Task: In Heading Arial with underline. Font size of heading  '18'Font style of data Calibri. Font size of data  9Alignment of headline & data Align center. Fill color in heading,  RedFont color of data Black Apply border in Data No BorderIn the sheet   Swift Sales templetes book
Action: Mouse moved to (40, 111)
Screenshot: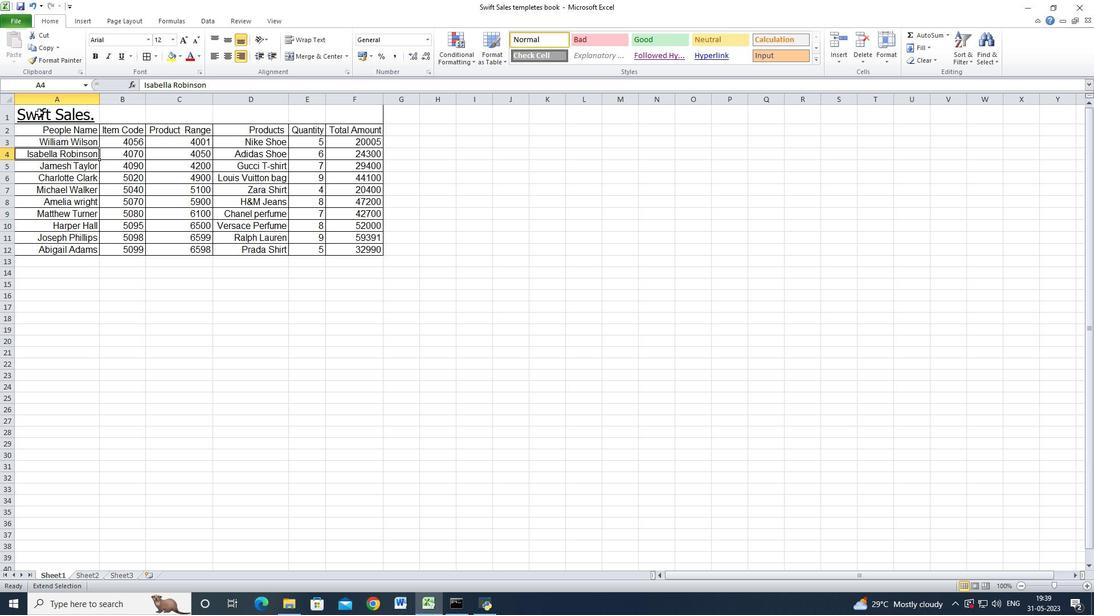 
Action: Mouse pressed left at (40, 111)
Screenshot: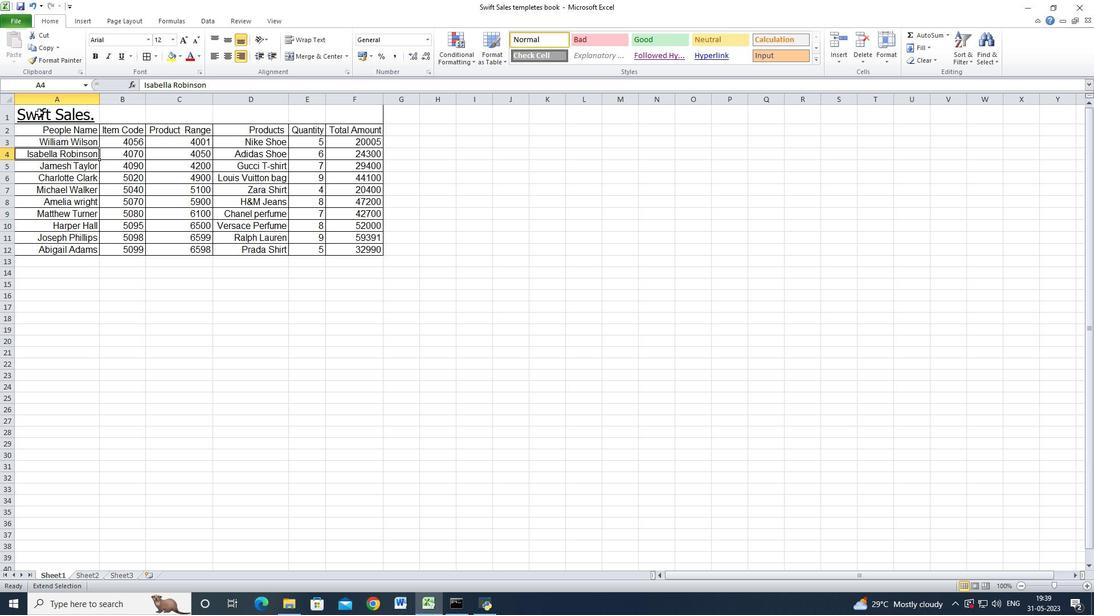 
Action: Mouse moved to (59, 115)
Screenshot: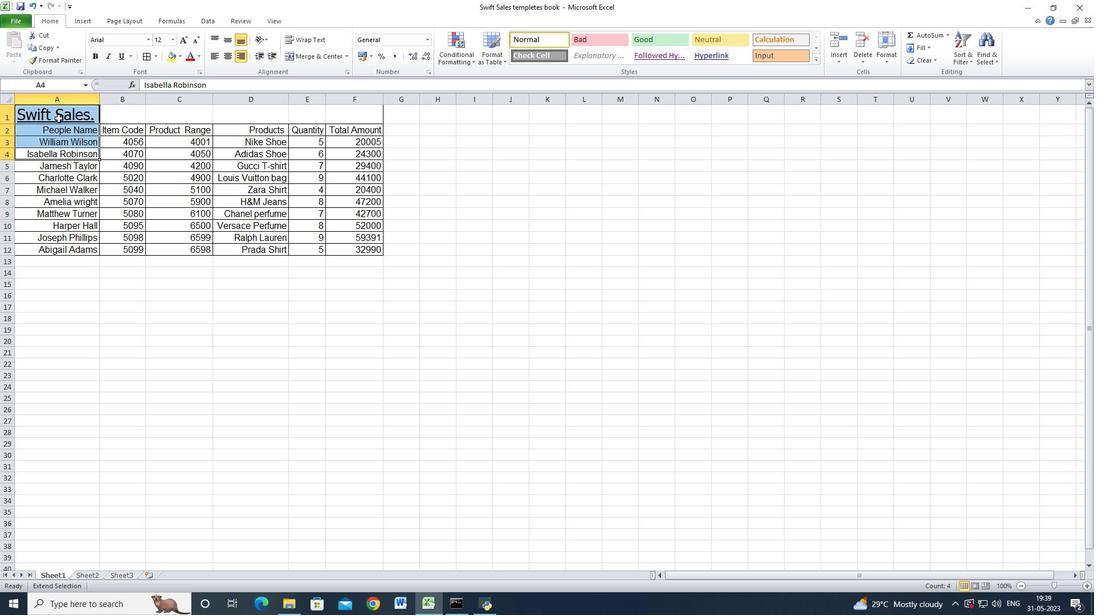 
Action: Mouse pressed left at (59, 115)
Screenshot: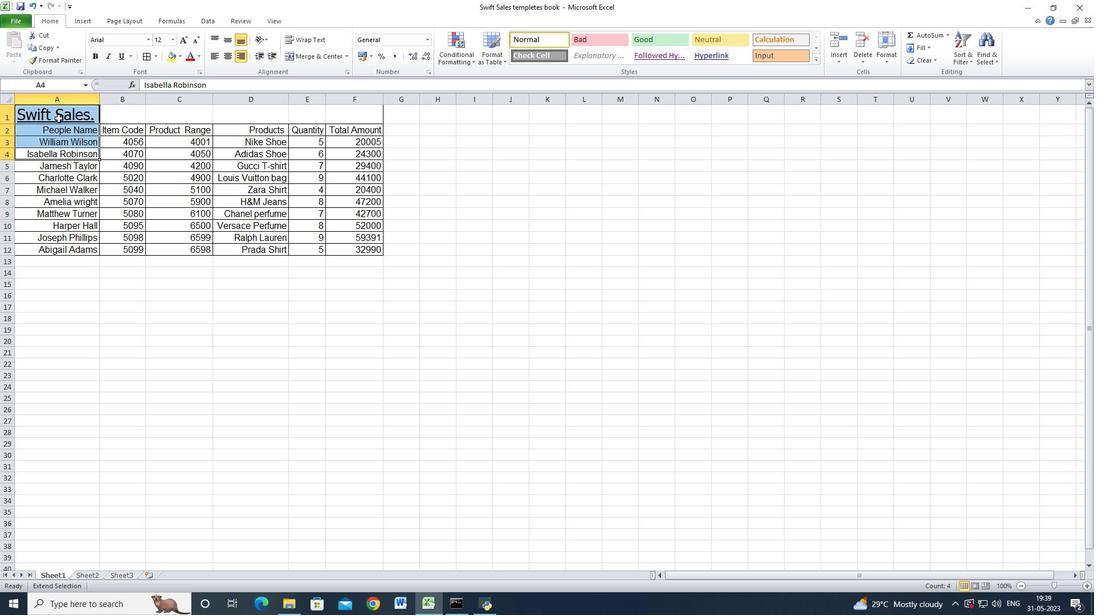 
Action: Mouse moved to (54, 115)
Screenshot: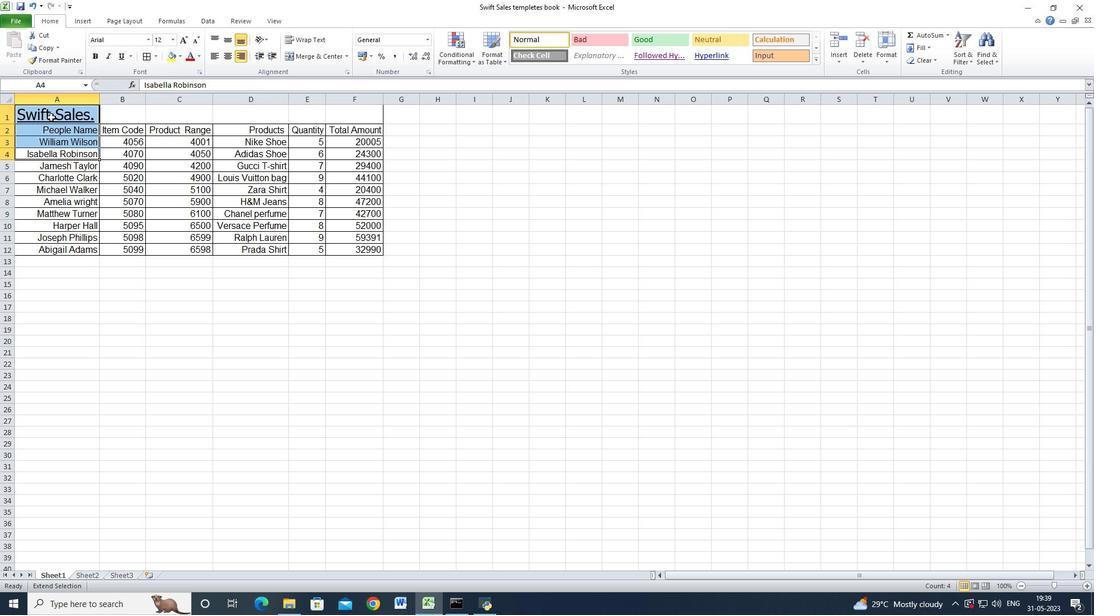 
Action: Mouse pressed left at (54, 115)
Screenshot: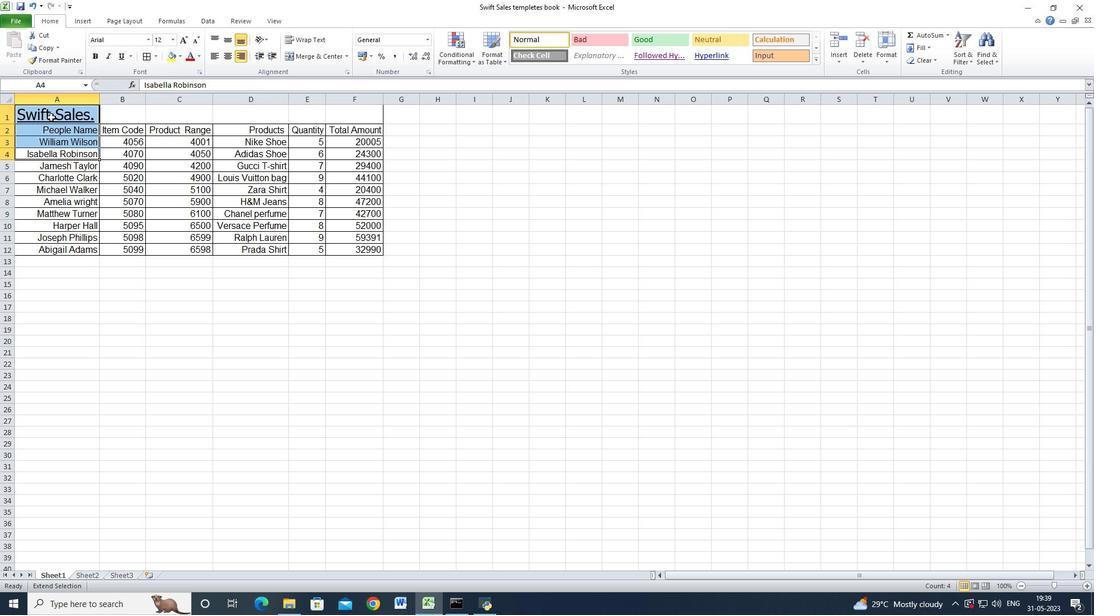 
Action: Mouse moved to (131, 192)
Screenshot: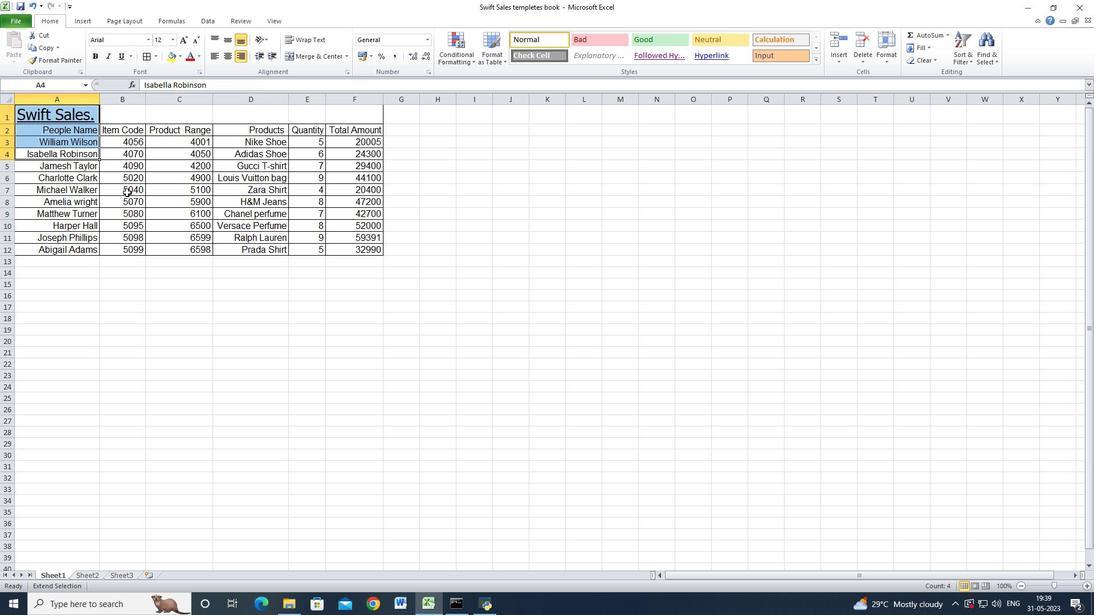 
Action: Mouse pressed left at (131, 192)
Screenshot: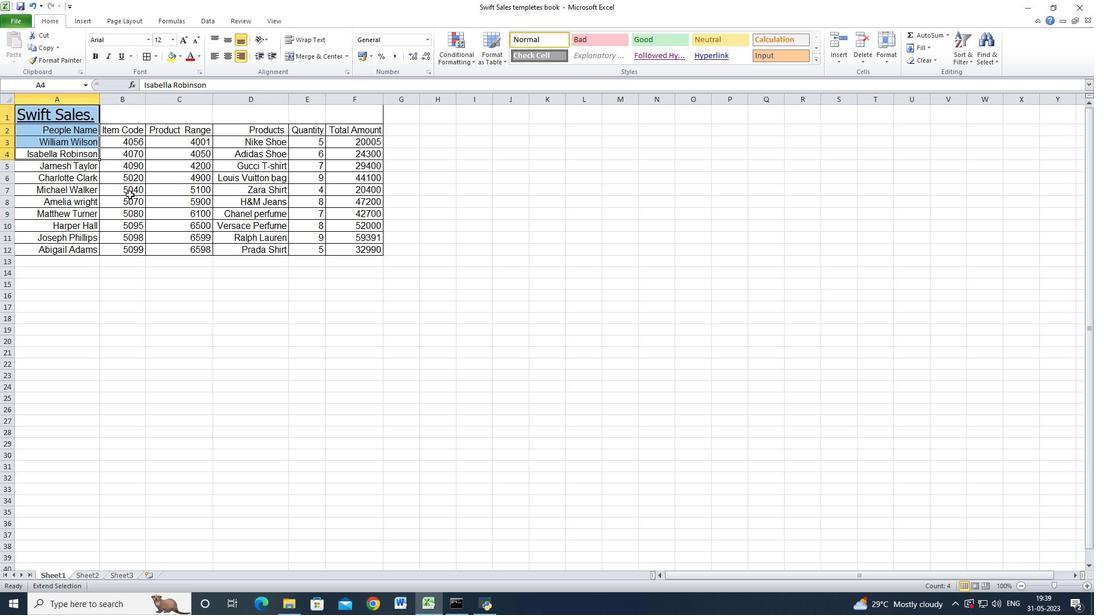 
Action: Mouse moved to (94, 292)
Screenshot: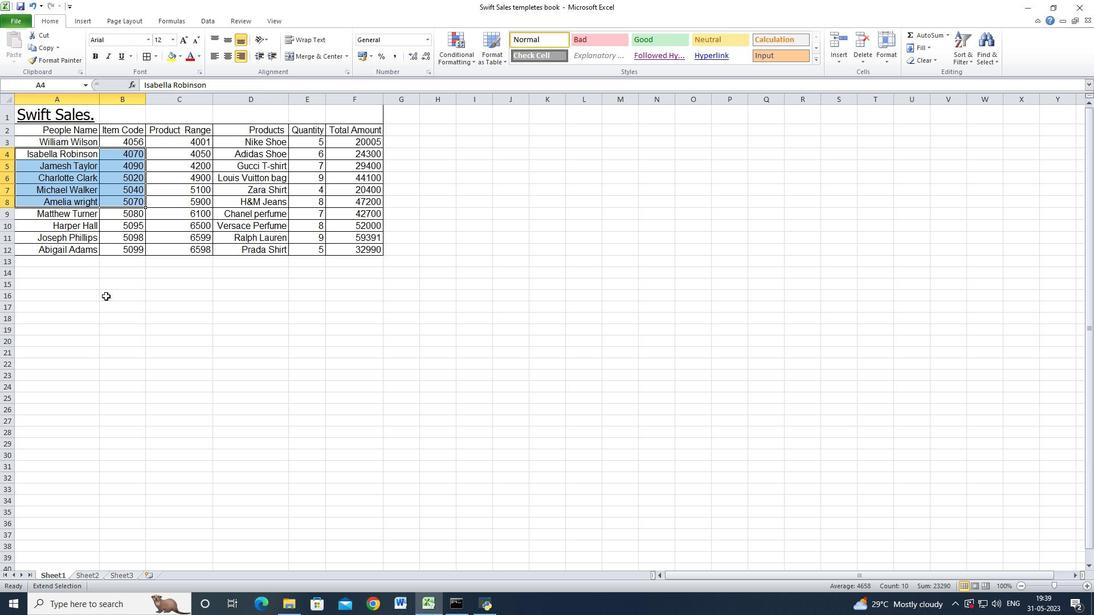 
Action: Mouse pressed left at (94, 292)
Screenshot: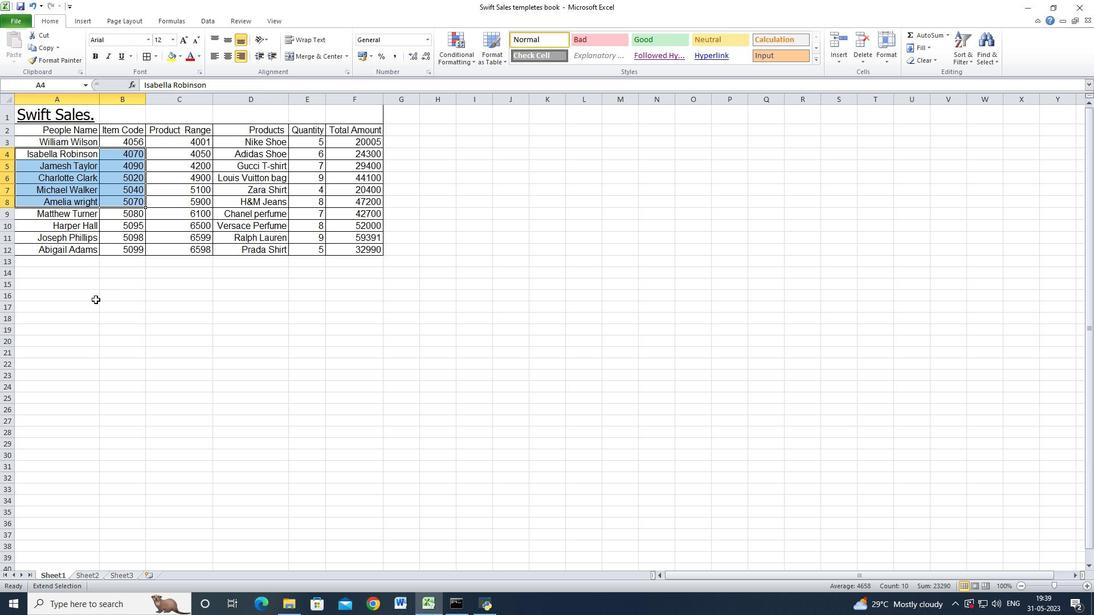 
Action: Mouse moved to (91, 145)
Screenshot: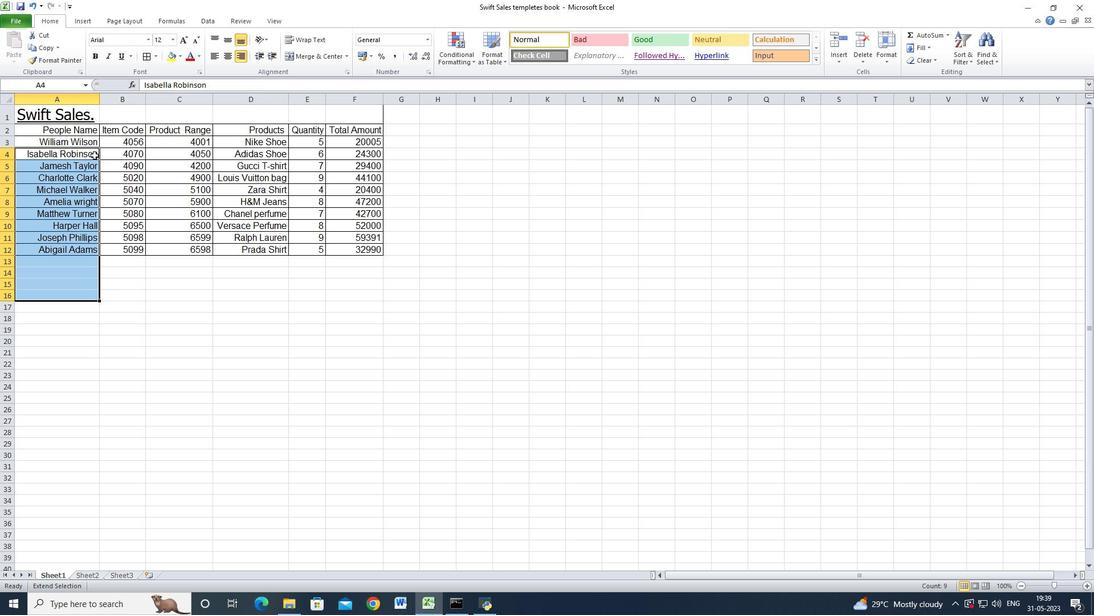 
Action: Mouse pressed left at (91, 145)
Screenshot: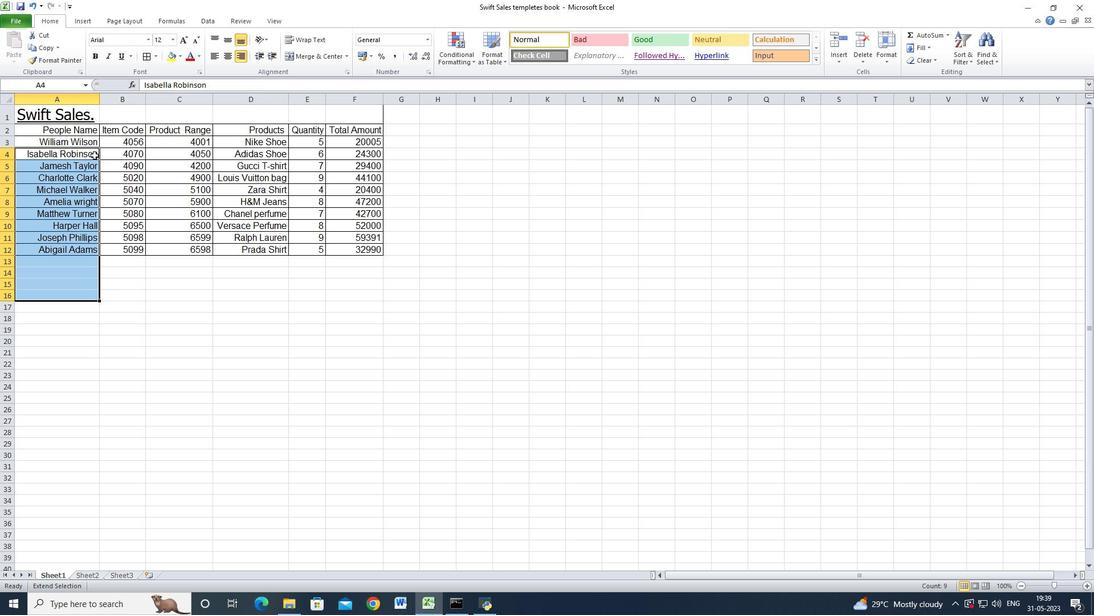 
Action: Mouse moved to (148, 116)
Screenshot: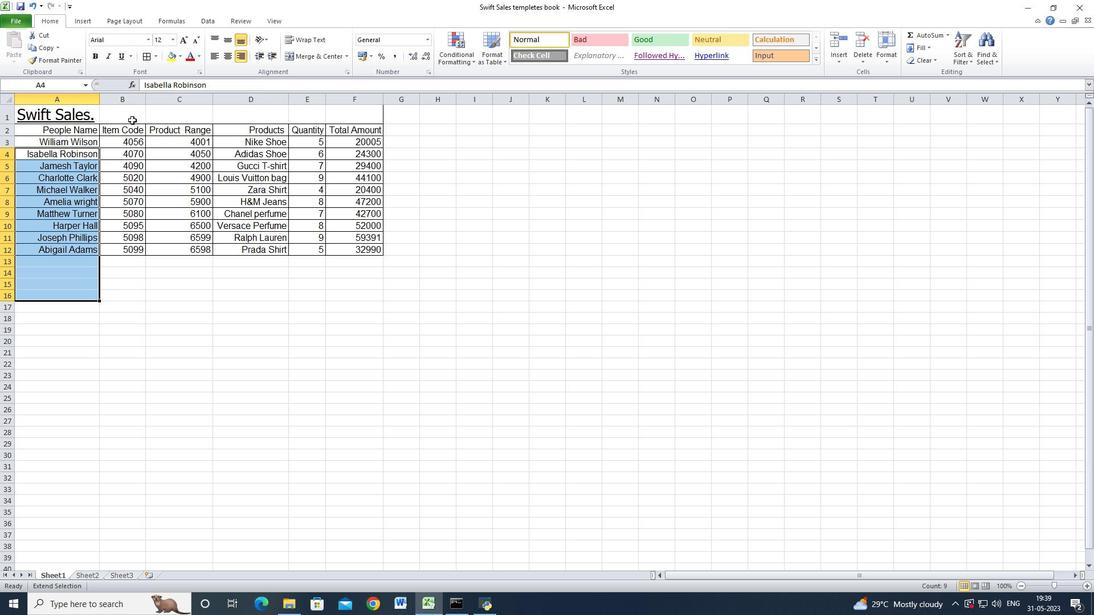 
Action: Mouse pressed left at (148, 116)
Screenshot: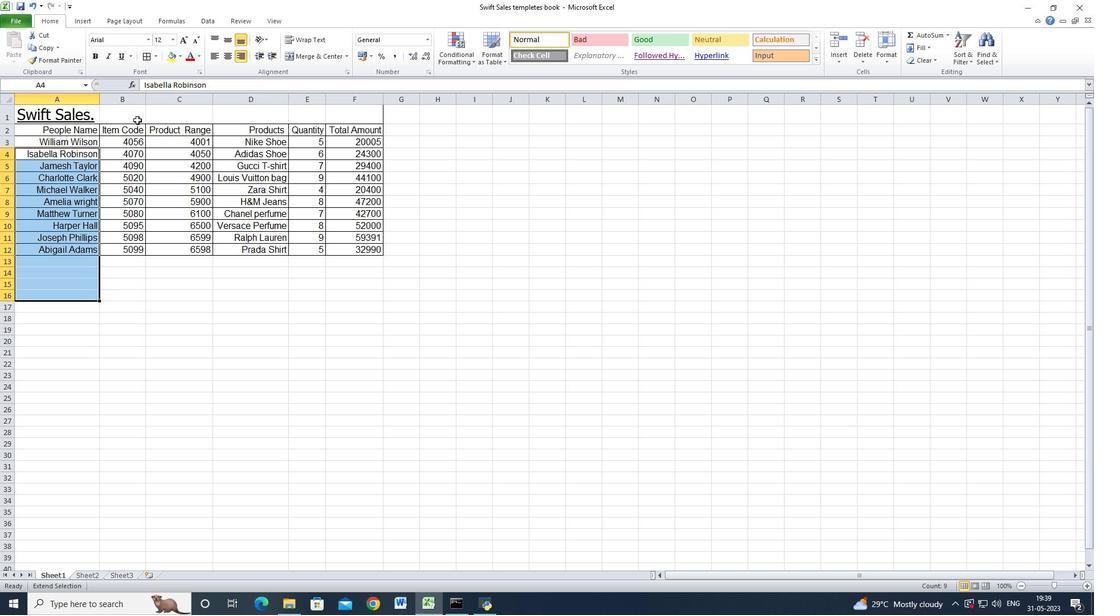 
Action: Mouse moved to (217, 126)
Screenshot: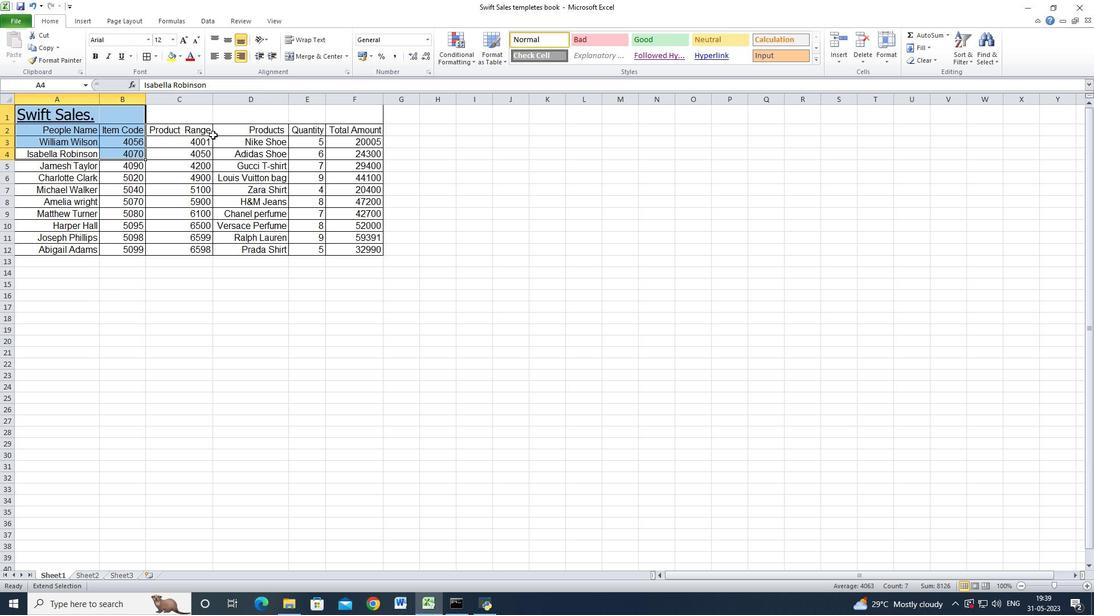
Action: Mouse pressed left at (217, 126)
Screenshot: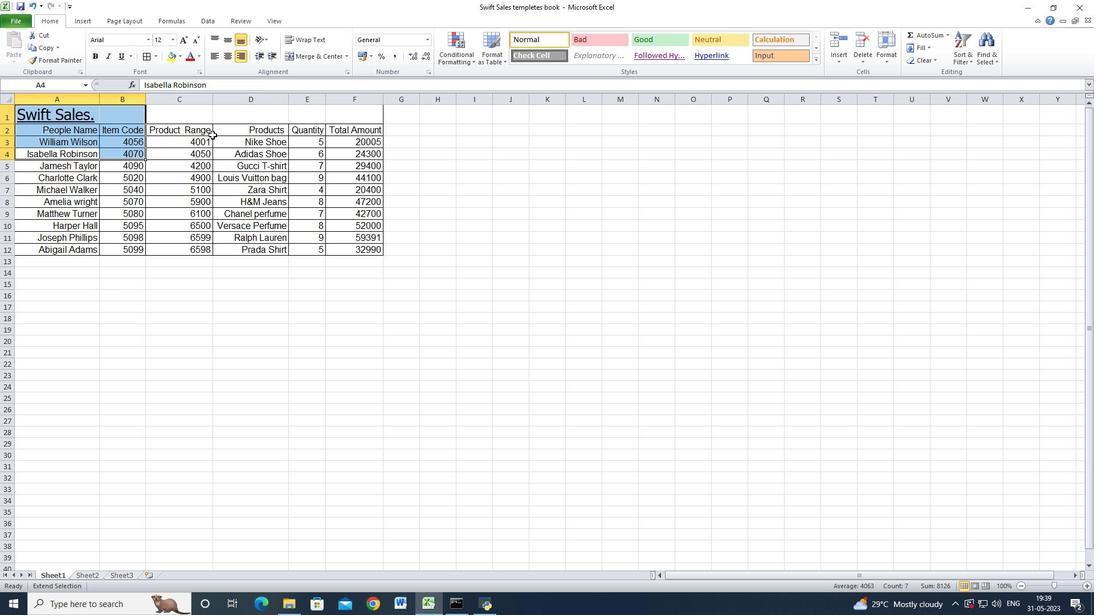 
Action: Mouse moved to (217, 126)
Screenshot: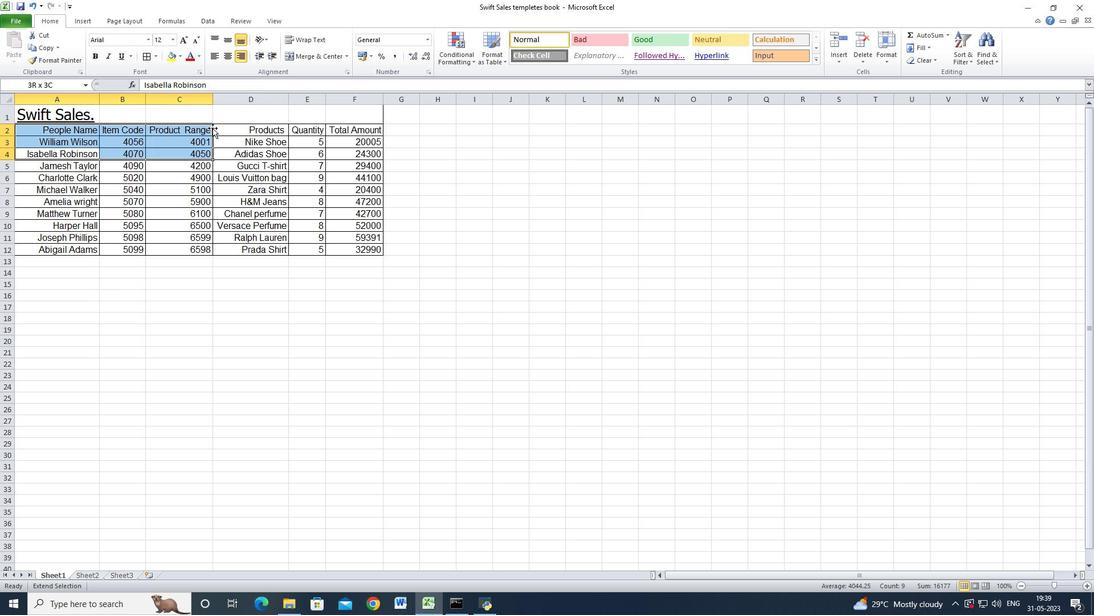 
Action: Key pressed <Key.up><Key.up><Key.down><Key.down><Key.down><Key.down><Key.down><Key.down><Key.down><Key.down>
Screenshot: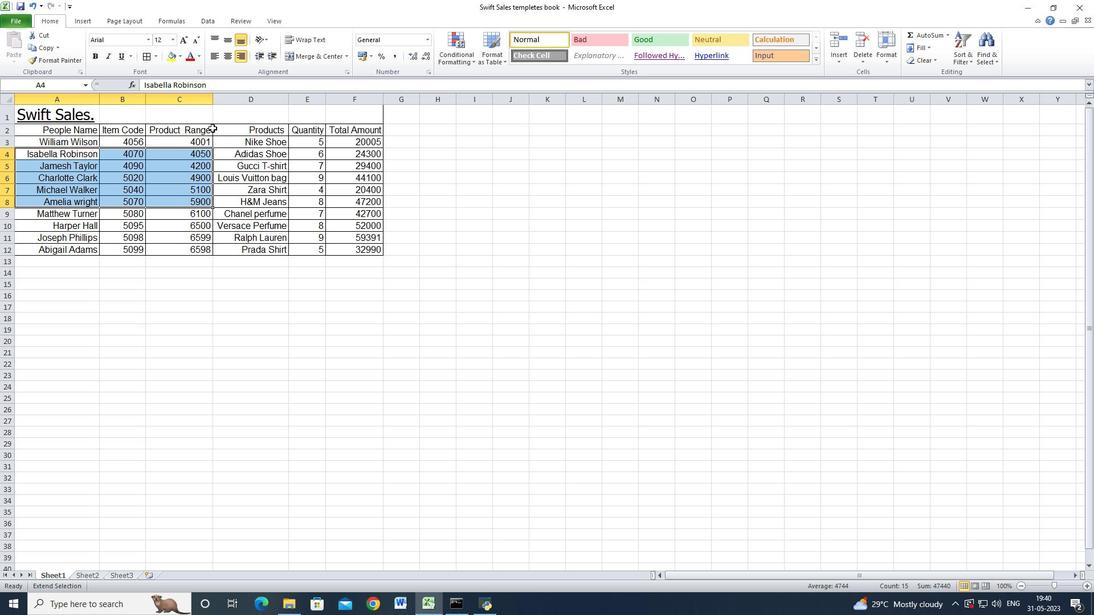 
Action: Mouse moved to (301, 198)
Screenshot: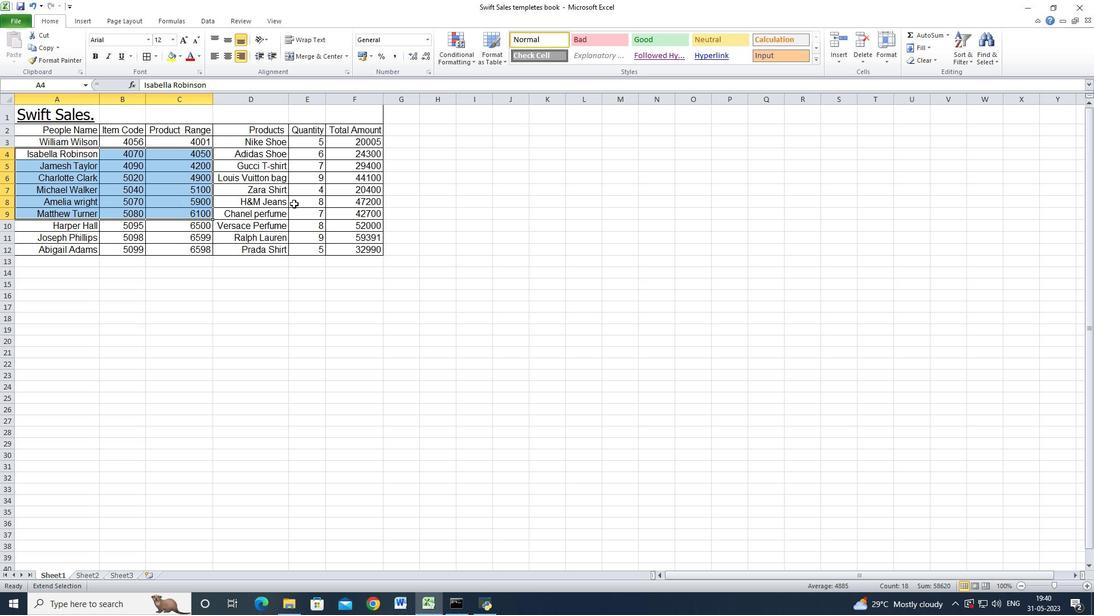 
Action: Mouse pressed left at (301, 198)
Screenshot: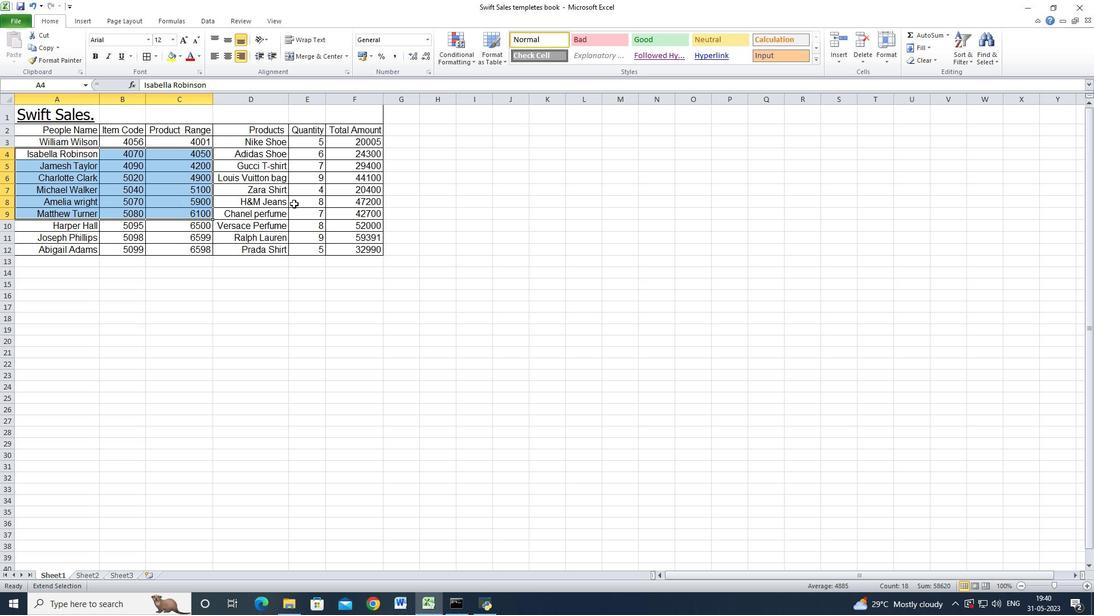 
Action: Mouse moved to (190, 111)
Screenshot: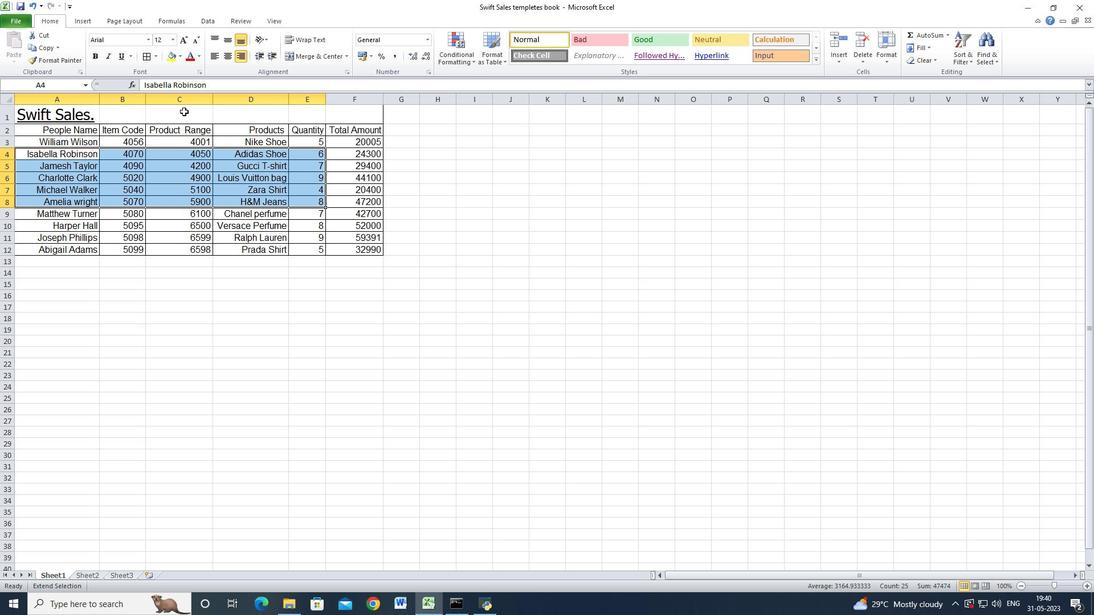 
Action: Mouse pressed left at (190, 111)
Screenshot: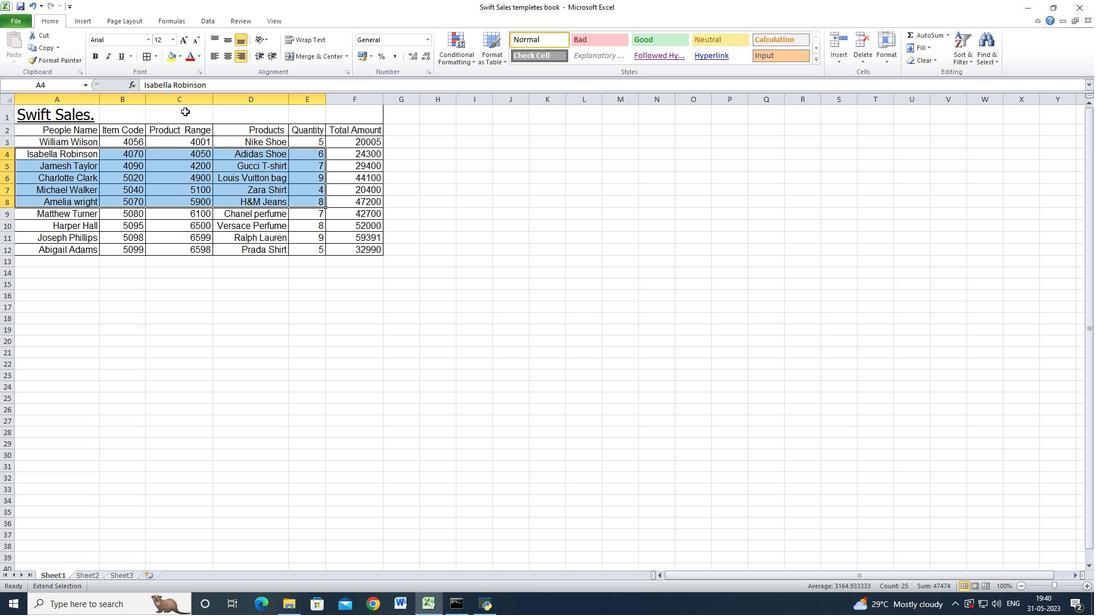 
Action: Mouse moved to (378, 116)
Screenshot: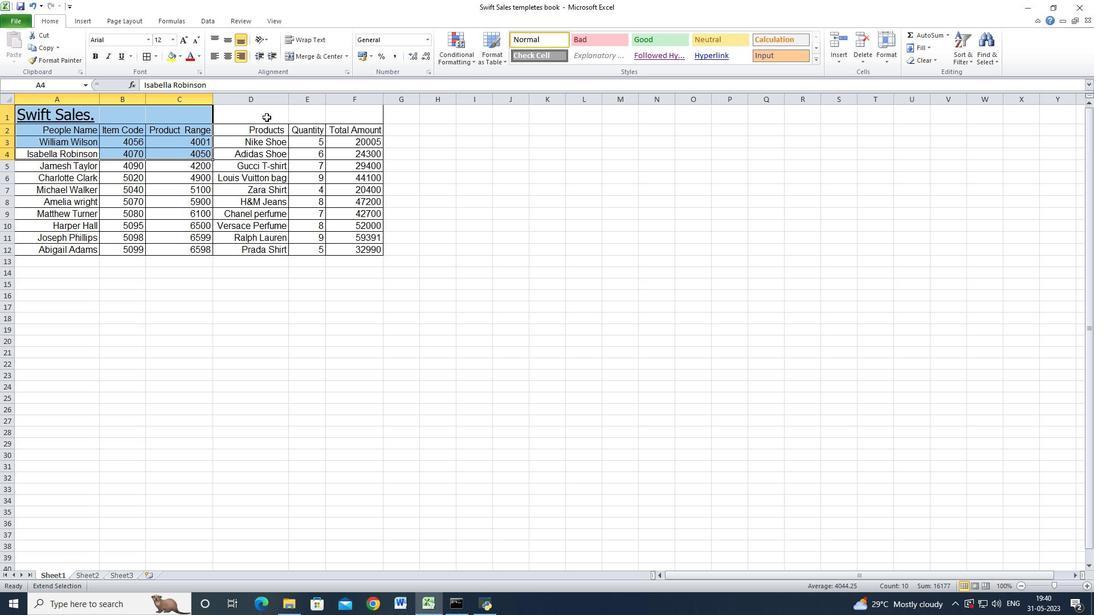 
Action: Mouse pressed left at (378, 116)
Screenshot: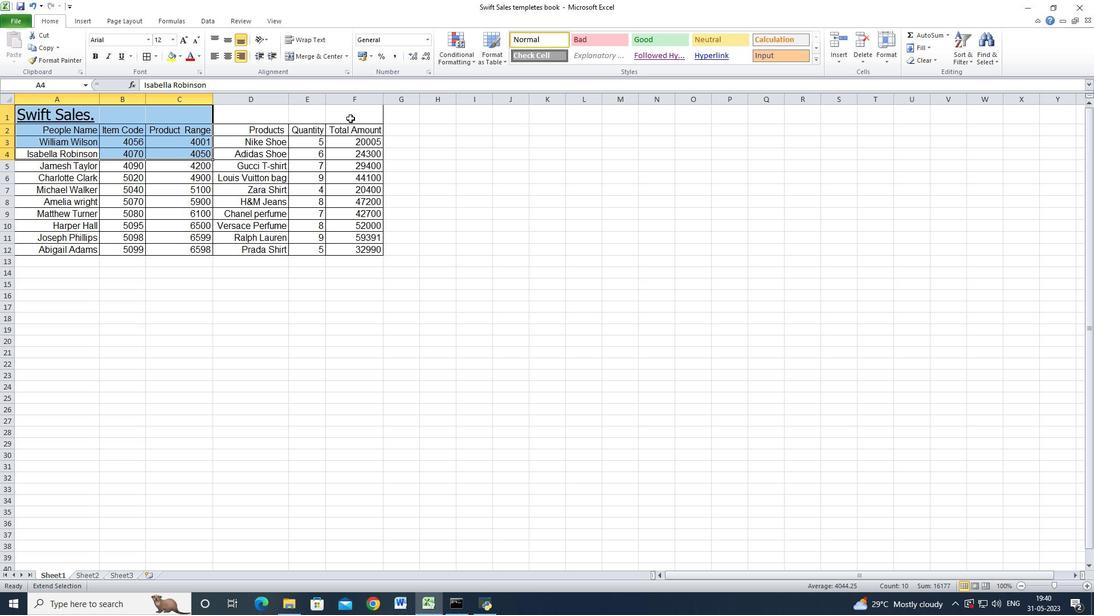 
Action: Mouse moved to (444, 181)
Screenshot: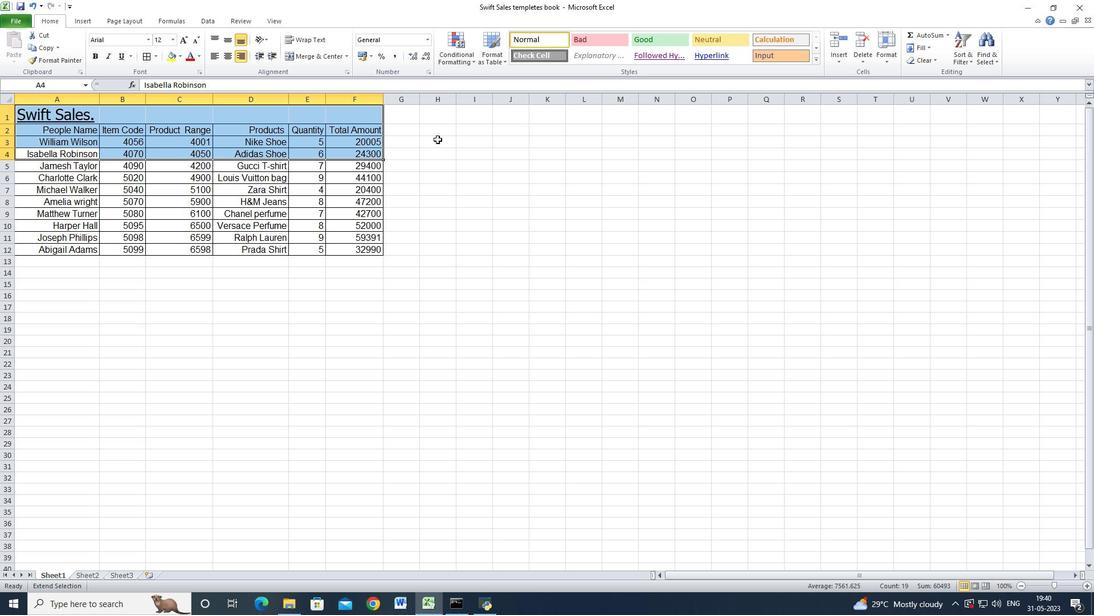 
Action: Mouse pressed left at (444, 181)
Screenshot: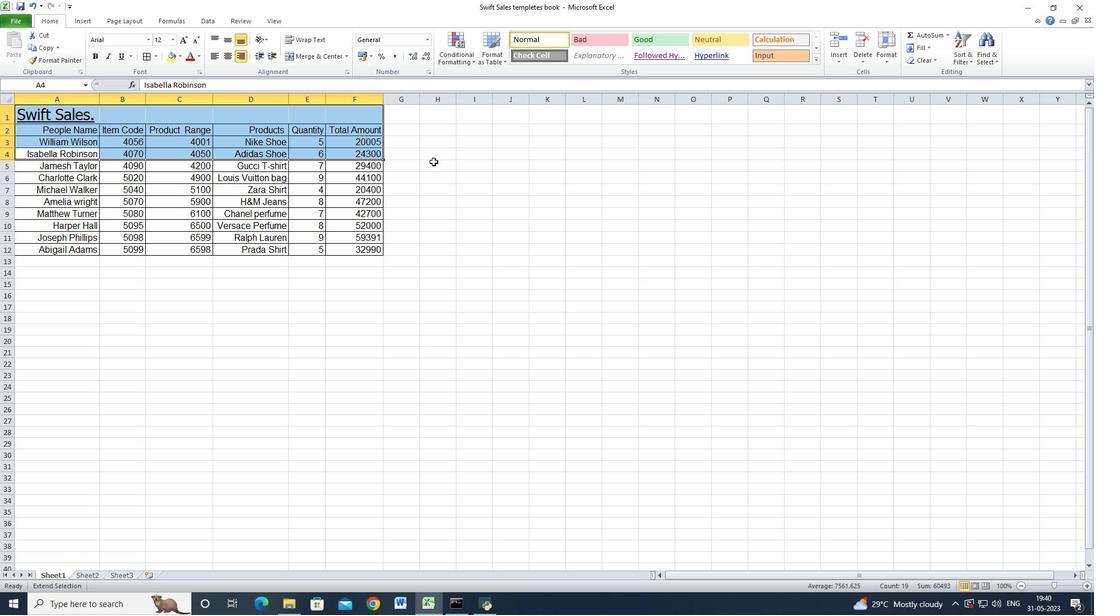 
Action: Mouse moved to (0, 274)
Screenshot: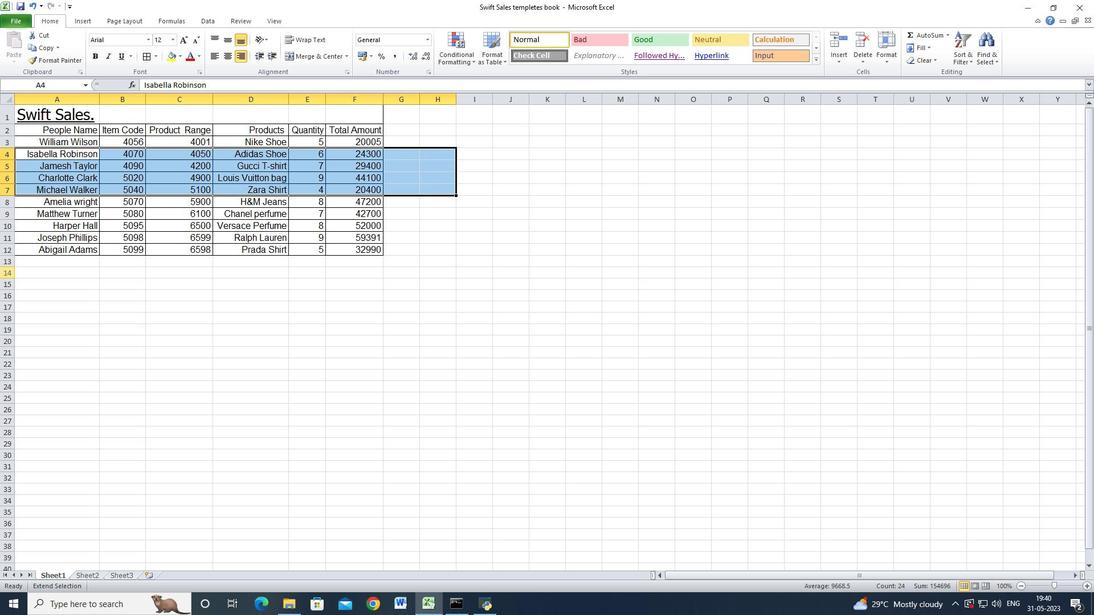 
Action: Mouse pressed left at (0, 274)
Screenshot: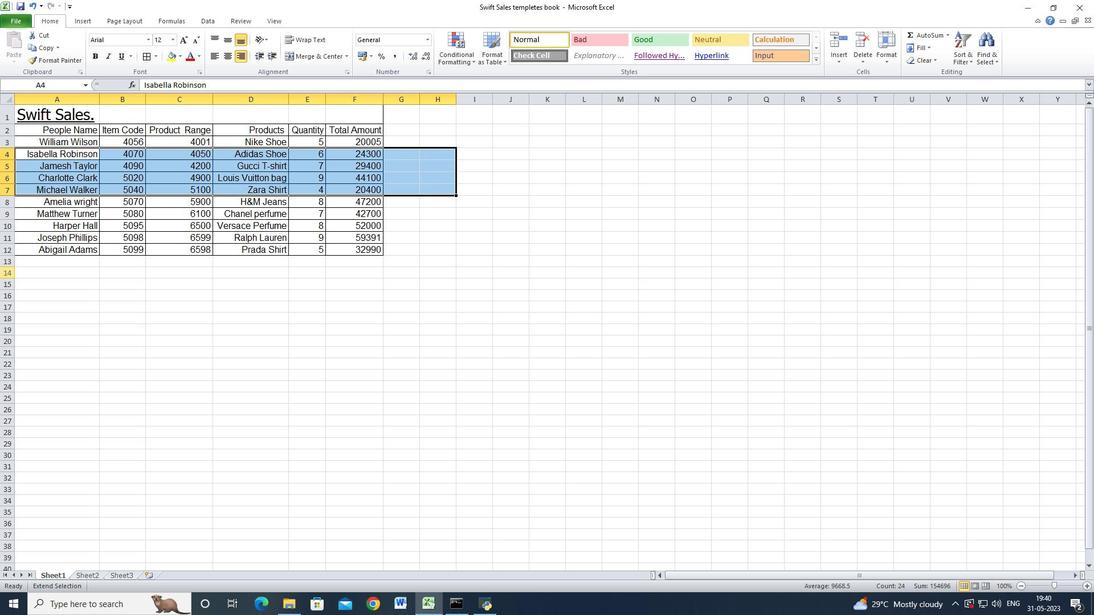 
Action: Mouse moved to (47, 230)
Screenshot: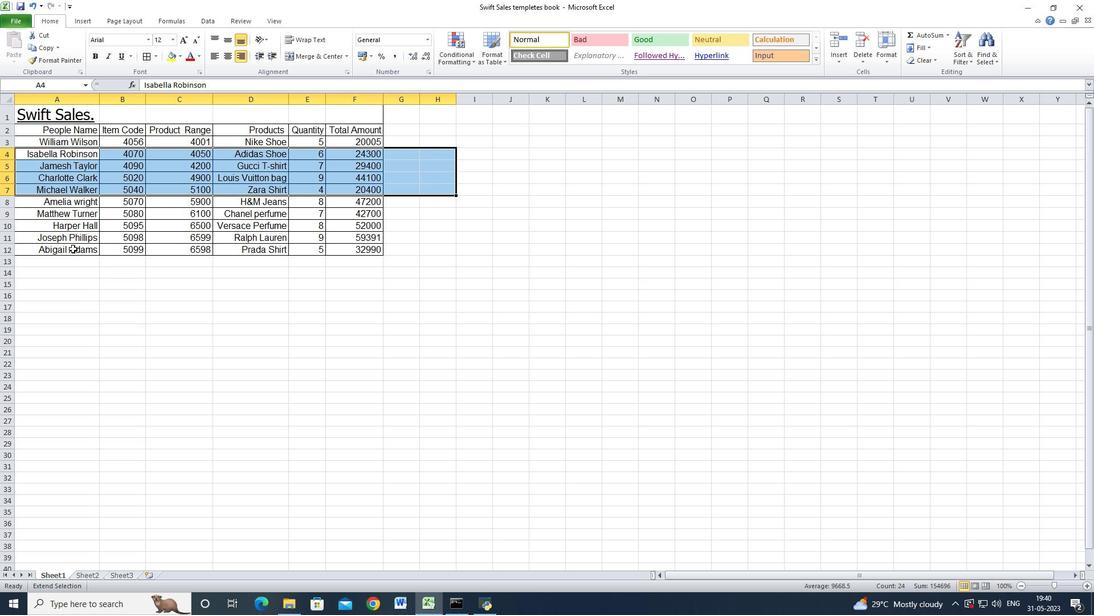 
Action: Mouse pressed left at (47, 230)
Screenshot: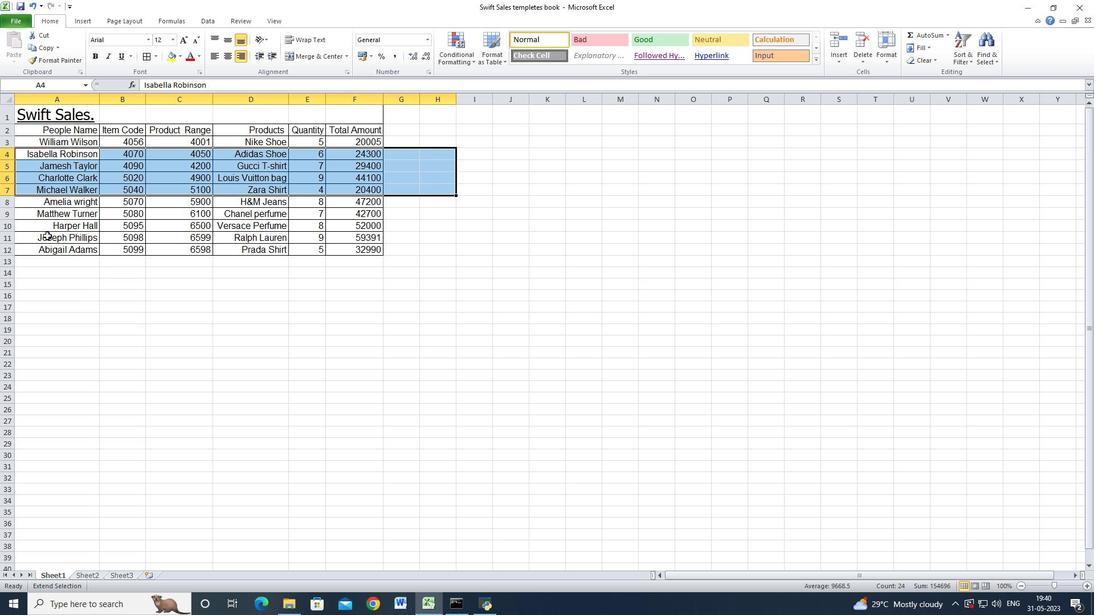 
Action: Mouse moved to (54, 111)
Screenshot: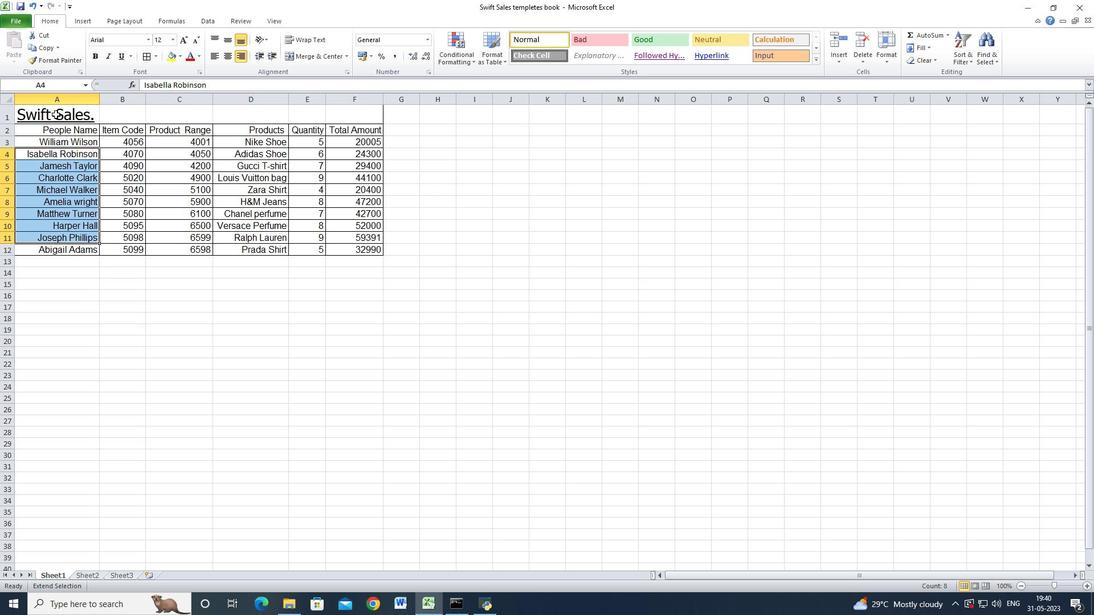
Action: Mouse pressed left at (54, 111)
Screenshot: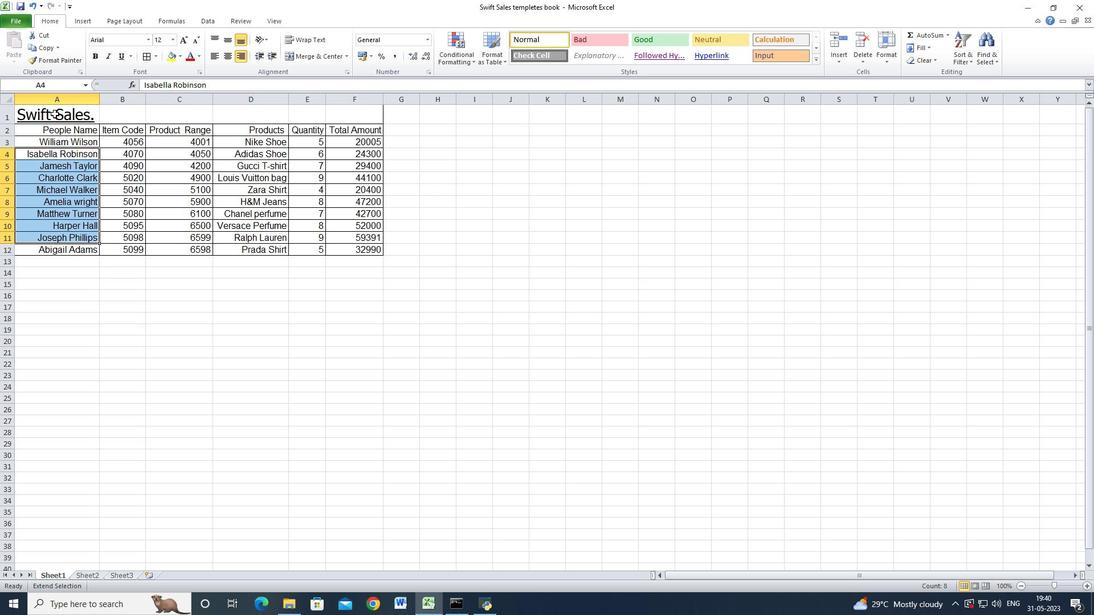 
Action: Mouse moved to (137, 116)
Screenshot: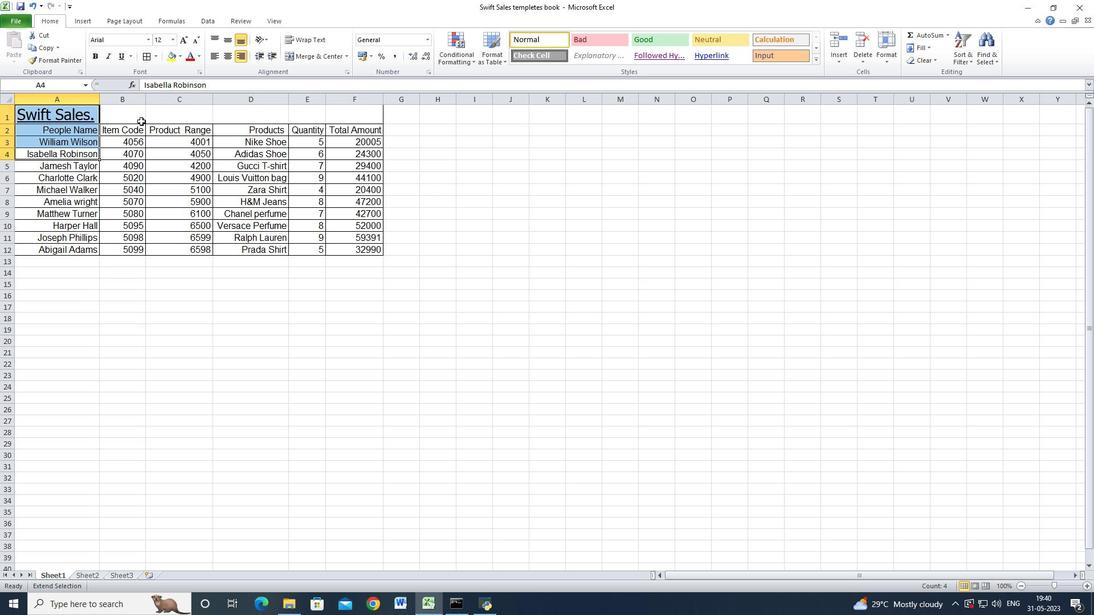 
Action: Mouse pressed left at (137, 116)
Screenshot: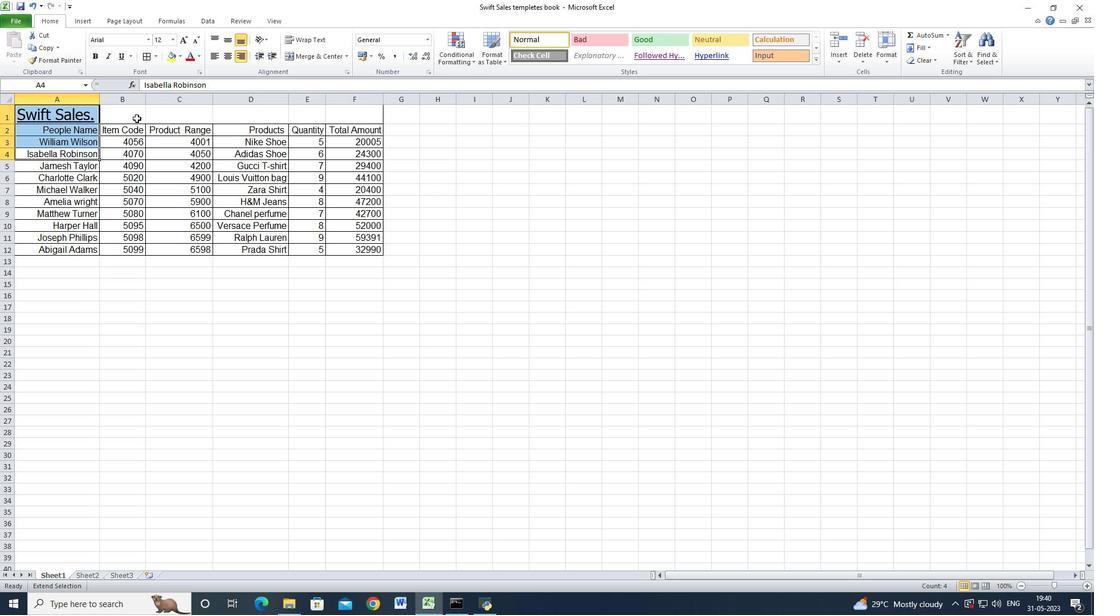 
Action: Mouse moved to (234, 111)
Screenshot: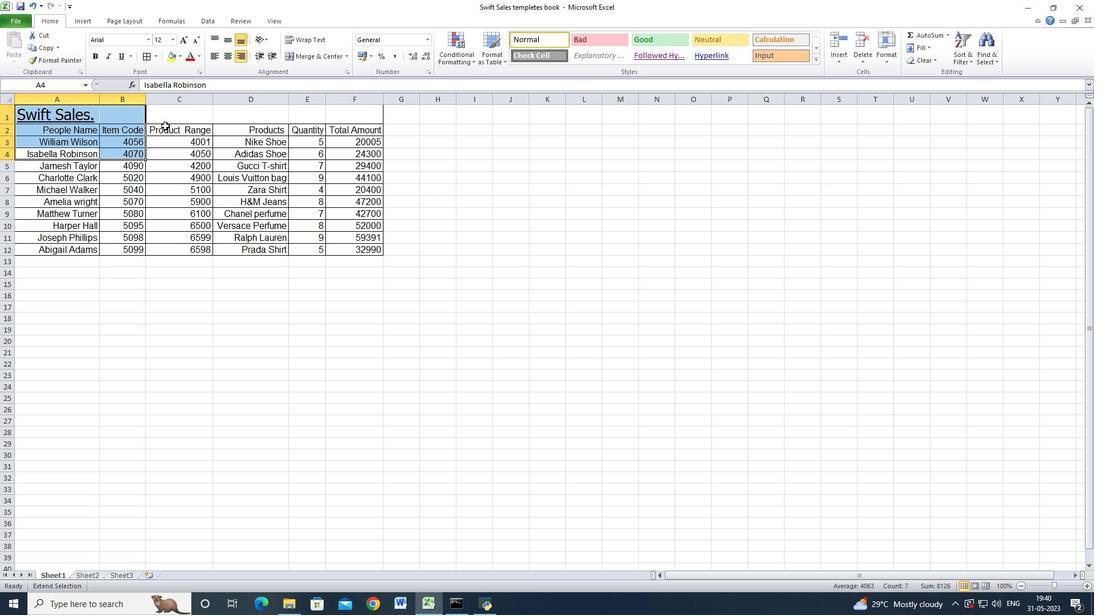 
Action: Mouse pressed left at (234, 111)
Screenshot: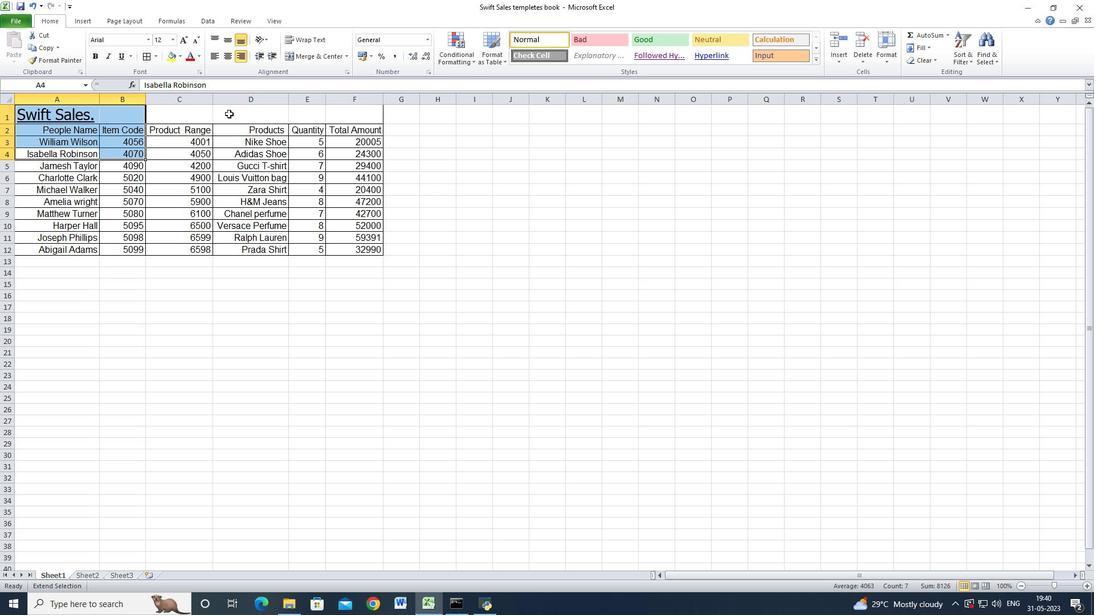 
Action: Mouse moved to (188, 189)
Screenshot: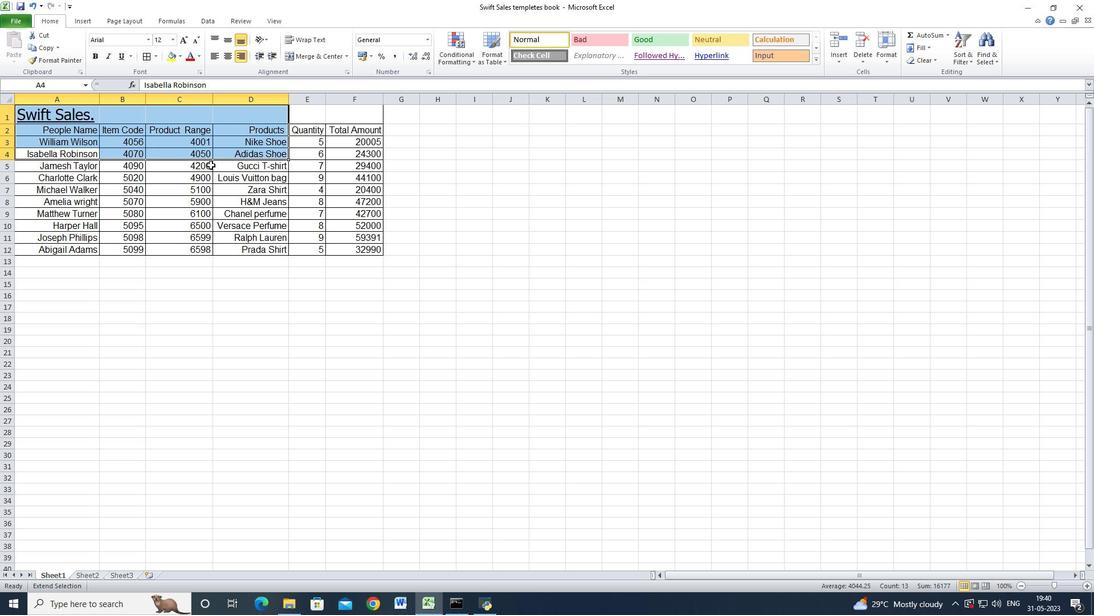 
Action: Mouse pressed left at (188, 189)
Screenshot: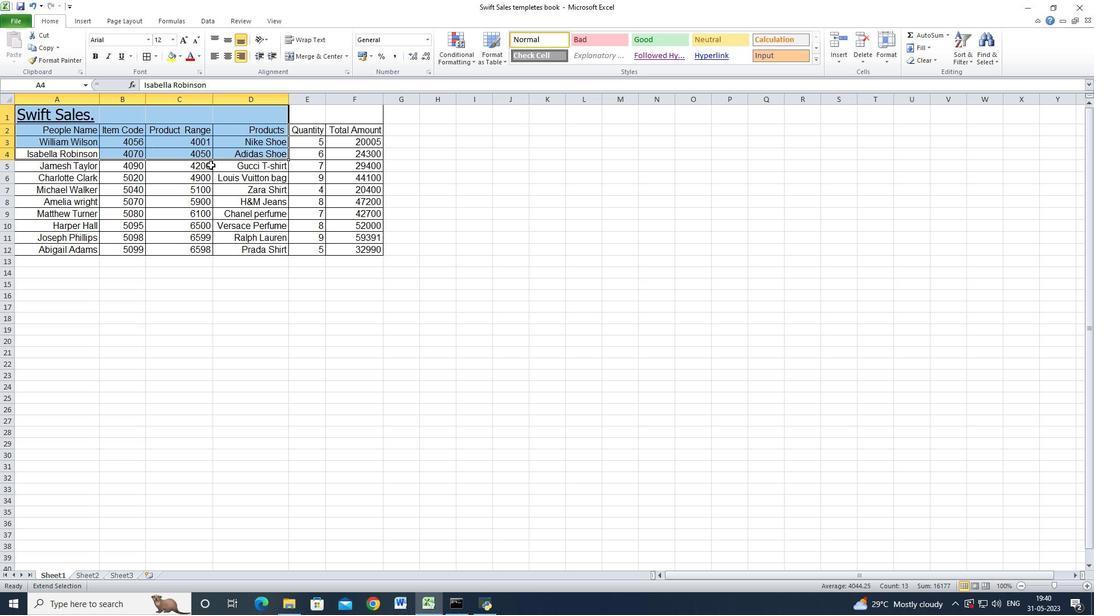 
Action: Mouse moved to (85, 312)
Screenshot: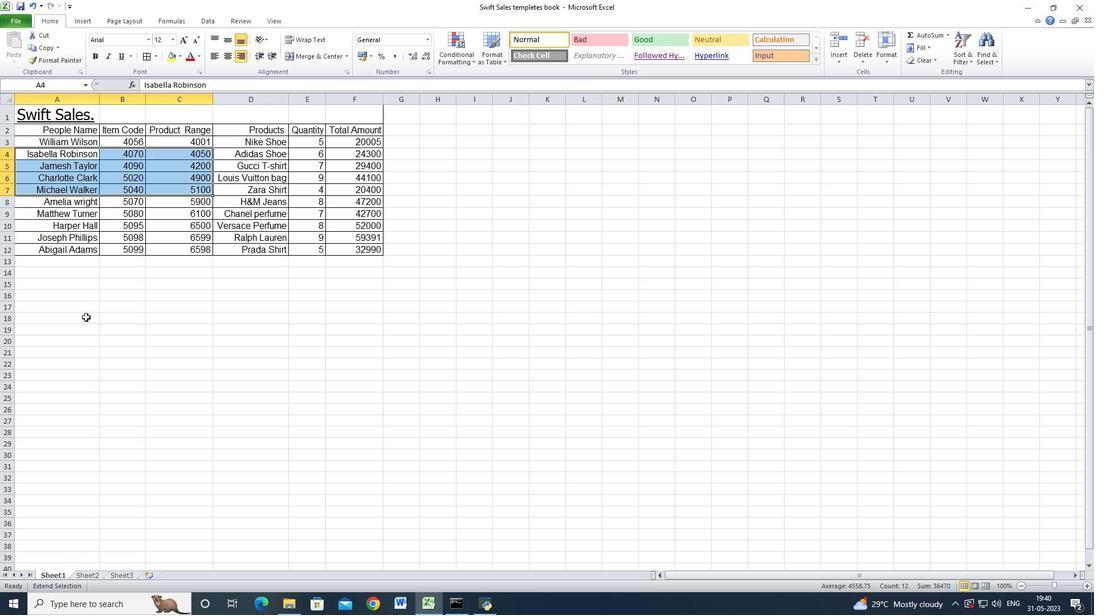 
Action: Mouse pressed left at (85, 312)
Screenshot: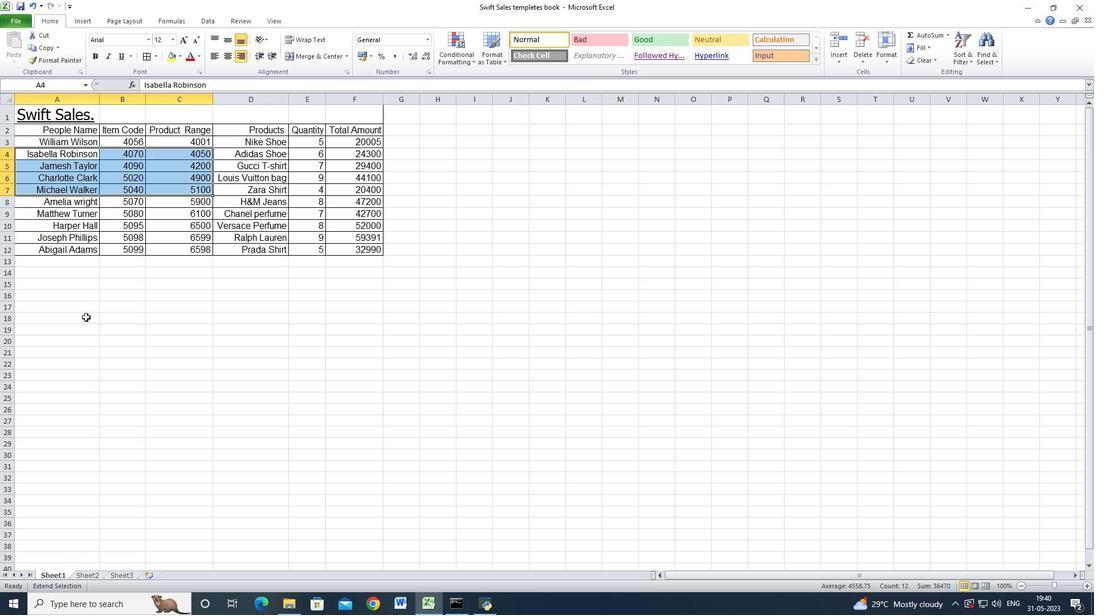 
Action: Mouse moved to (219, 175)
Screenshot: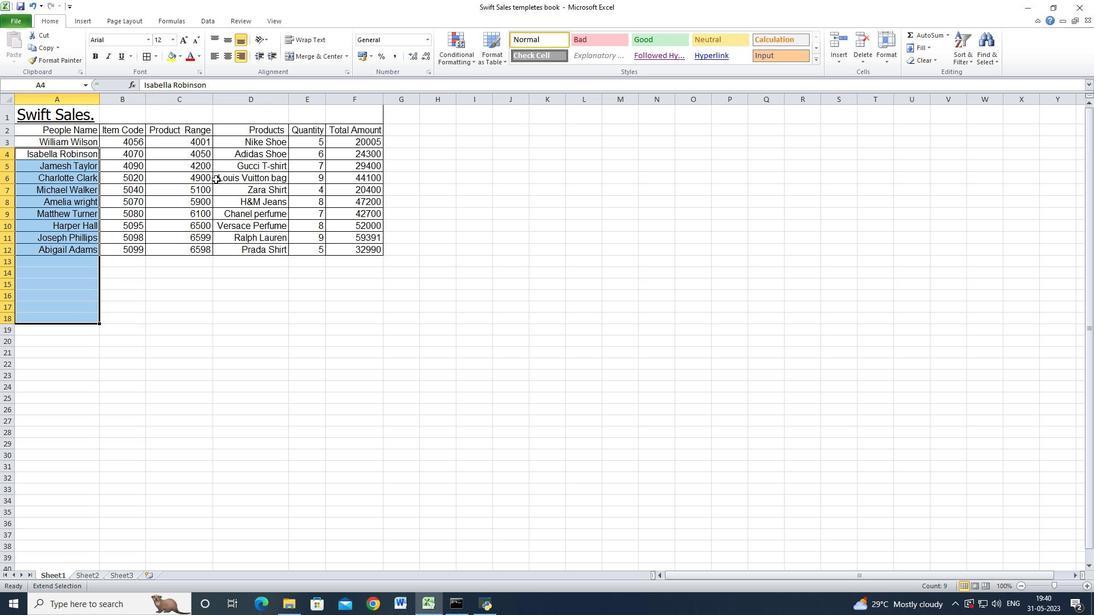 
Action: Mouse pressed left at (219, 175)
Screenshot: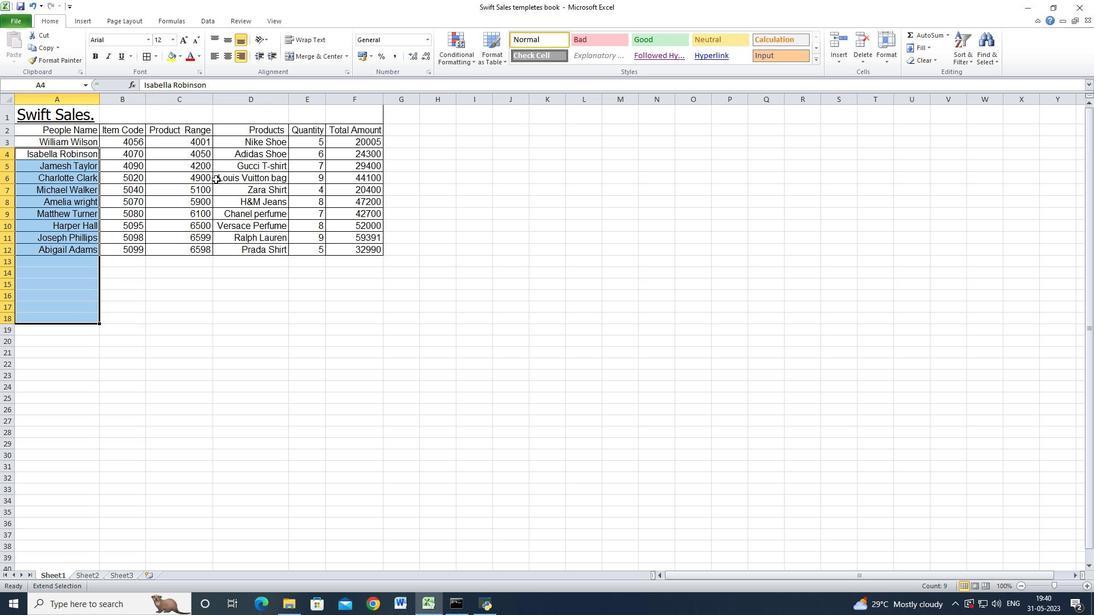 
Action: Mouse moved to (205, 205)
Screenshot: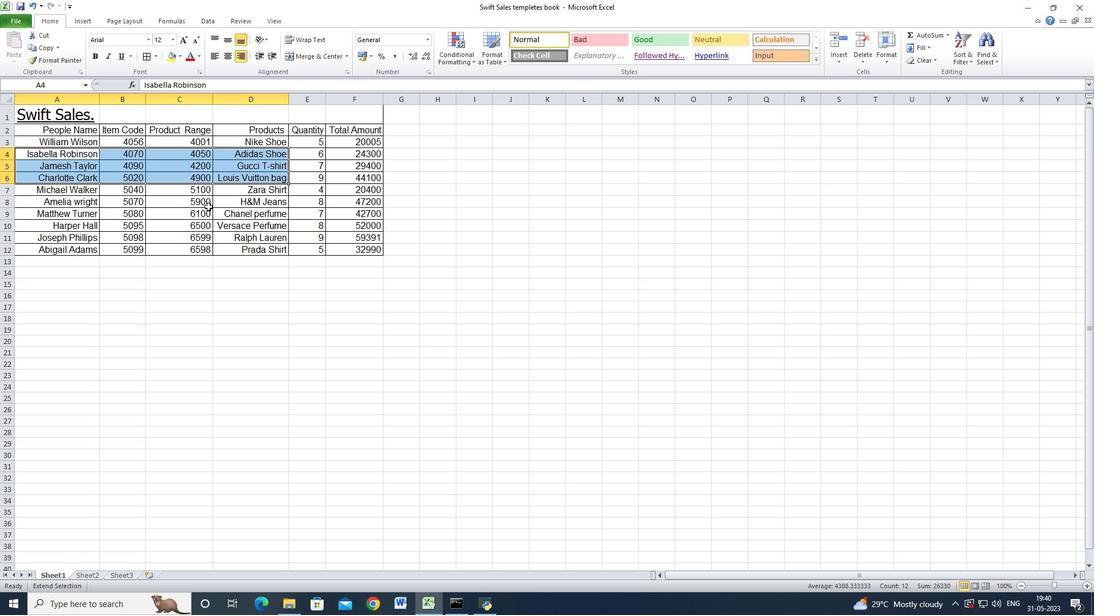 
Action: Mouse pressed left at (205, 205)
Screenshot: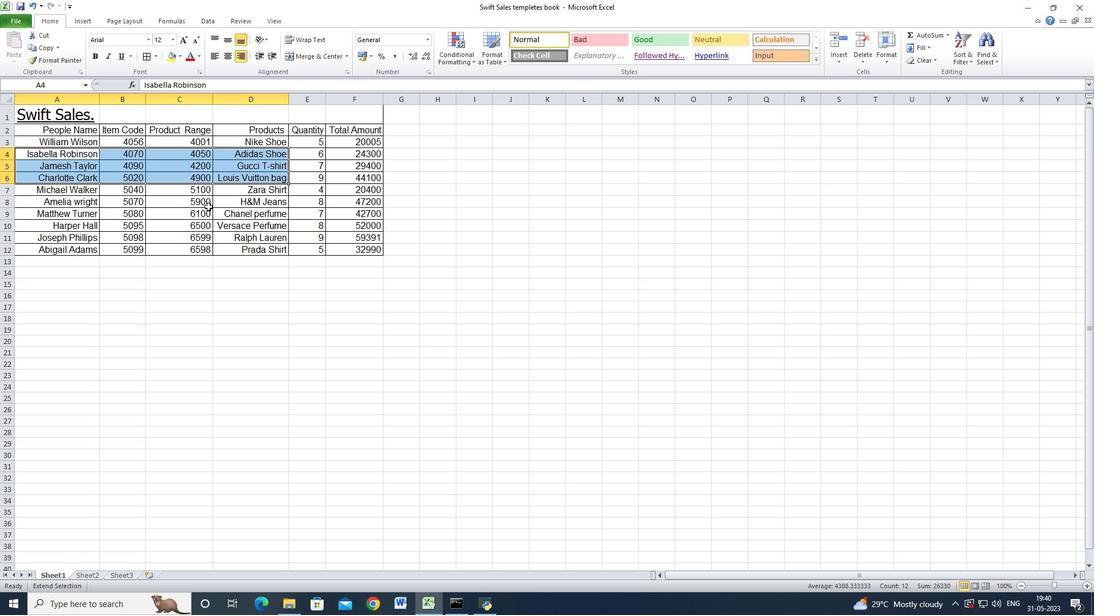 
Action: Mouse moved to (260, 181)
Screenshot: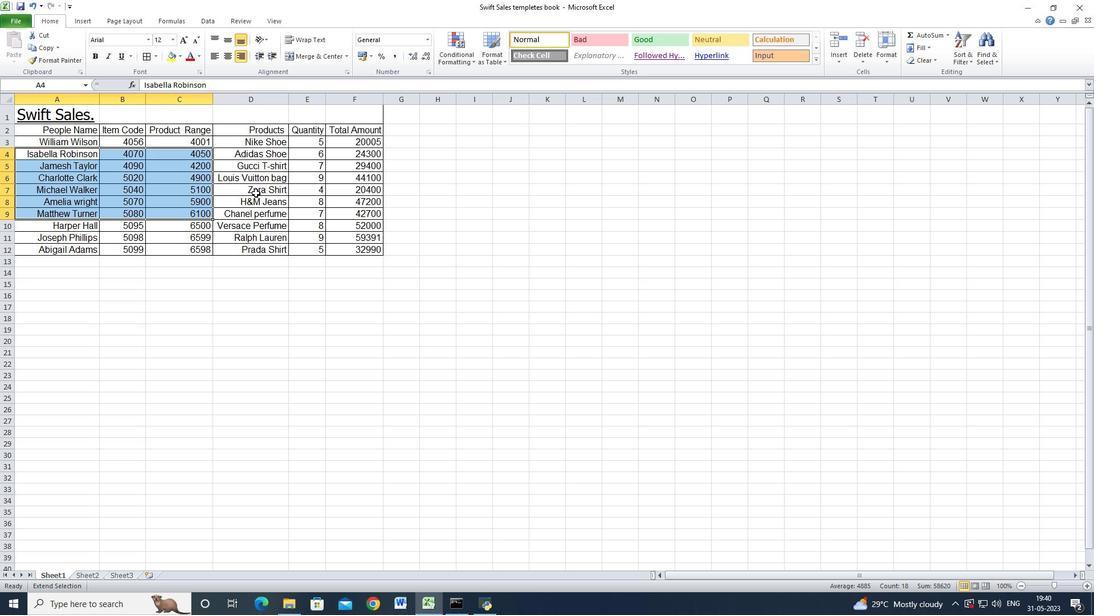
Action: Key pressed <Key.esc>
Screenshot: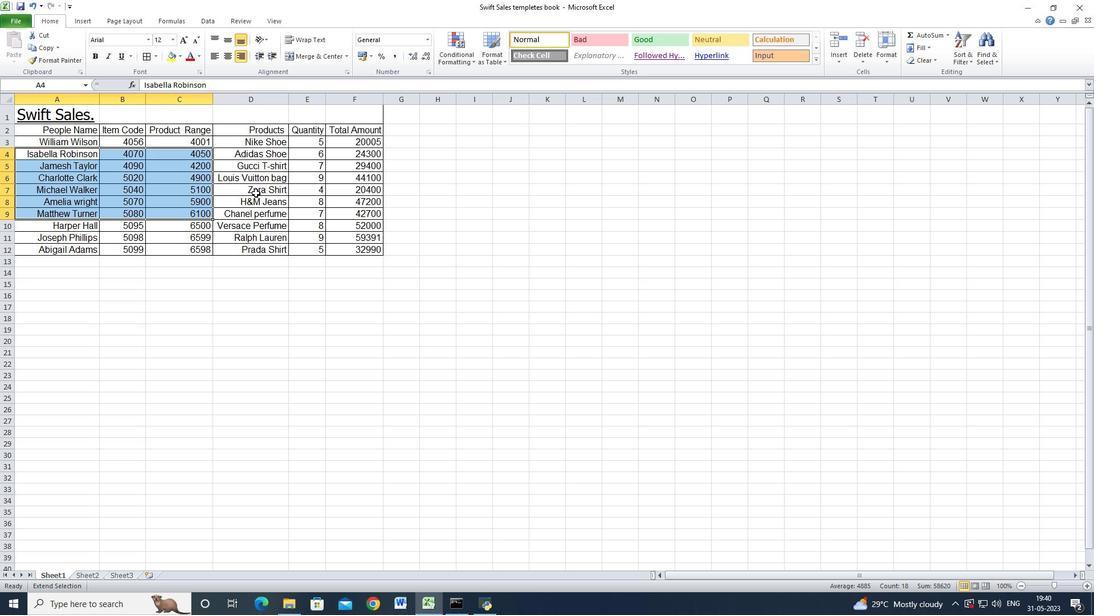 
Action: Mouse moved to (281, 148)
Screenshot: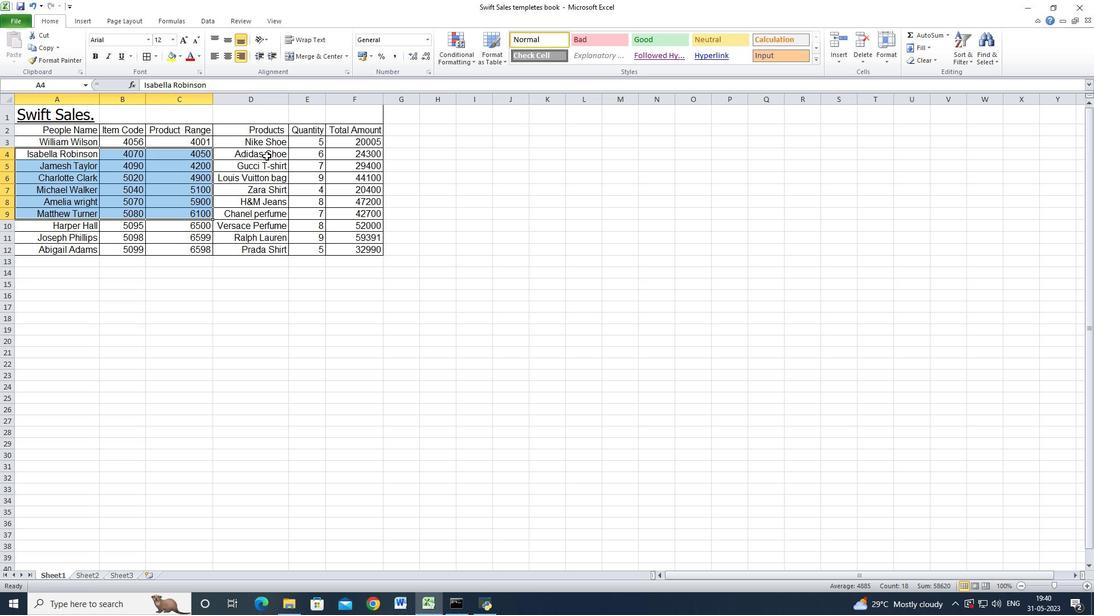 
Action: Mouse pressed left at (281, 148)
Screenshot: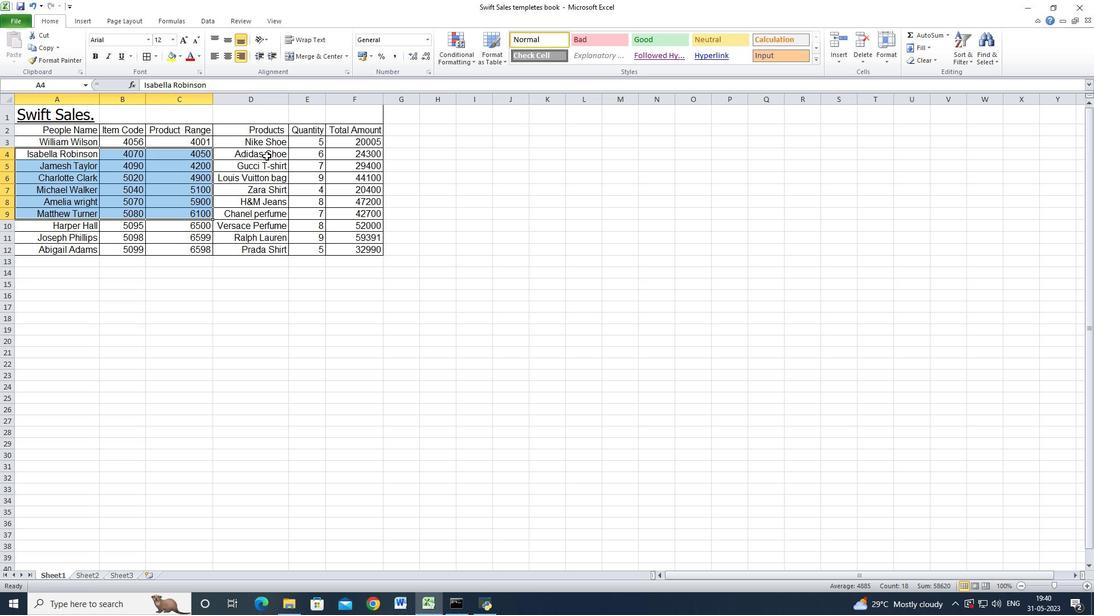 
Action: Mouse moved to (52, 113)
Screenshot: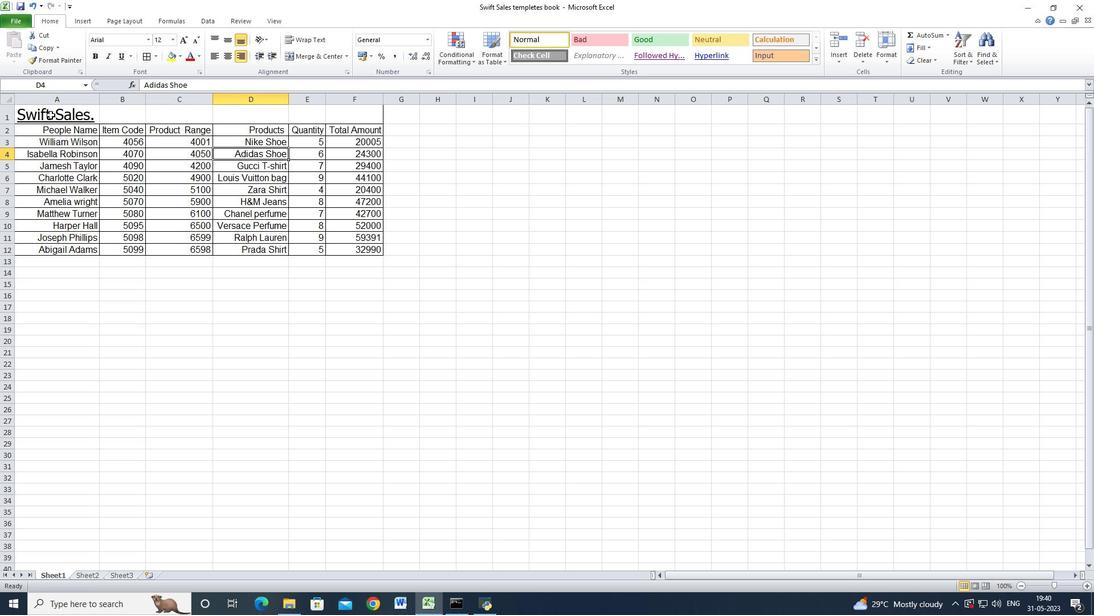 
Action: Mouse pressed left at (52, 113)
Screenshot: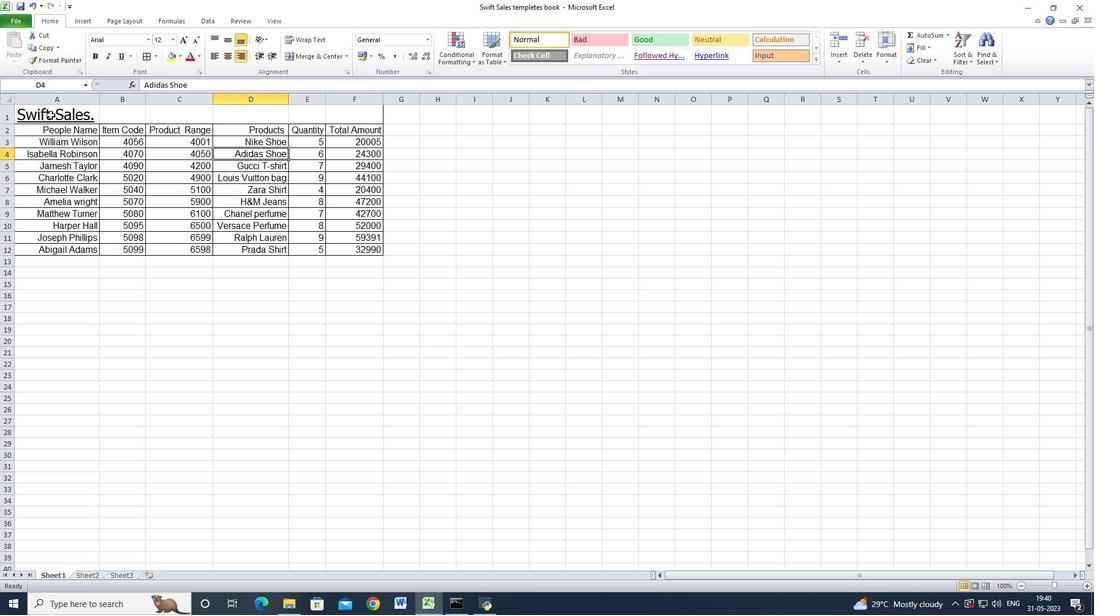 
Action: Mouse moved to (177, 39)
Screenshot: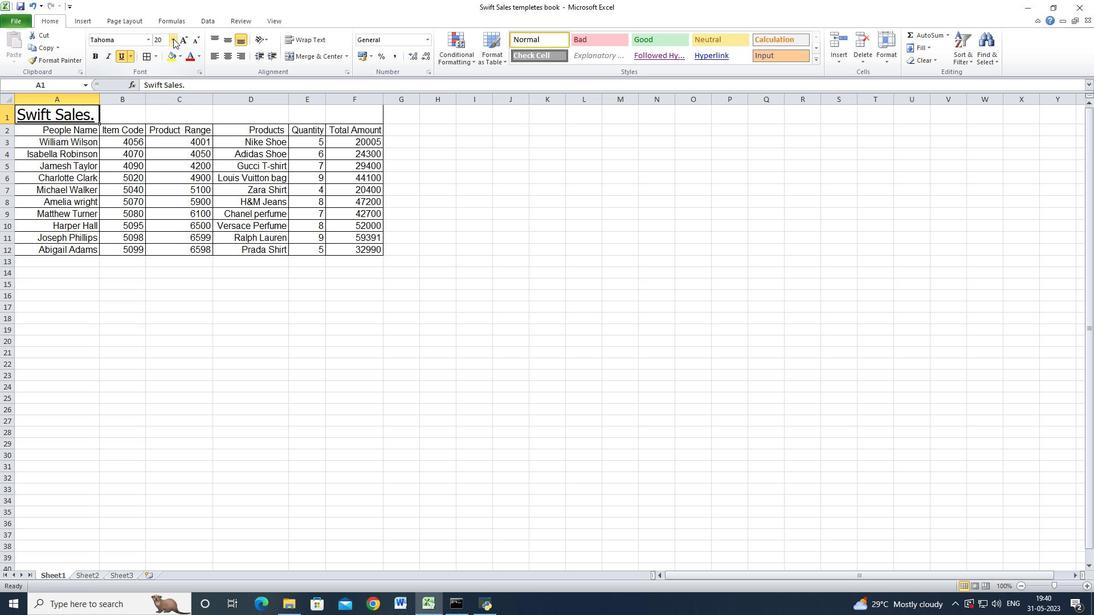 
Action: Mouse pressed left at (177, 39)
Screenshot: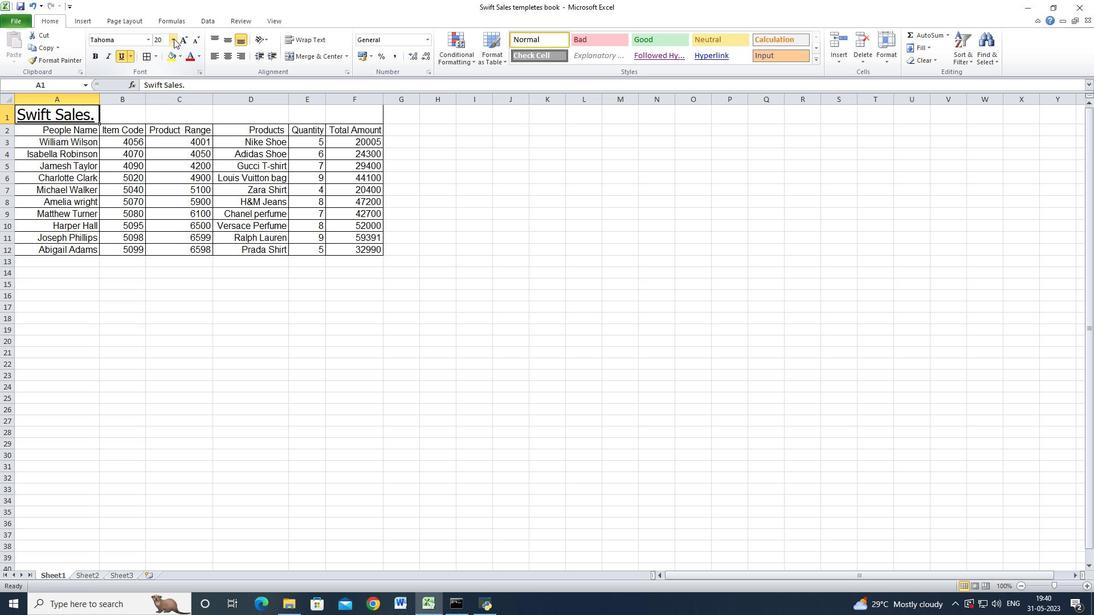 
Action: Mouse moved to (152, 40)
Screenshot: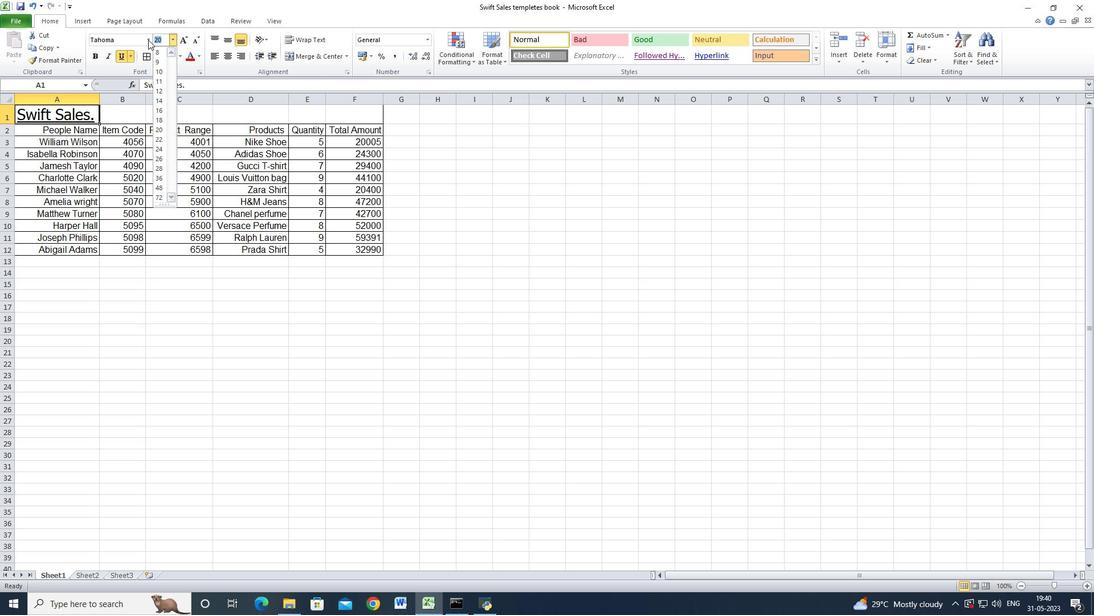 
Action: Mouse pressed left at (152, 40)
Screenshot: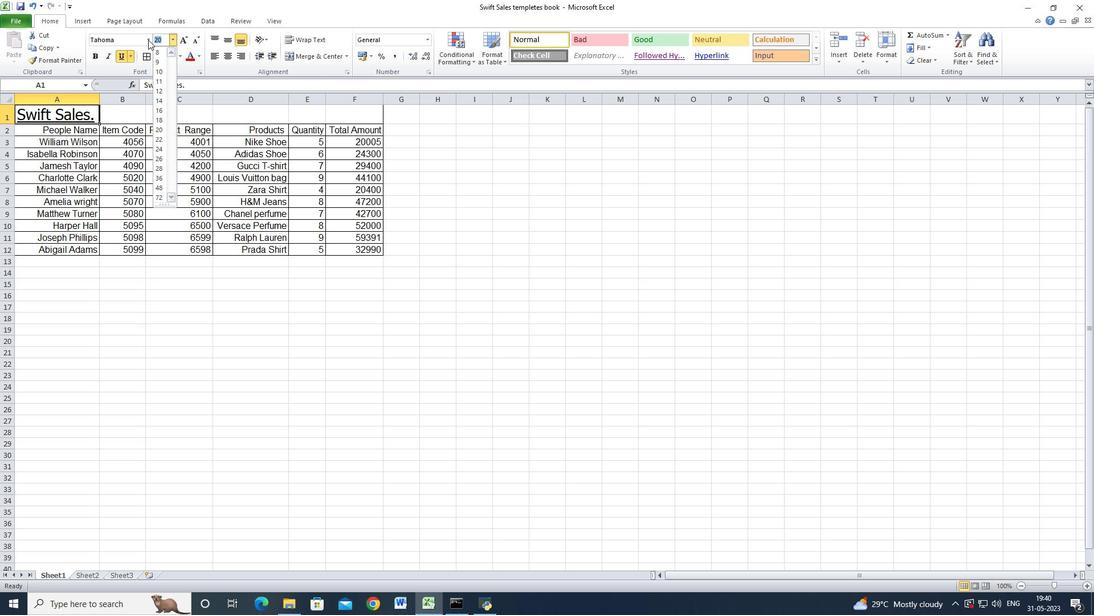 
Action: Mouse moved to (131, 184)
Screenshot: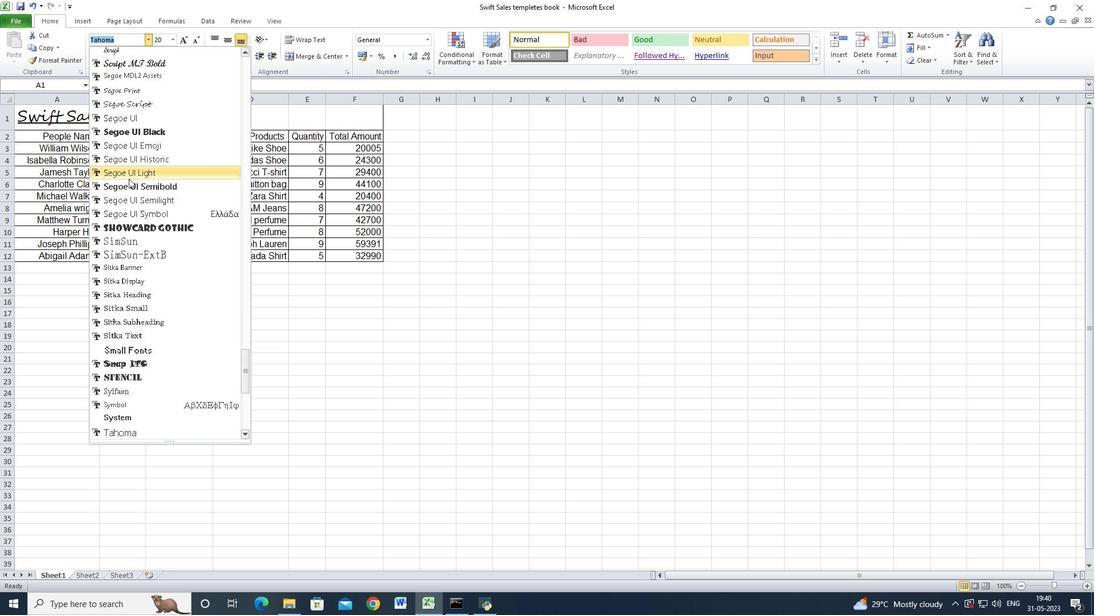 
Action: Key pressed a
Screenshot: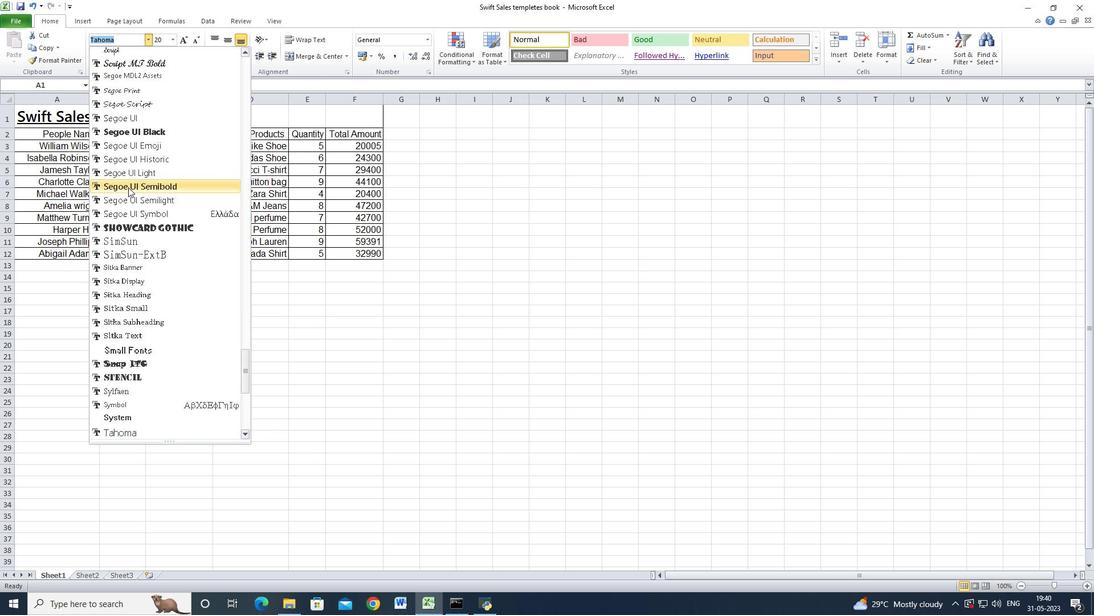 
Action: Mouse moved to (128, 95)
Screenshot: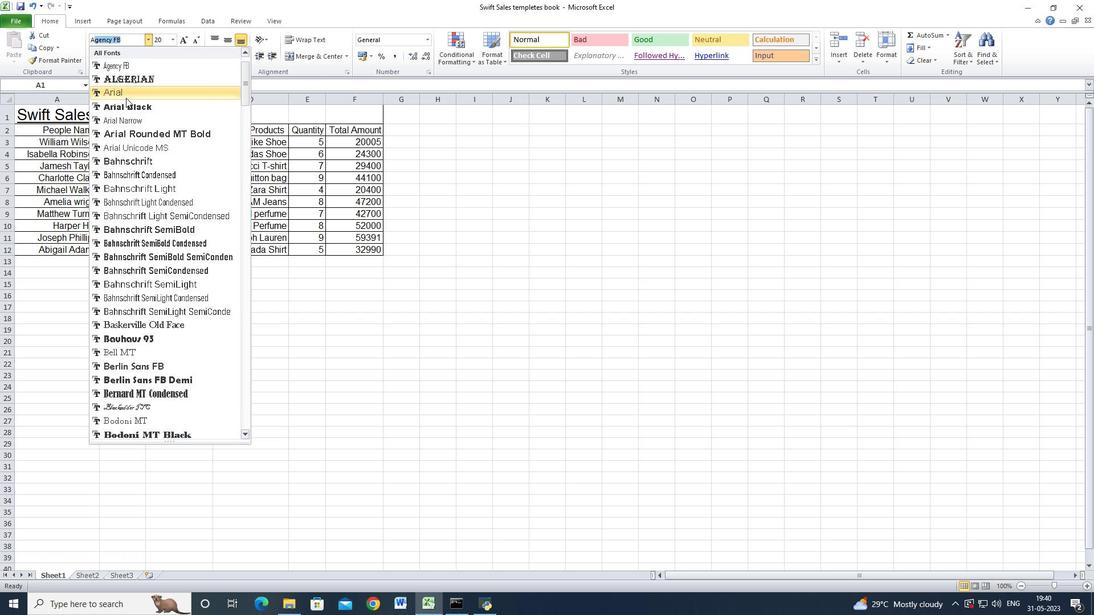 
Action: Mouse pressed left at (128, 95)
Screenshot: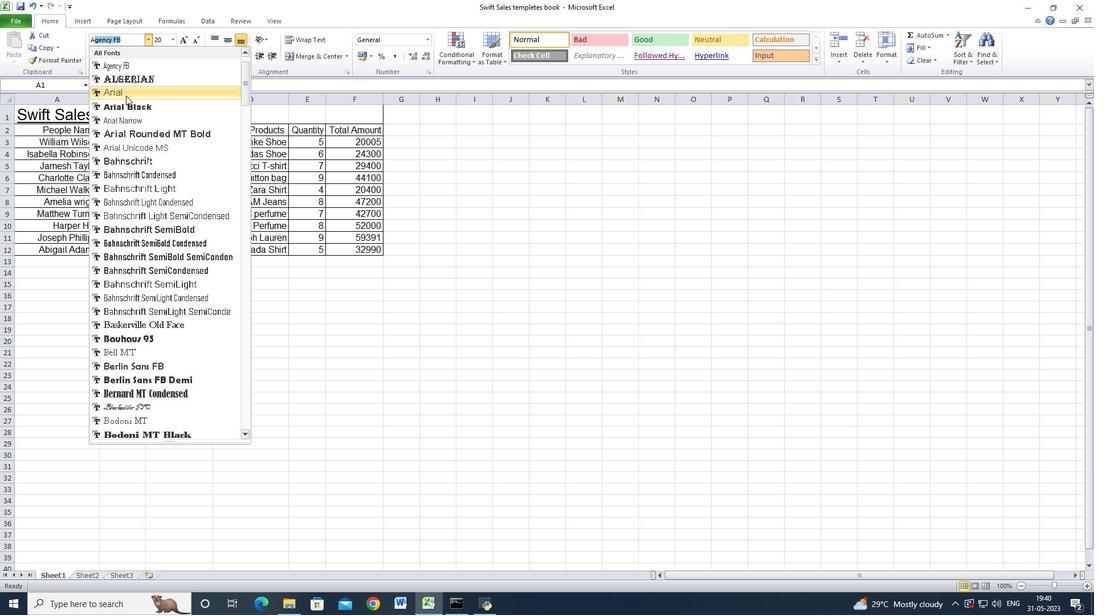 
Action: Mouse moved to (126, 54)
Screenshot: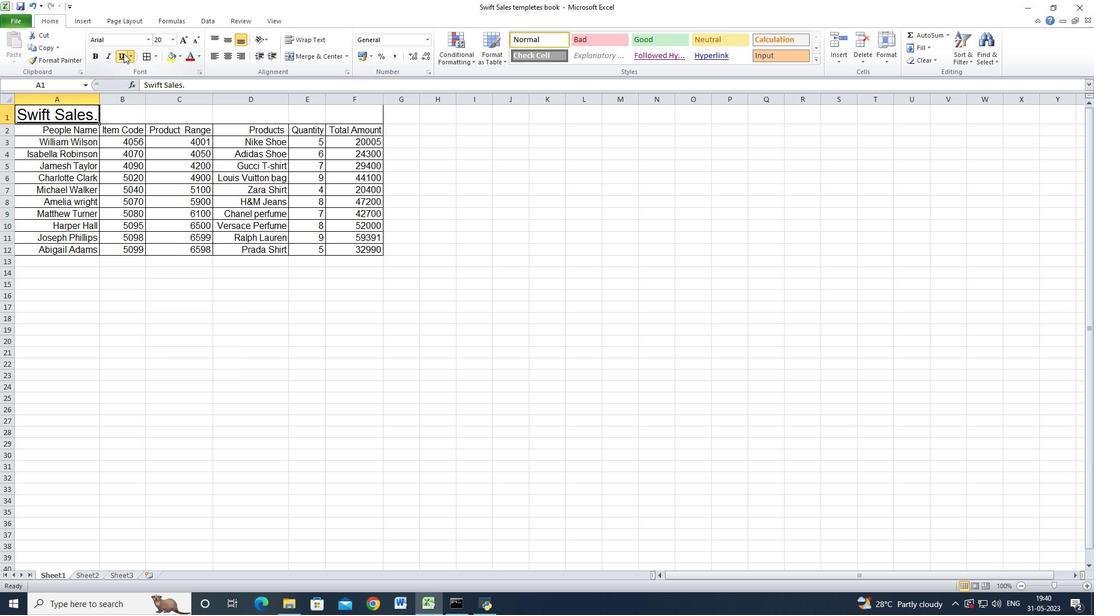 
Action: Mouse pressed left at (126, 54)
Screenshot: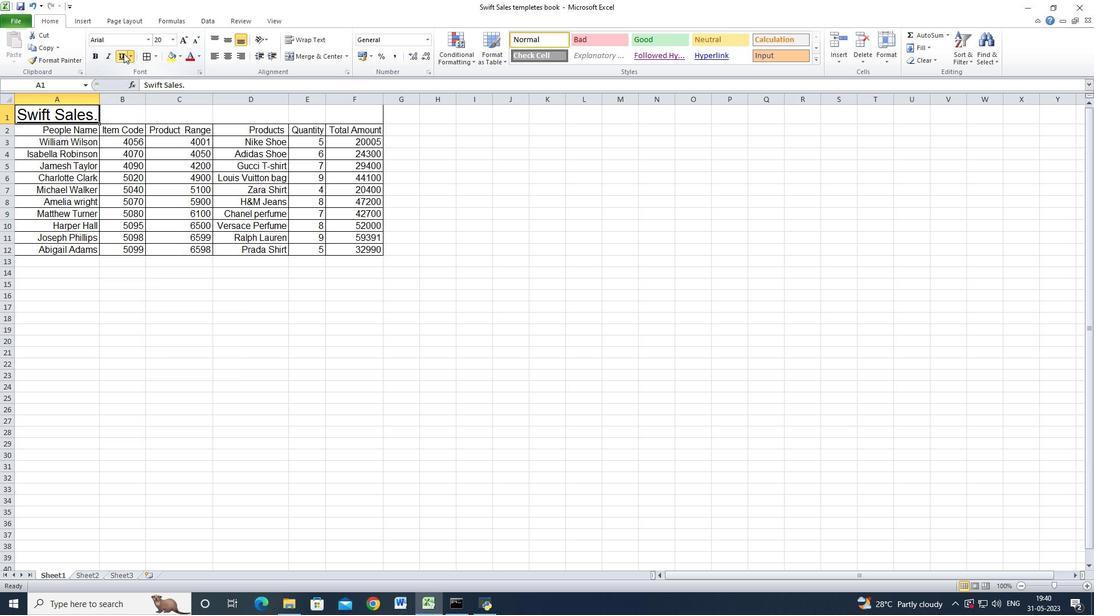 
Action: Mouse moved to (173, 38)
Screenshot: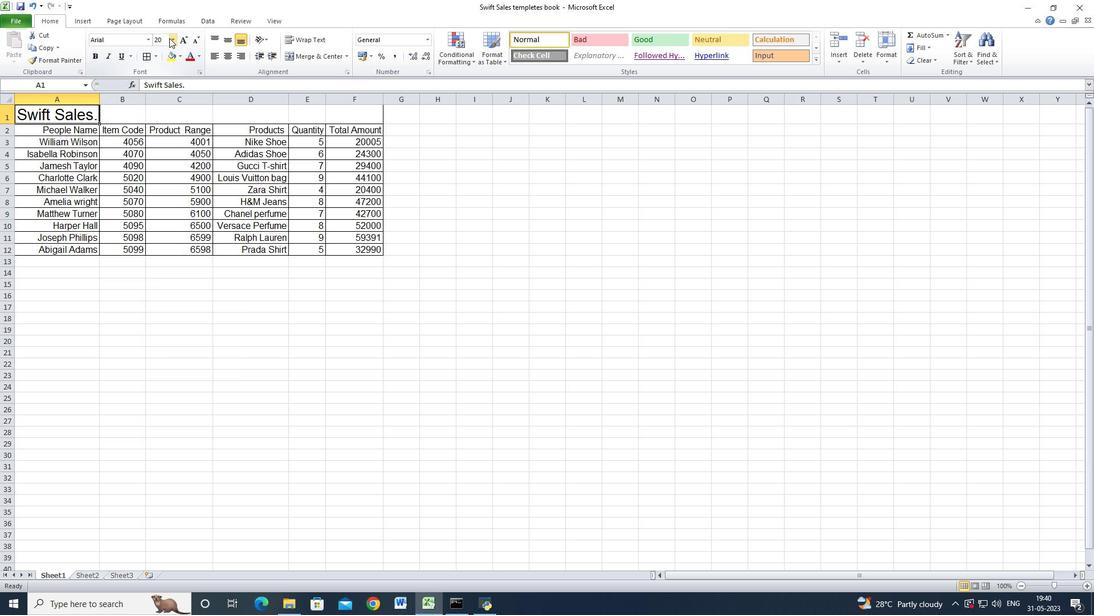 
Action: Mouse pressed left at (173, 38)
Screenshot: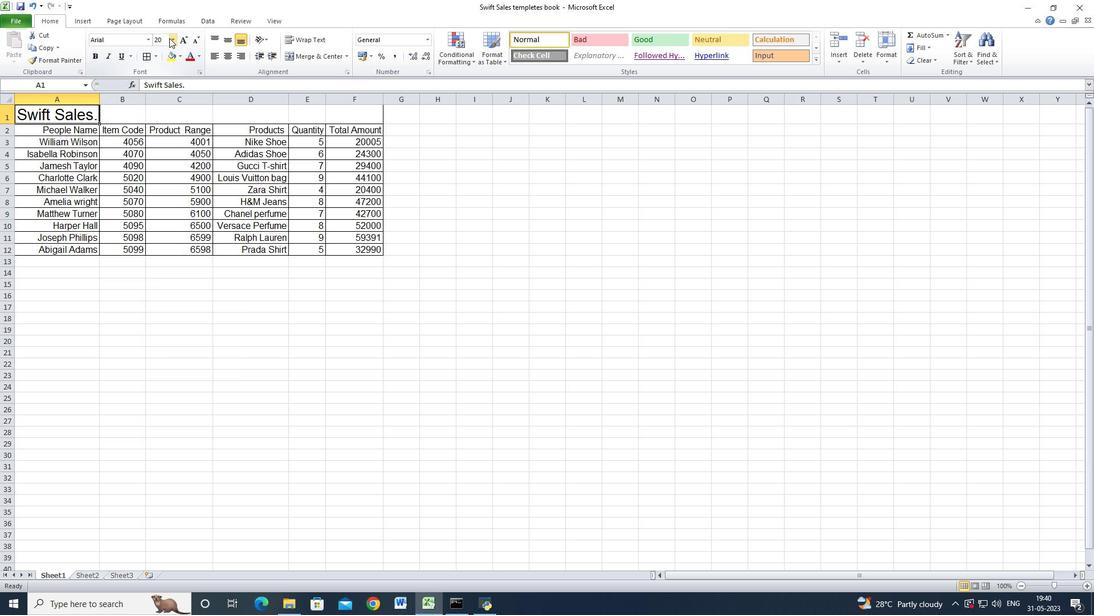 
Action: Mouse moved to (165, 115)
Screenshot: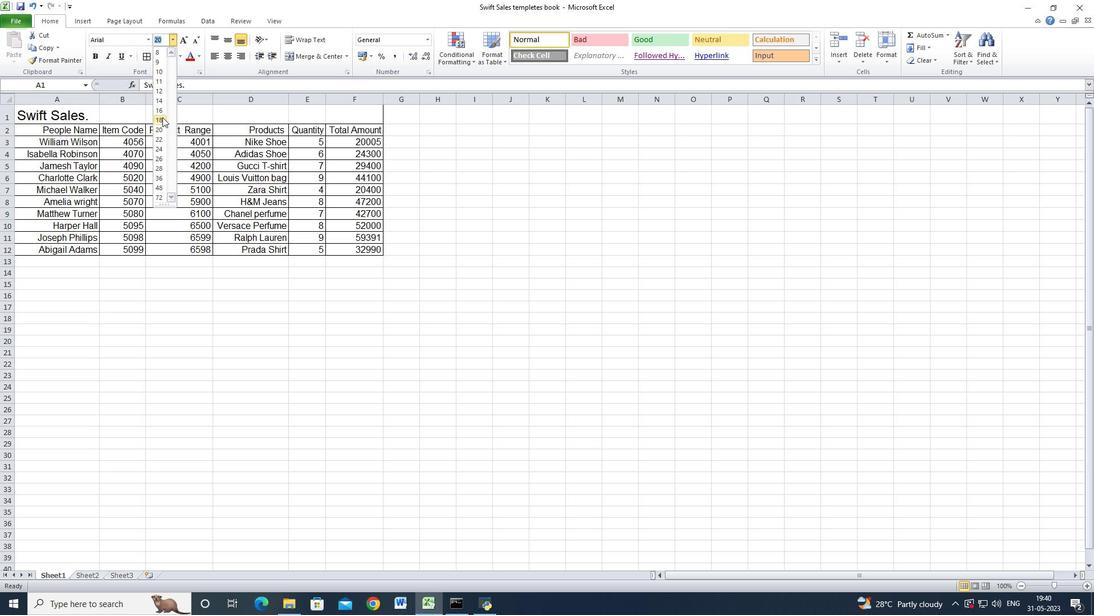 
Action: Mouse pressed left at (165, 115)
Screenshot: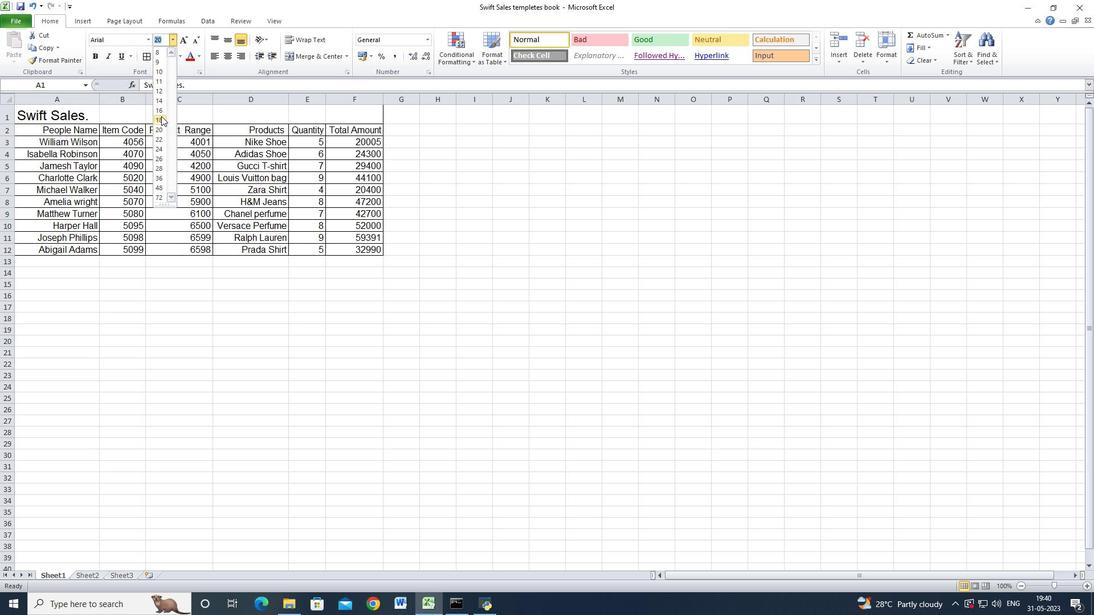 
Action: Mouse moved to (72, 132)
Screenshot: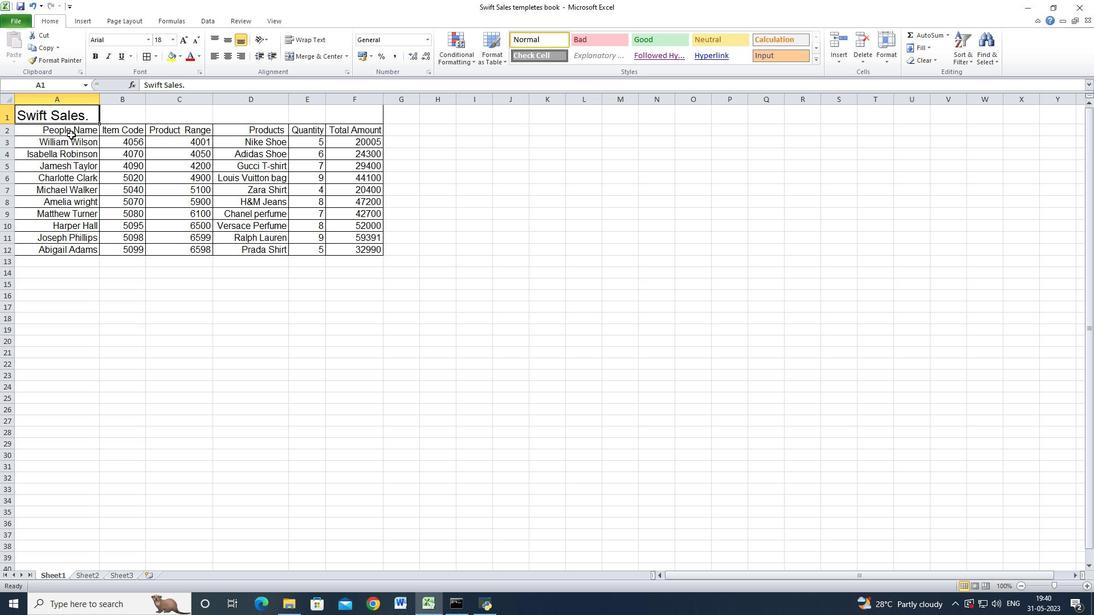 
Action: Mouse pressed left at (72, 132)
Screenshot: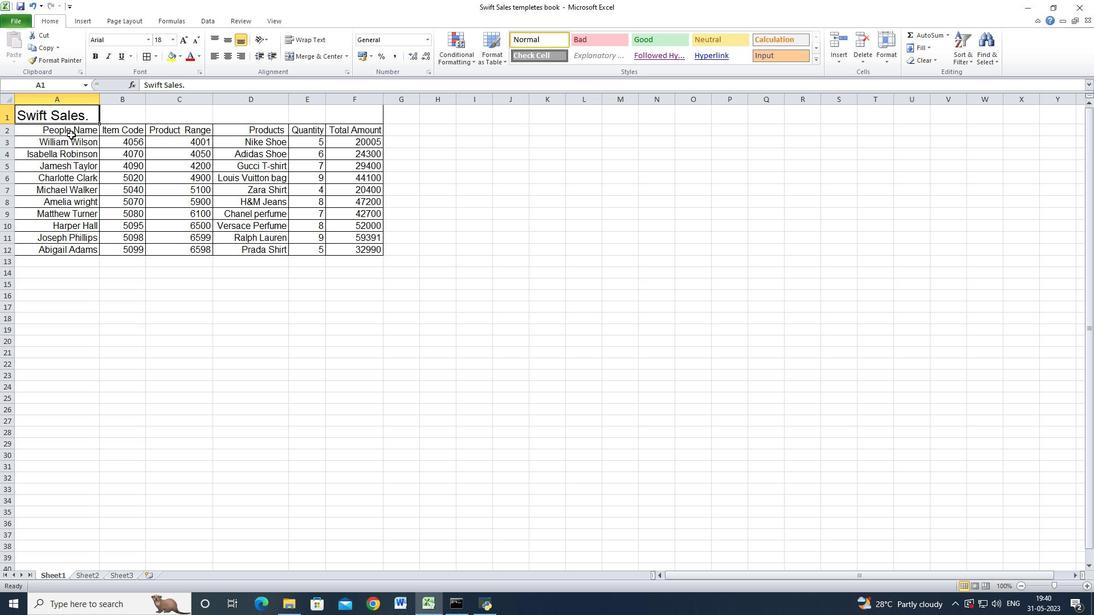 
Action: Mouse moved to (72, 132)
Screenshot: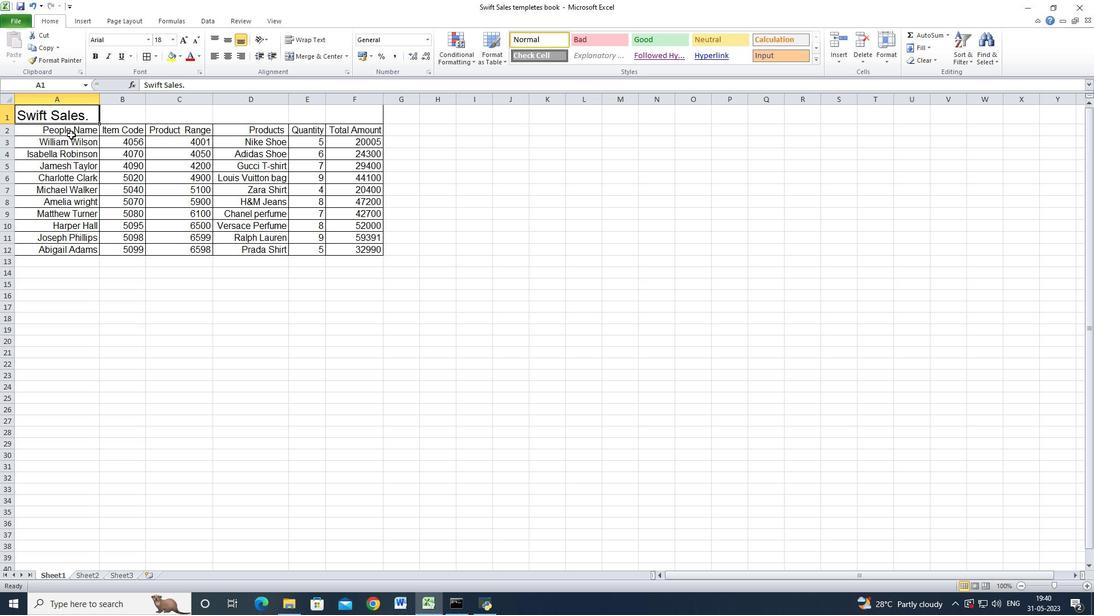 
Action: Key pressed <Key.shift><Key.right><Key.right><Key.right><Key.right><Key.right><Key.down><Key.down><Key.down><Key.down><Key.down><Key.down><Key.down><Key.down><Key.down><Key.down>
Screenshot: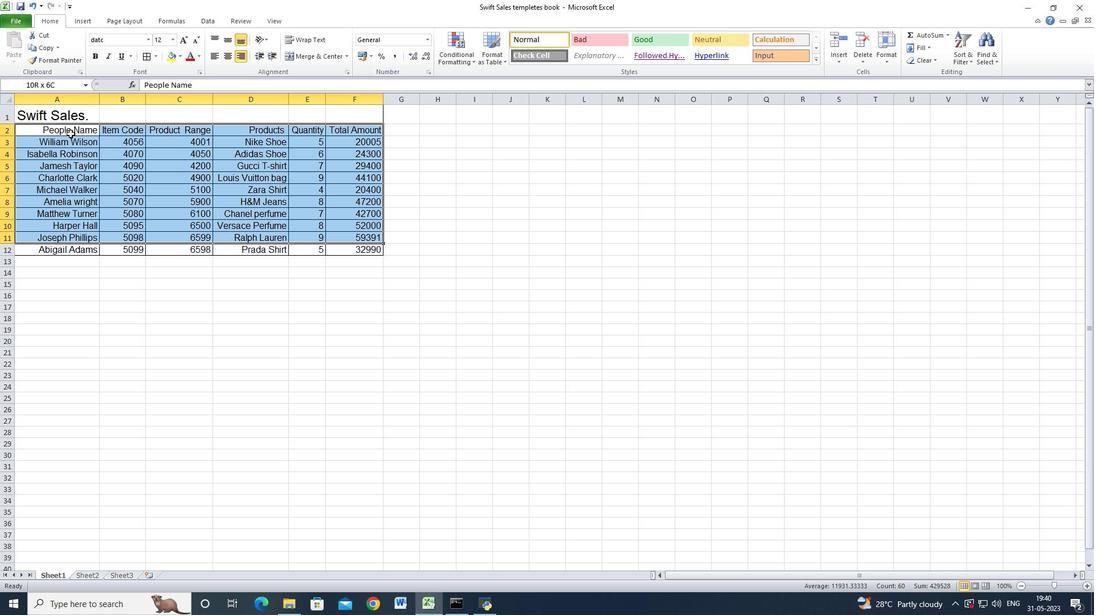 
Action: Mouse moved to (152, 37)
Screenshot: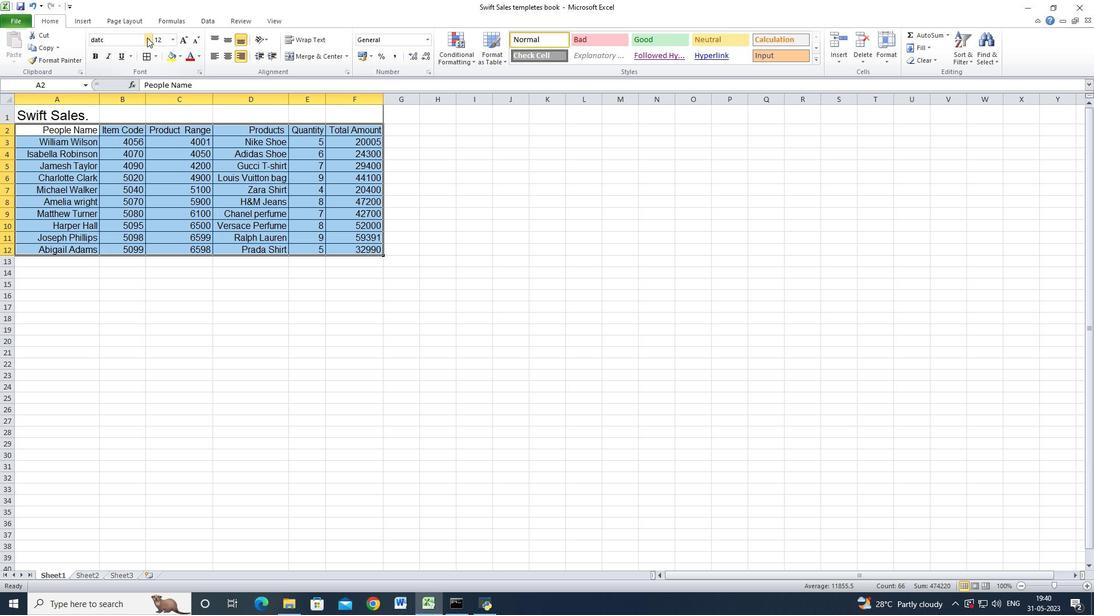 
Action: Mouse pressed left at (152, 37)
Screenshot: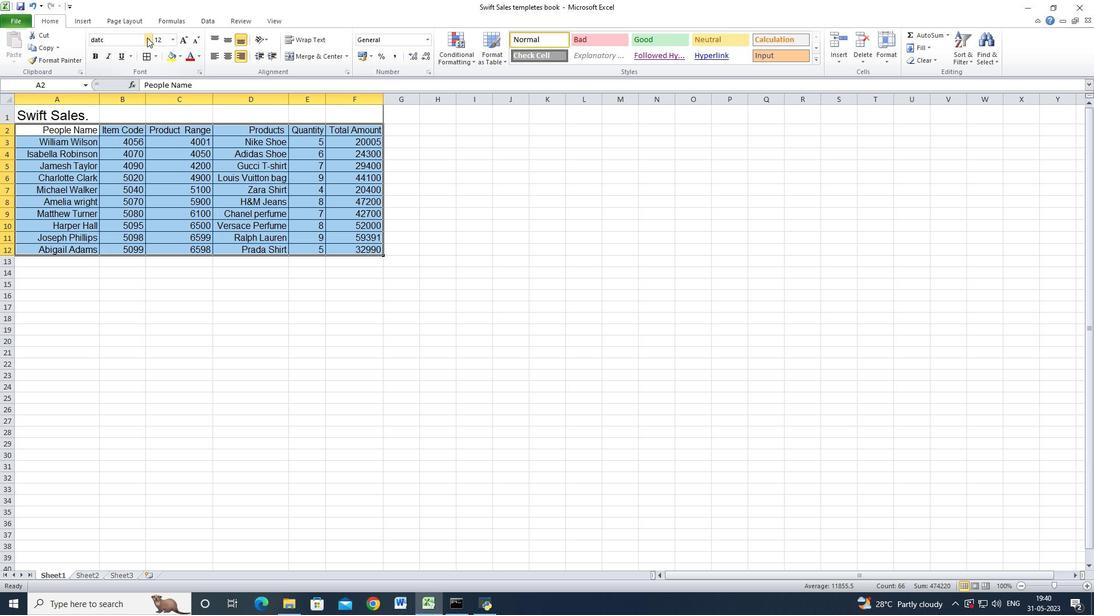 
Action: Mouse moved to (132, 163)
Screenshot: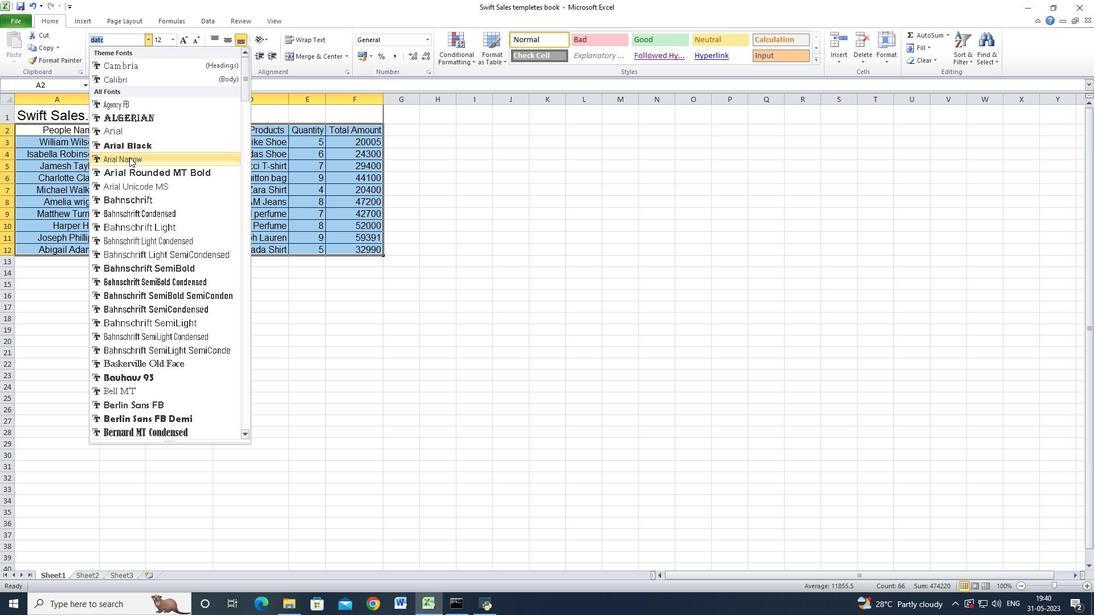 
Action: Key pressed c
Screenshot: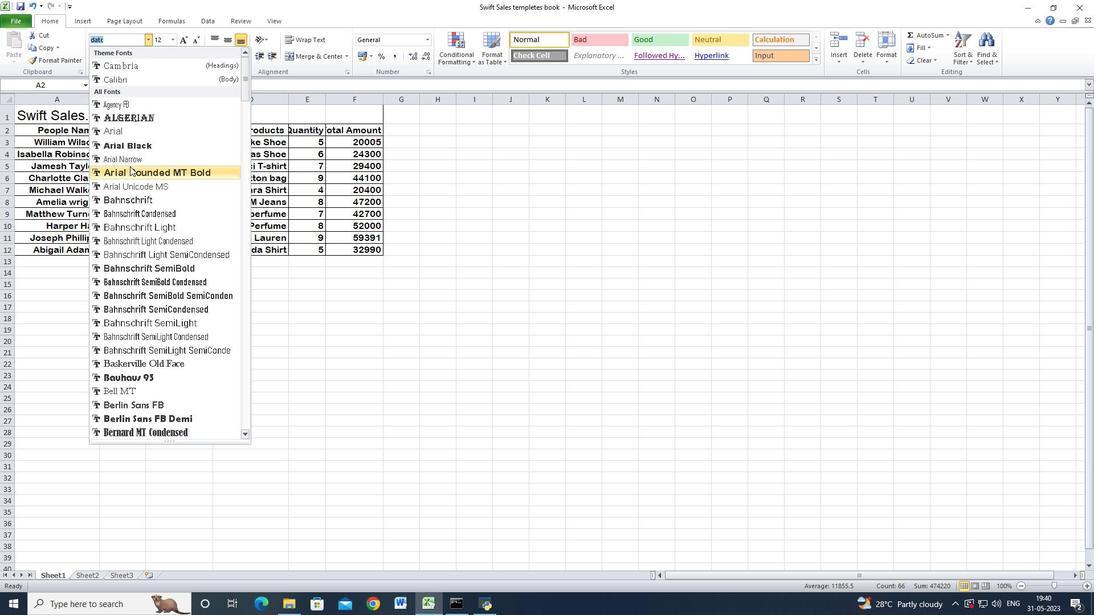 
Action: Mouse moved to (123, 79)
Screenshot: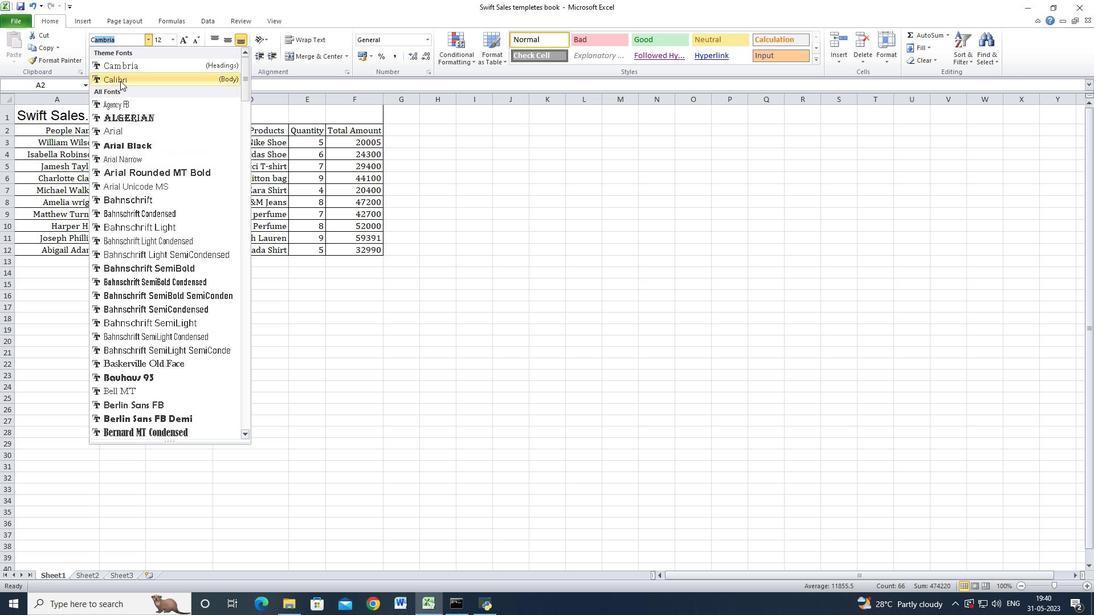 
Action: Mouse pressed left at (123, 79)
Screenshot: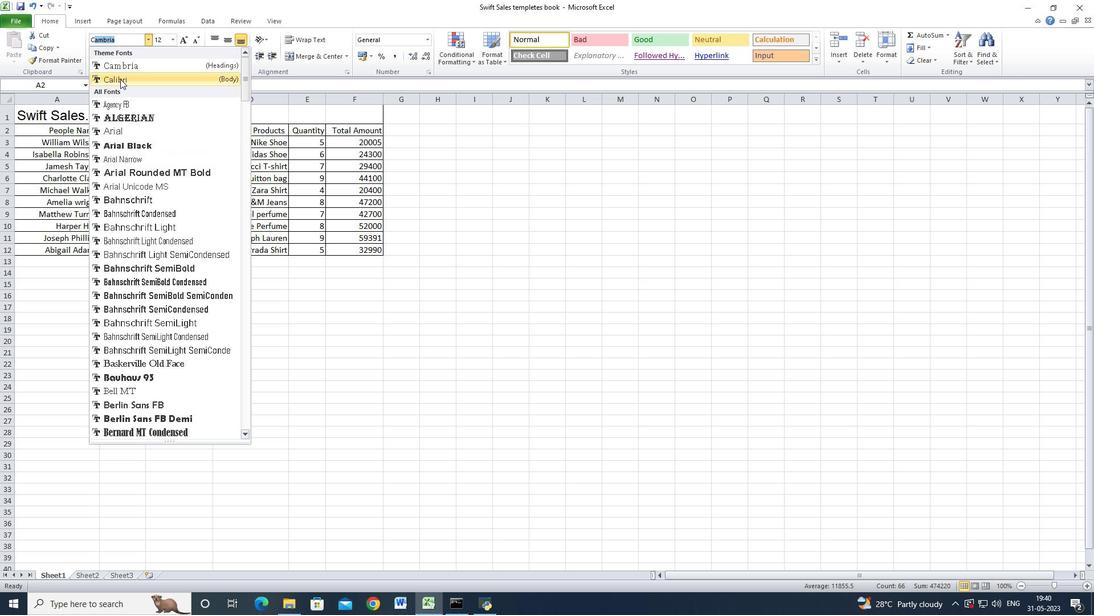 
Action: Mouse moved to (177, 41)
Screenshot: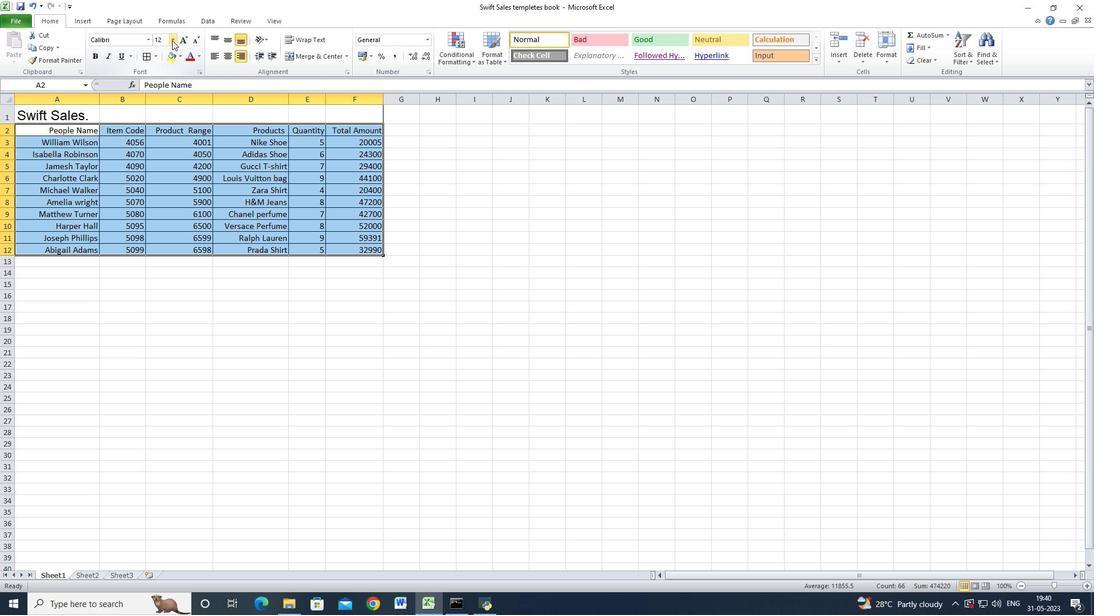 
Action: Mouse pressed left at (177, 41)
Screenshot: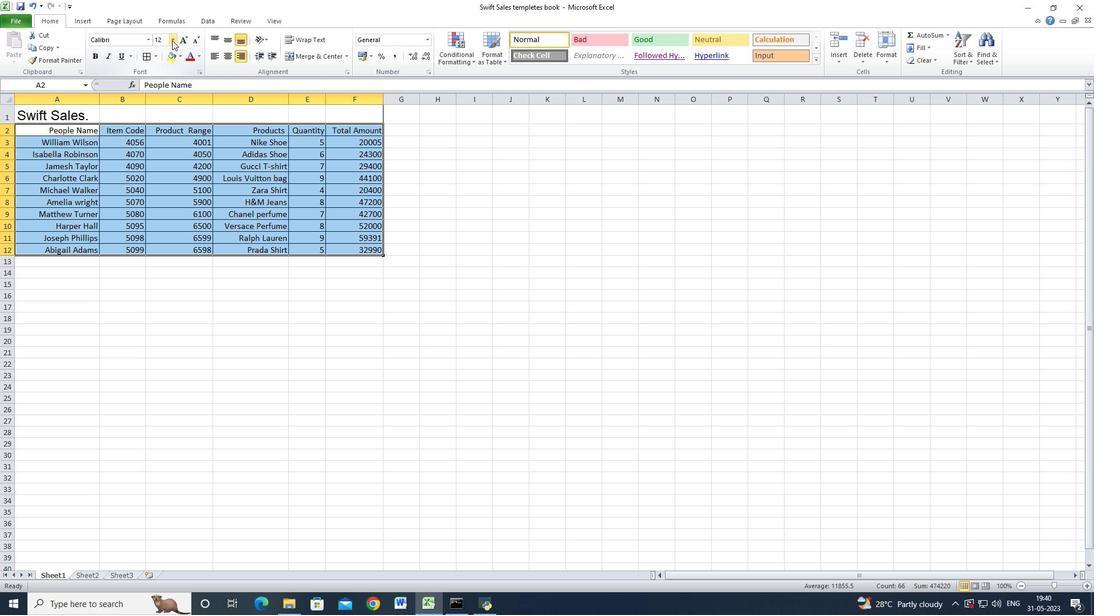 
Action: Mouse moved to (162, 117)
Screenshot: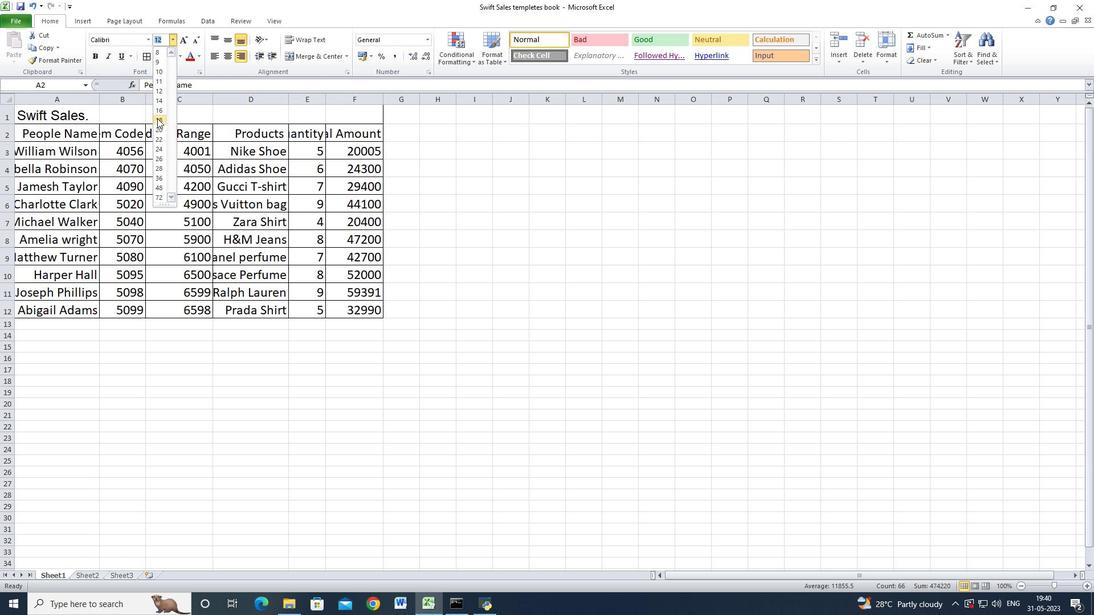 
Action: Mouse pressed left at (162, 117)
Screenshot: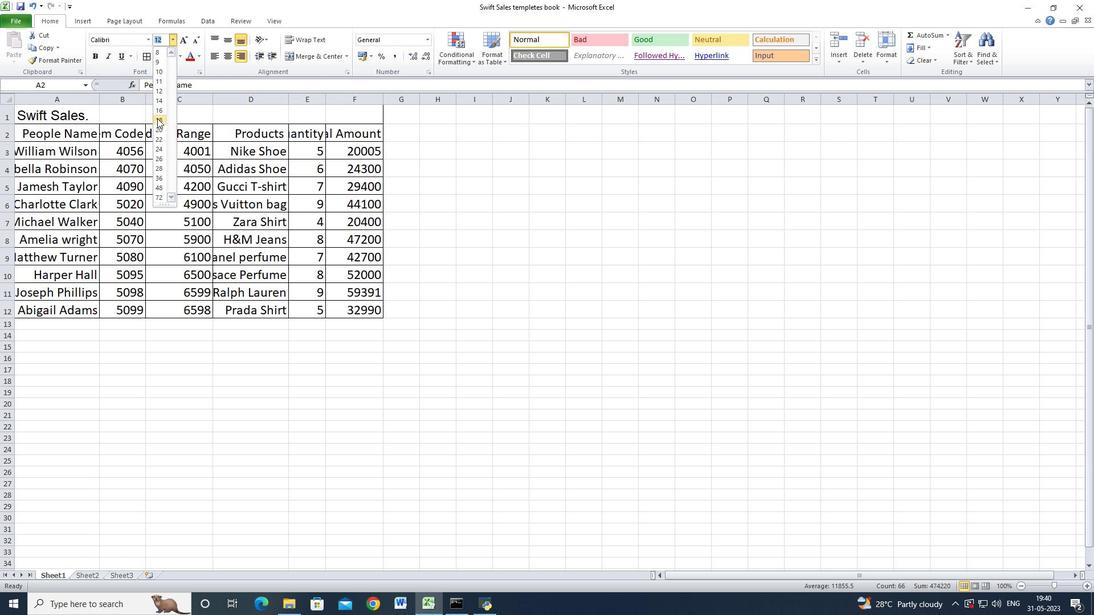 
Action: Mouse moved to (179, 38)
Screenshot: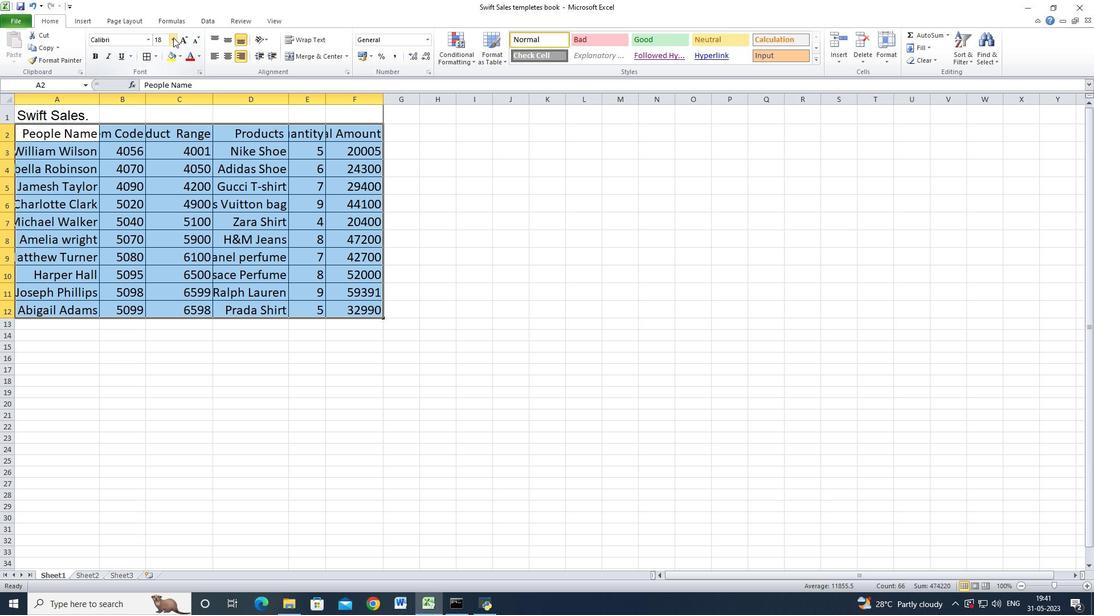 
Action: Mouse pressed left at (179, 38)
Screenshot: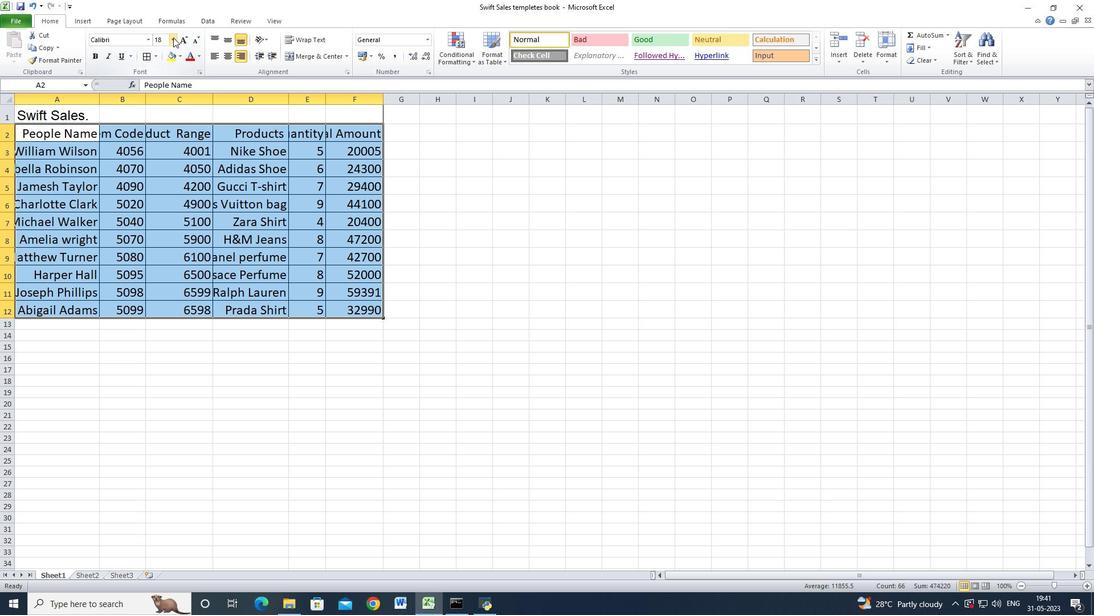 
Action: Mouse moved to (163, 90)
Screenshot: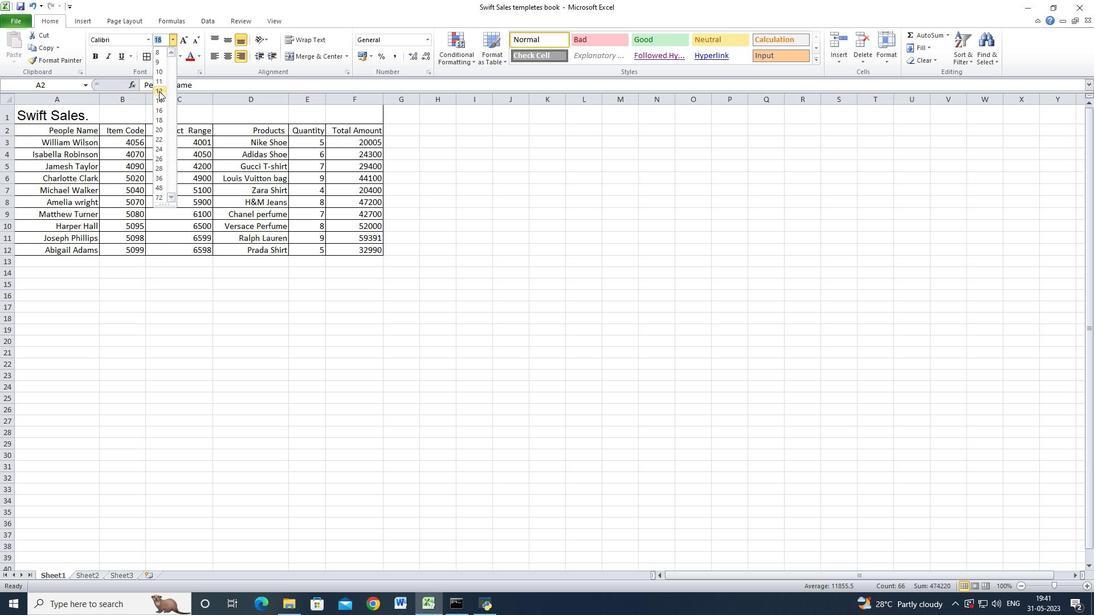 
Action: Mouse pressed left at (163, 90)
Screenshot: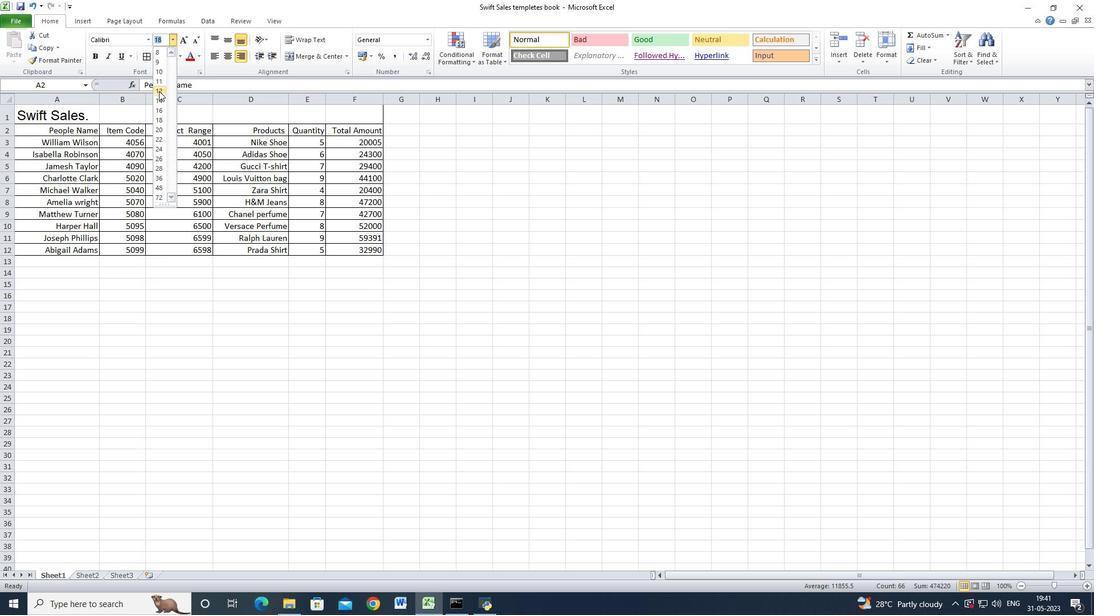 
Action: Mouse moved to (176, 41)
Screenshot: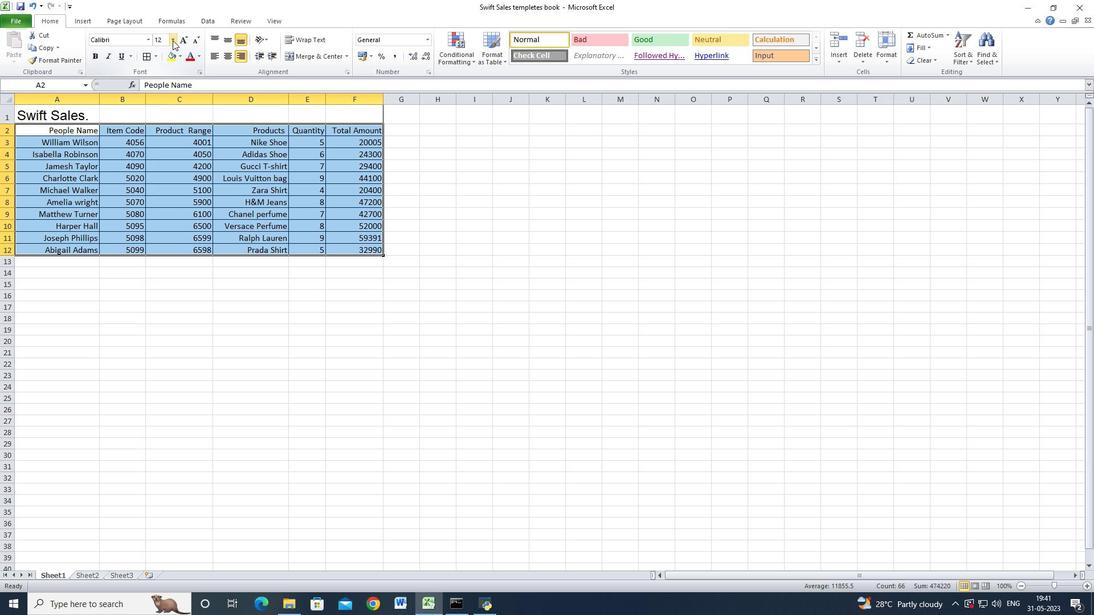 
Action: Mouse pressed left at (176, 41)
Screenshot: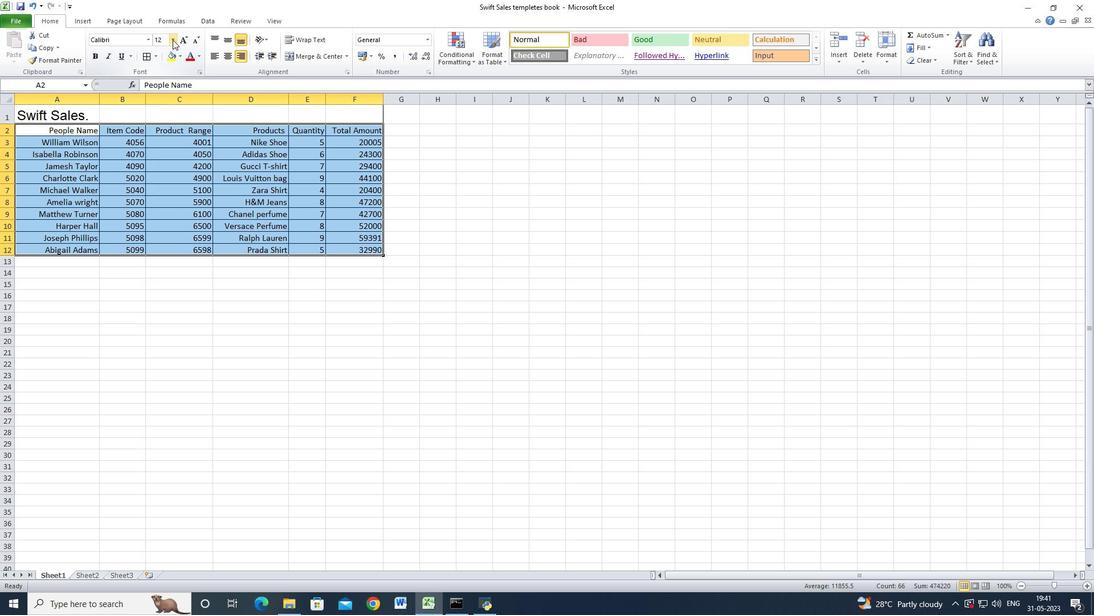 
Action: Mouse moved to (160, 61)
Screenshot: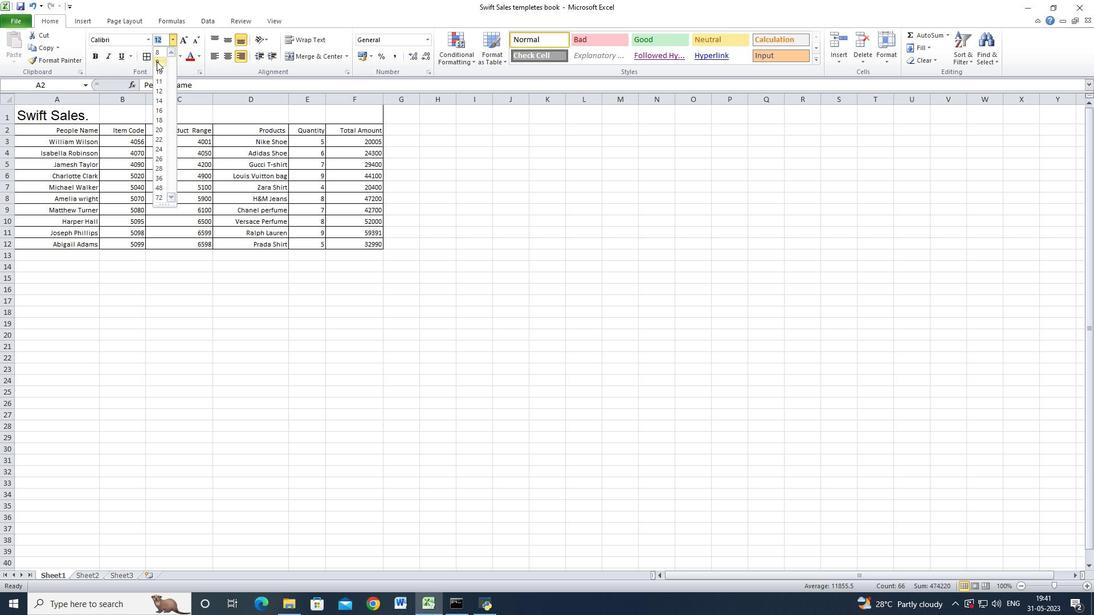 
Action: Mouse pressed left at (160, 61)
Screenshot: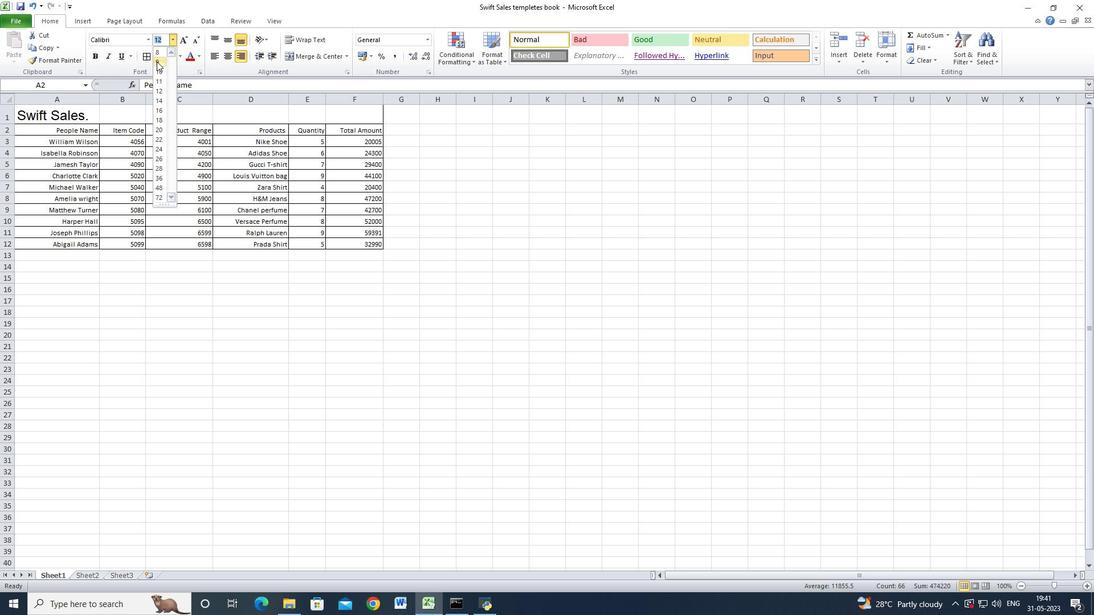 
Action: Mouse moved to (232, 55)
Screenshot: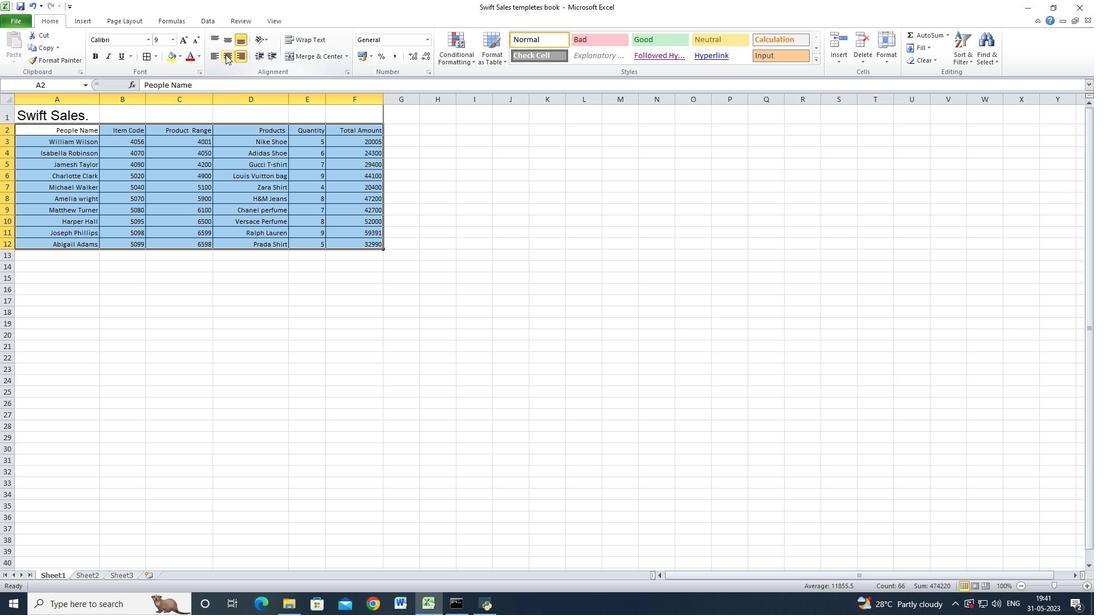 
Action: Mouse pressed left at (232, 55)
Screenshot: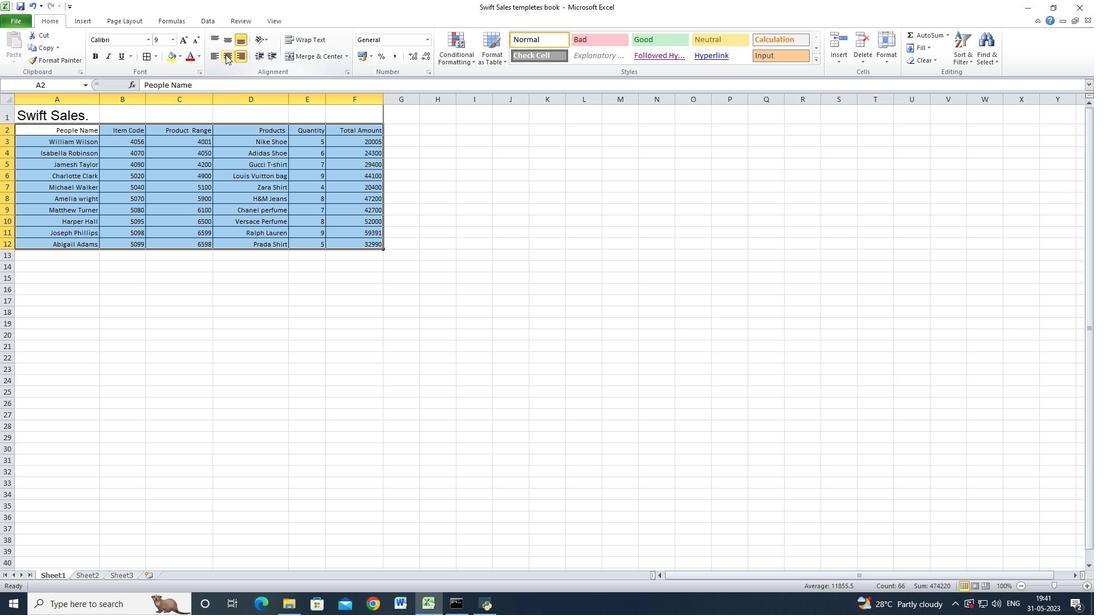 
Action: Mouse moved to (71, 115)
Screenshot: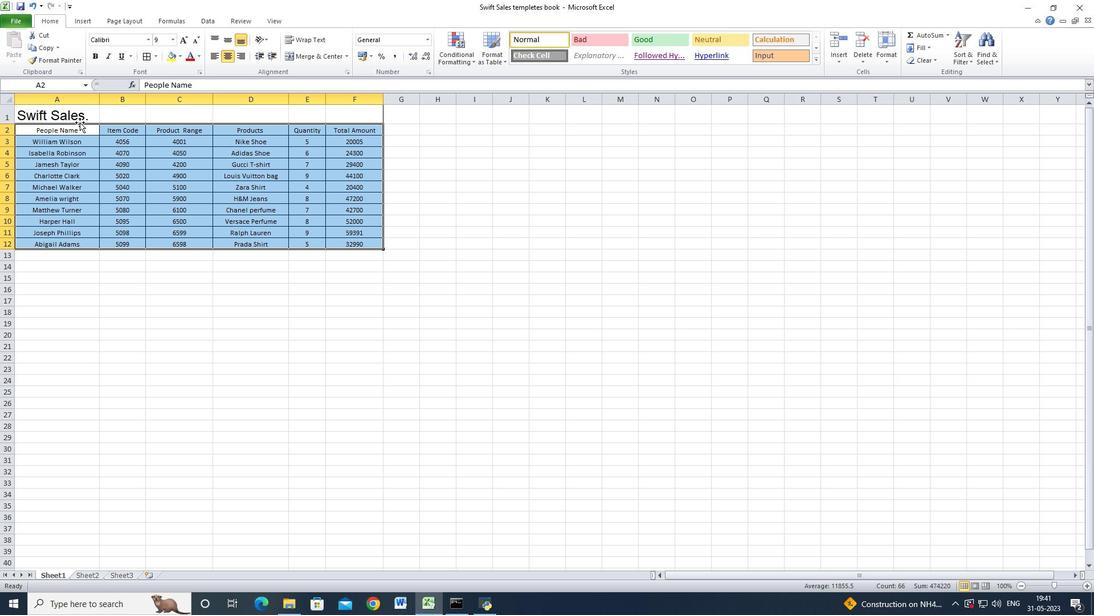 
Action: Mouse pressed left at (71, 115)
Screenshot: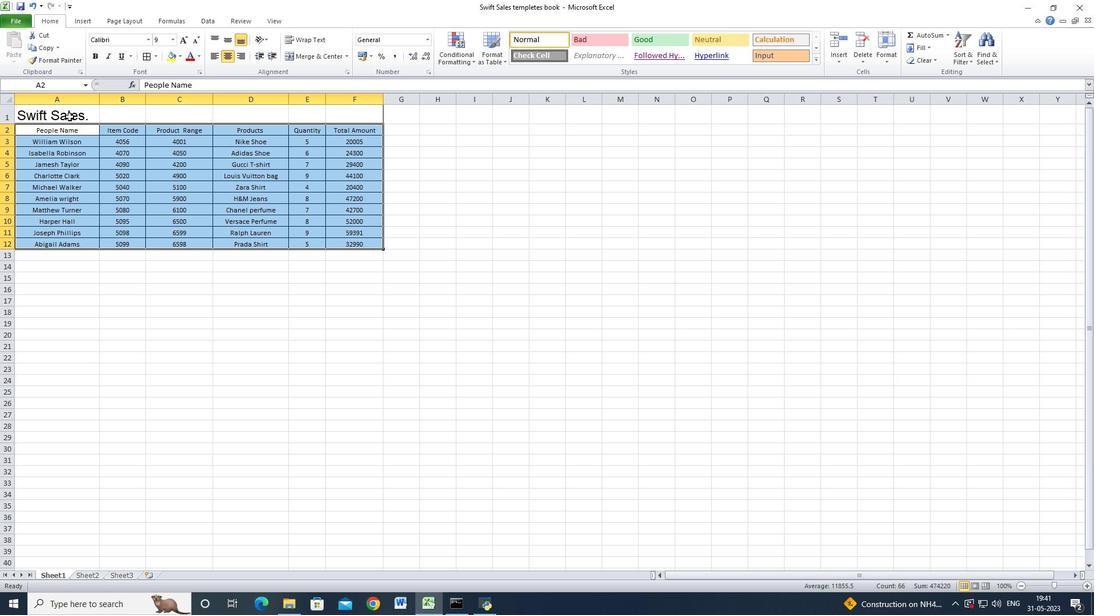 
Action: Mouse moved to (230, 57)
Screenshot: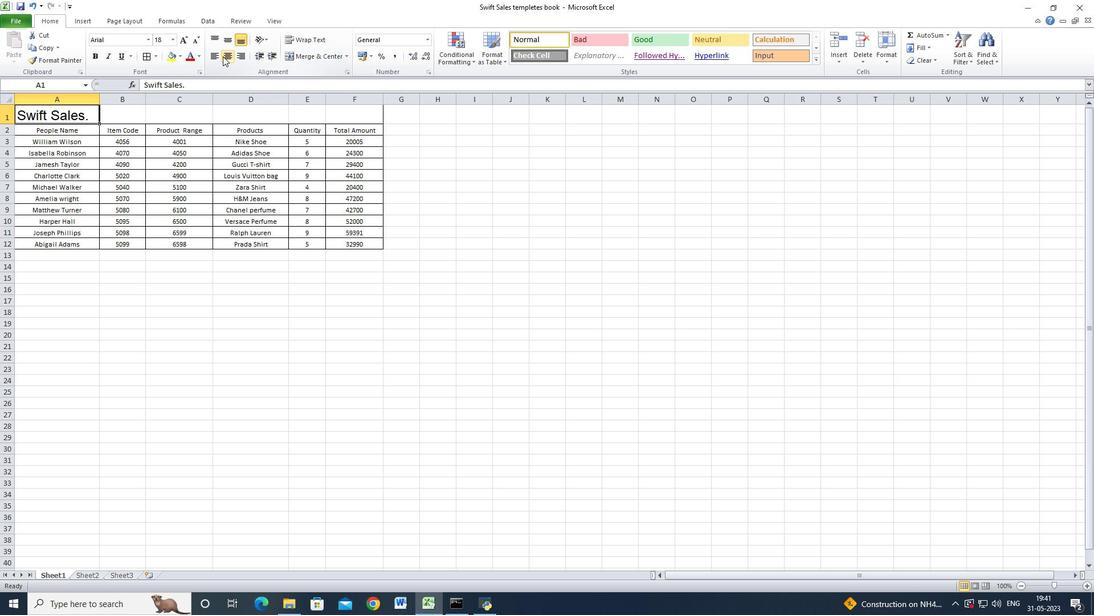 
Action: Mouse pressed left at (230, 57)
Screenshot: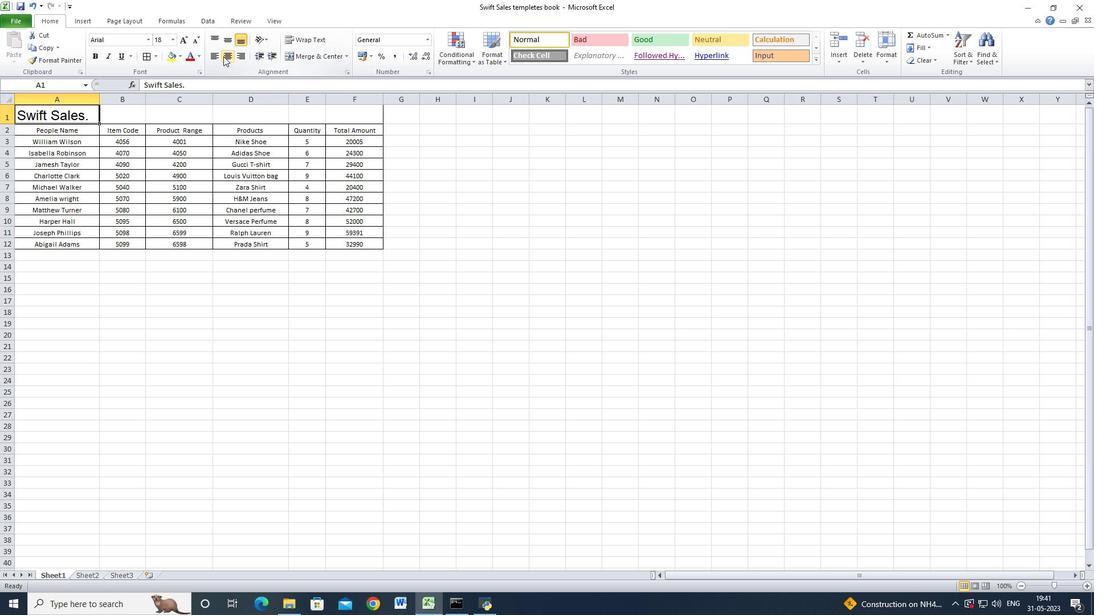 
Action: Mouse moved to (64, 134)
Screenshot: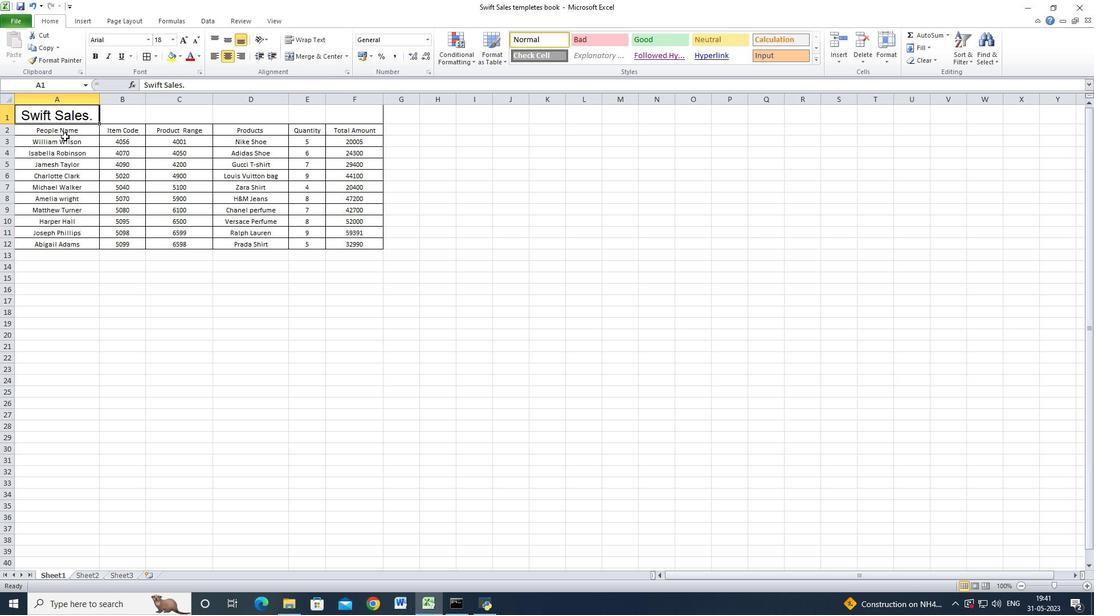 
Action: Mouse pressed left at (64, 134)
Screenshot: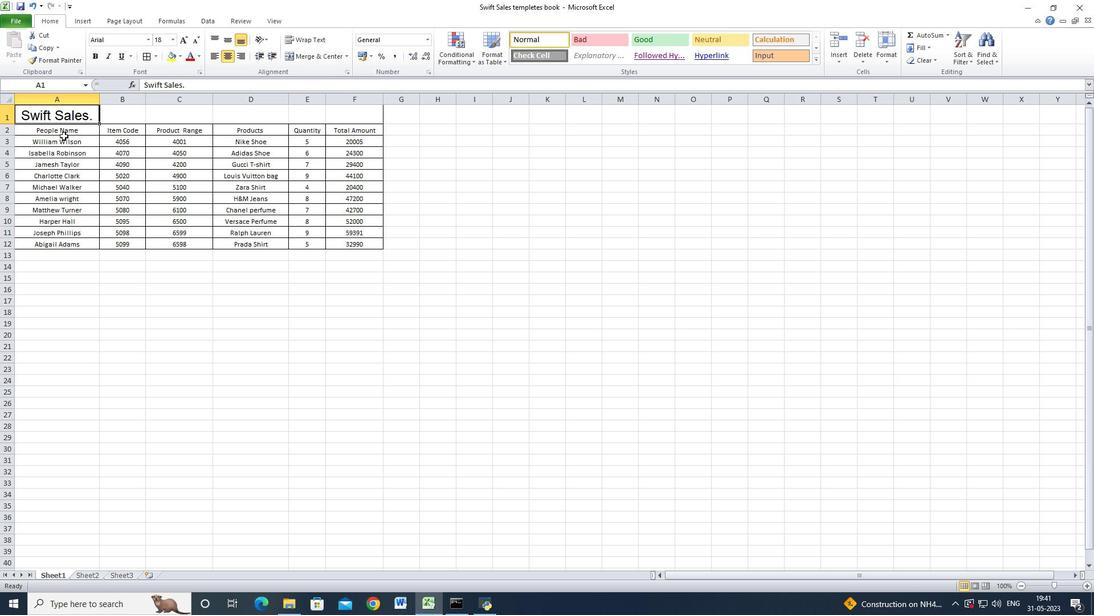
Action: Mouse moved to (71, 115)
Screenshot: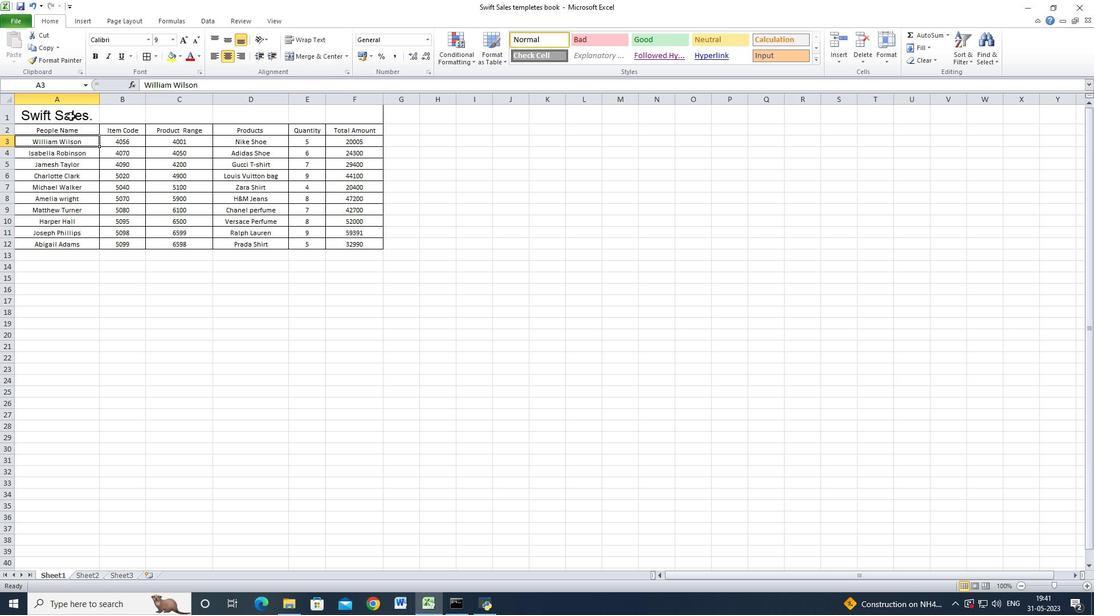 
Action: Mouse pressed left at (71, 115)
Screenshot: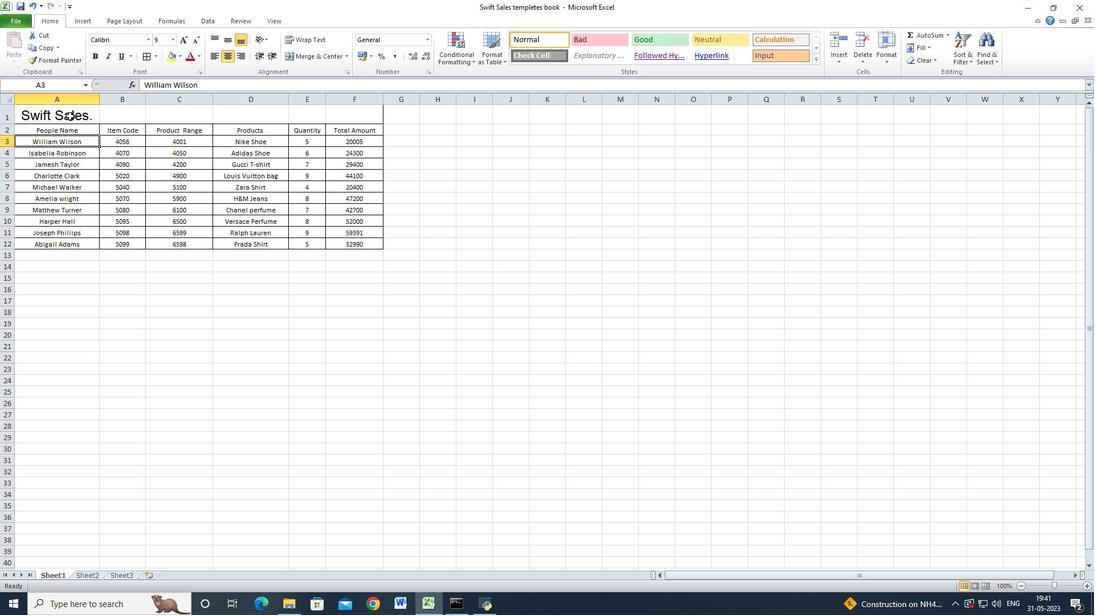 
Action: Mouse moved to (88, 138)
Screenshot: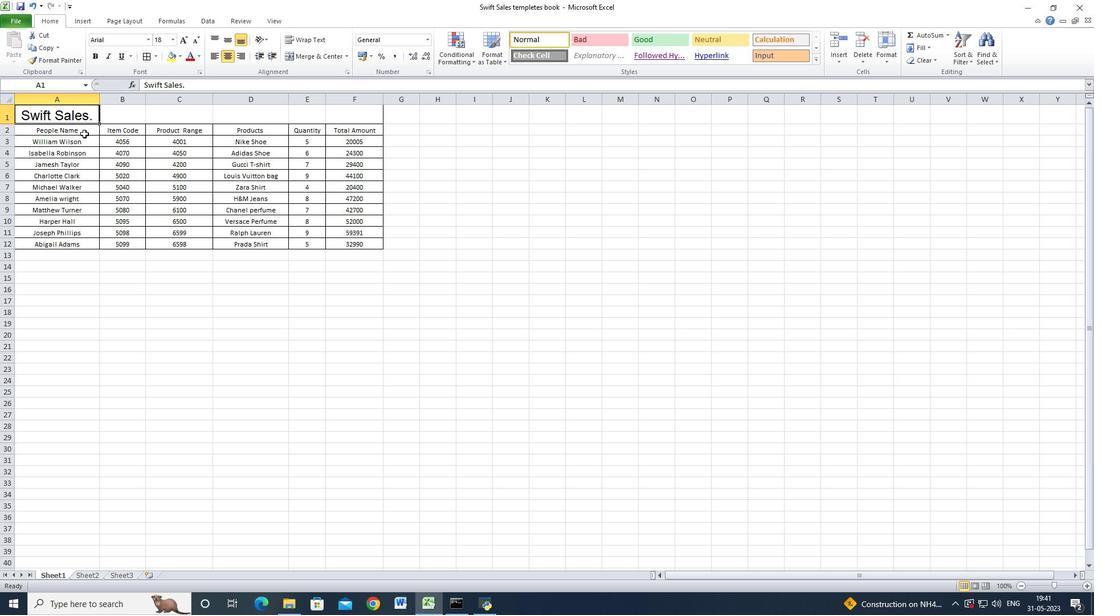 
Action: Mouse pressed left at (88, 138)
Screenshot: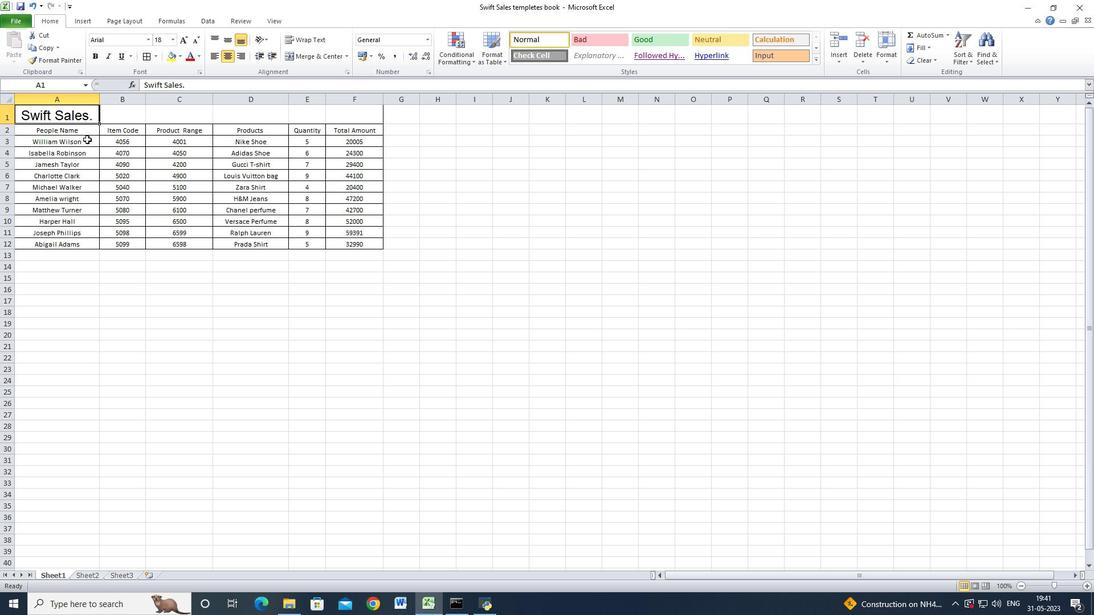 
Action: Mouse moved to (143, 141)
Screenshot: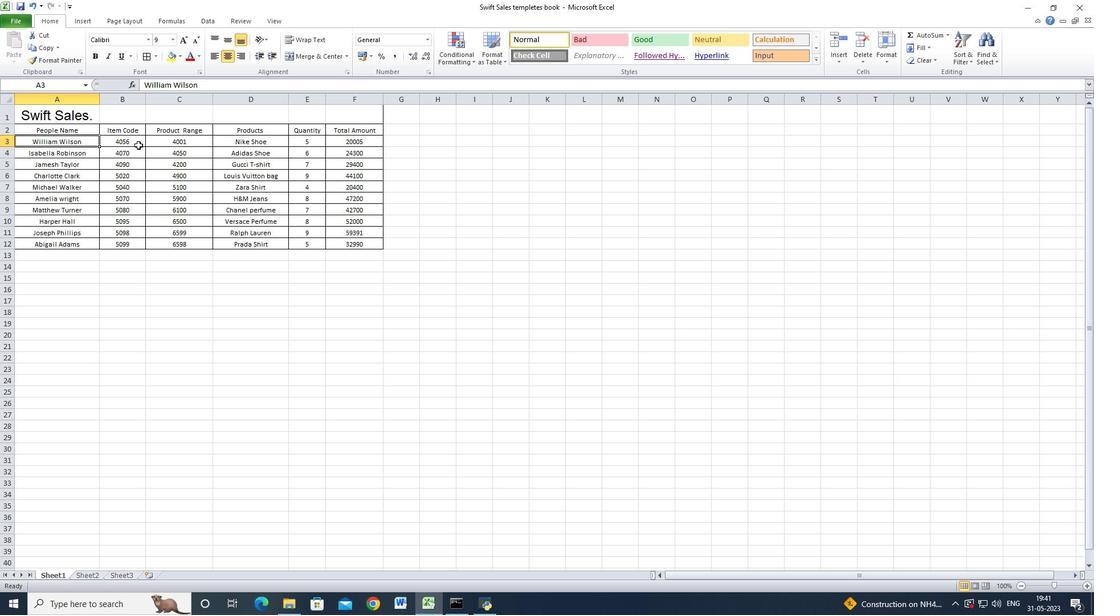 
Action: Mouse pressed left at (143, 141)
Screenshot: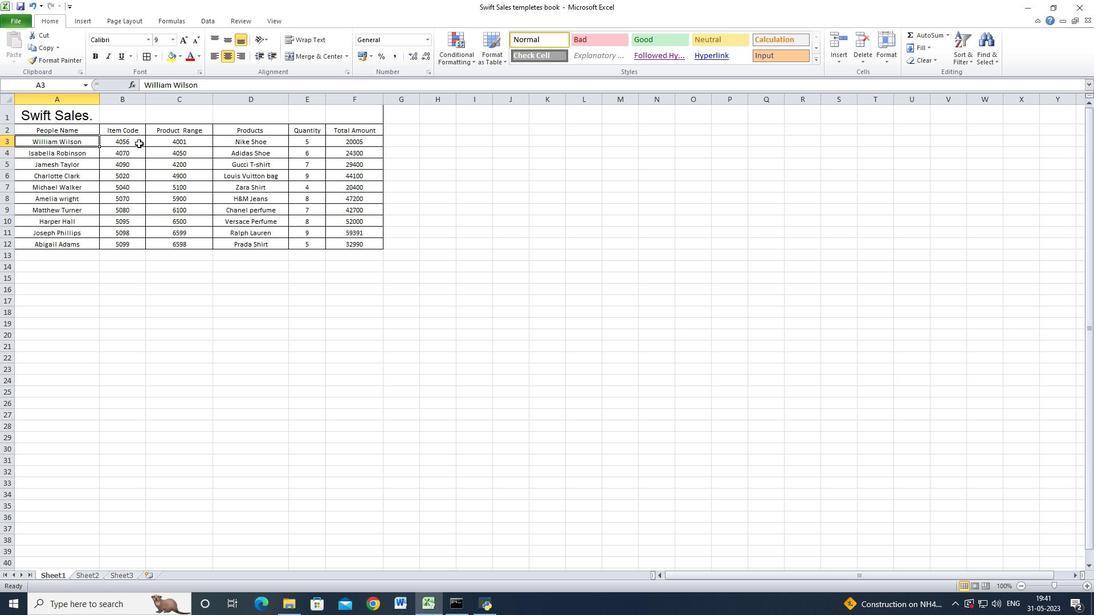 
Action: Mouse moved to (49, 115)
Screenshot: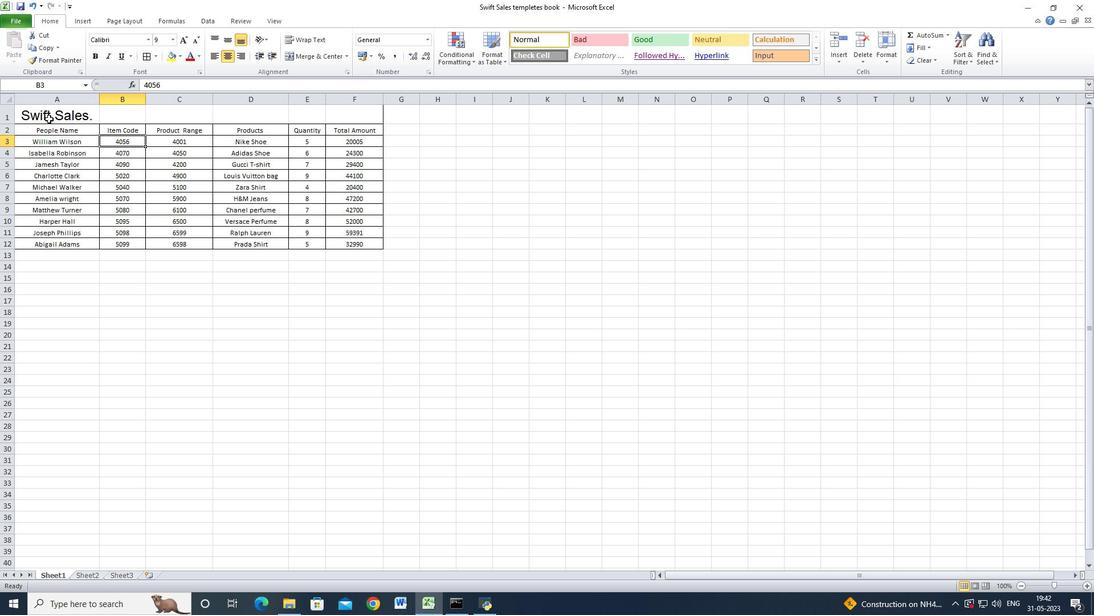 
Action: Mouse pressed left at (49, 115)
Screenshot: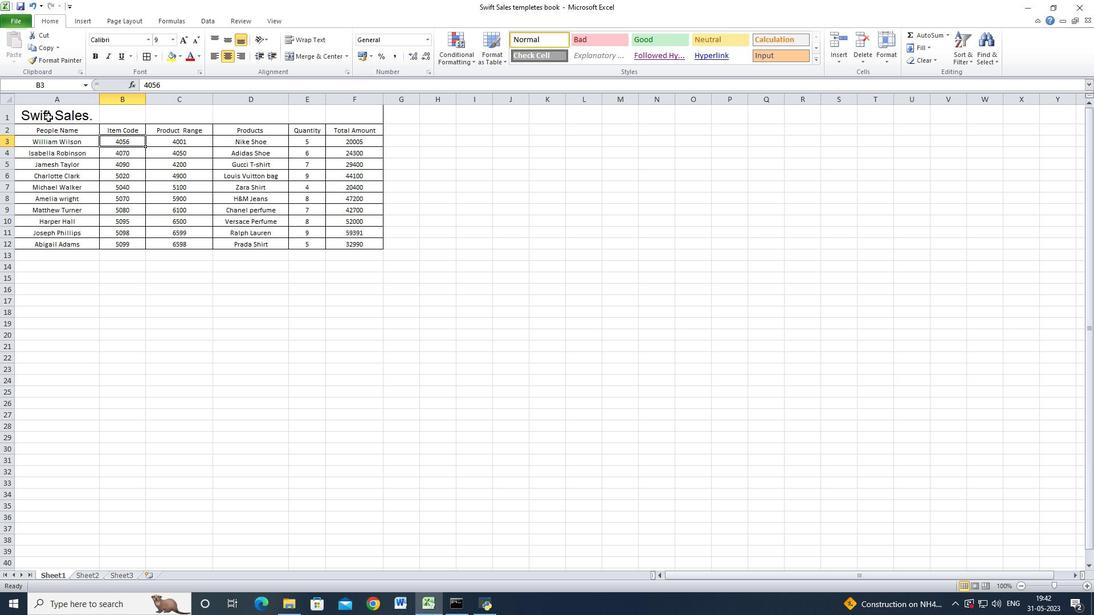 
Action: Mouse moved to (195, 58)
Screenshot: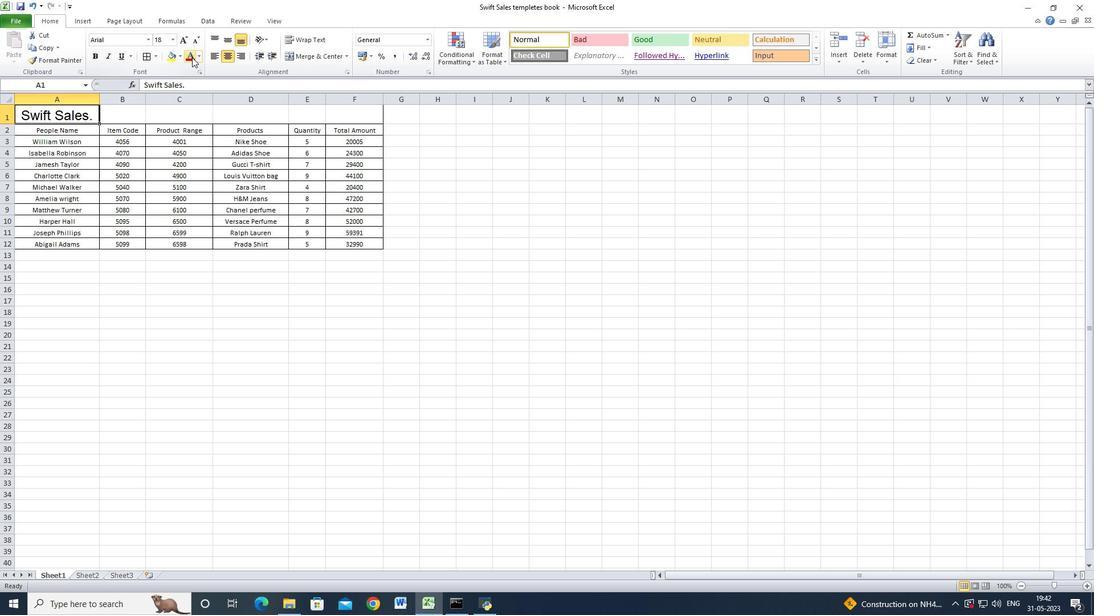 
Action: Mouse pressed left at (195, 58)
Screenshot: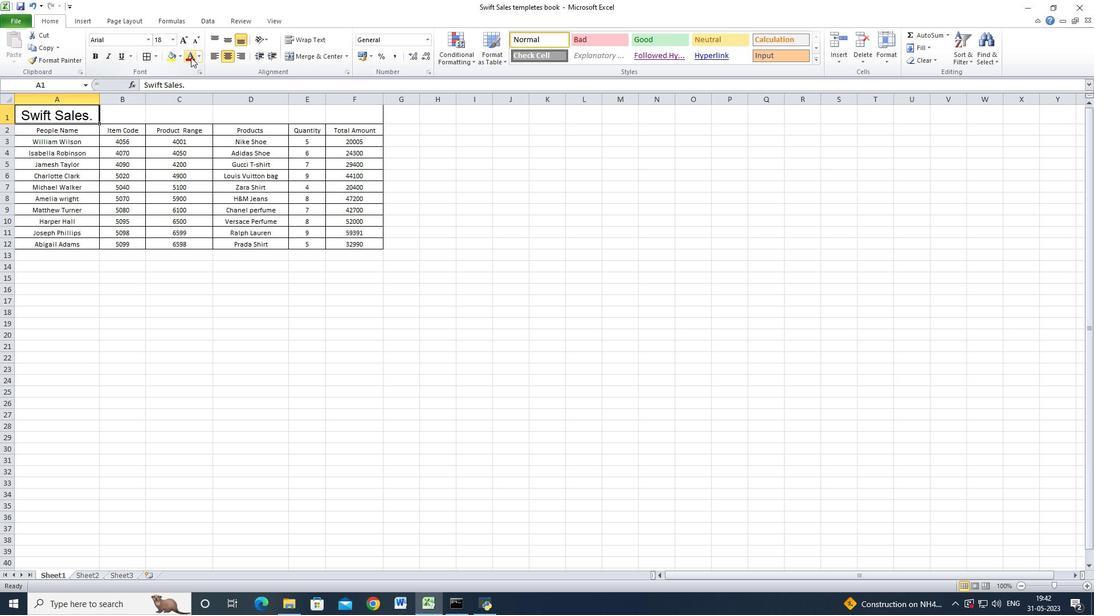 
Action: Mouse moved to (160, 56)
Screenshot: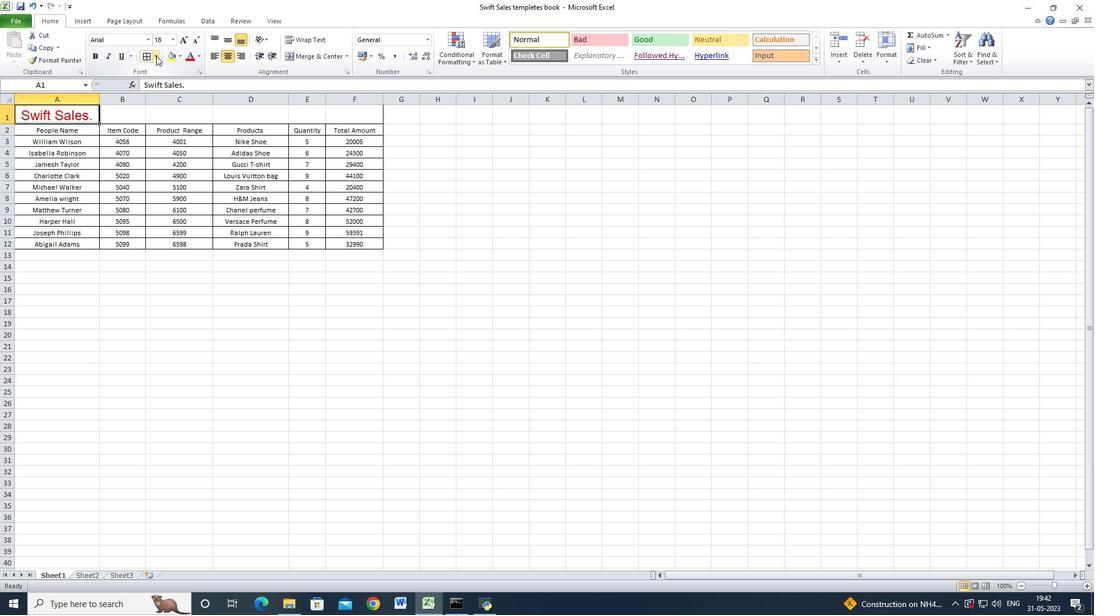 
Action: Mouse pressed left at (160, 56)
Screenshot: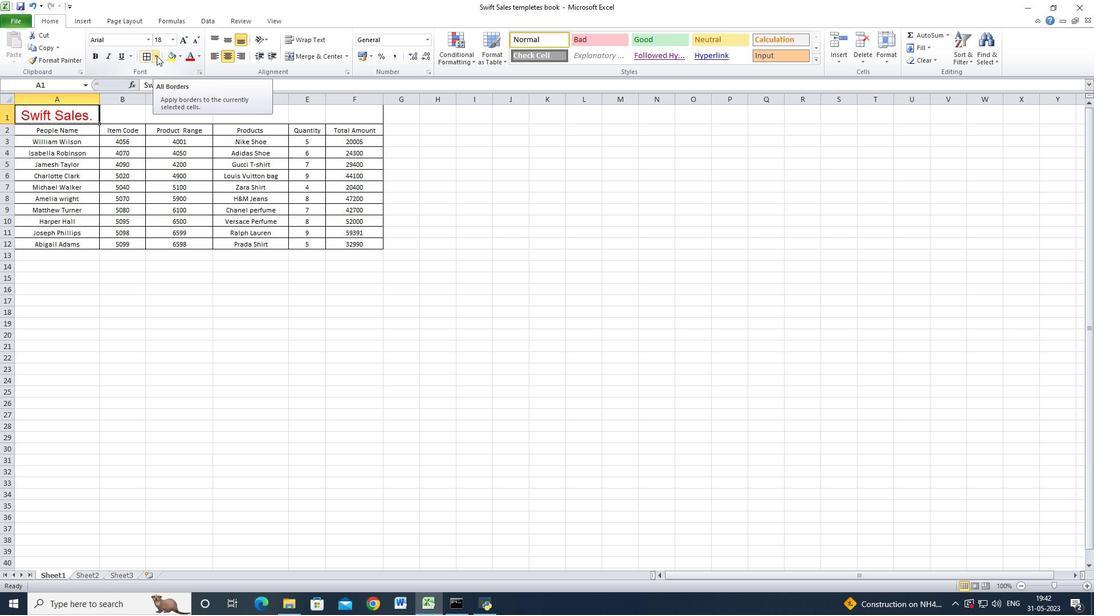 
Action: Mouse moved to (148, 168)
Screenshot: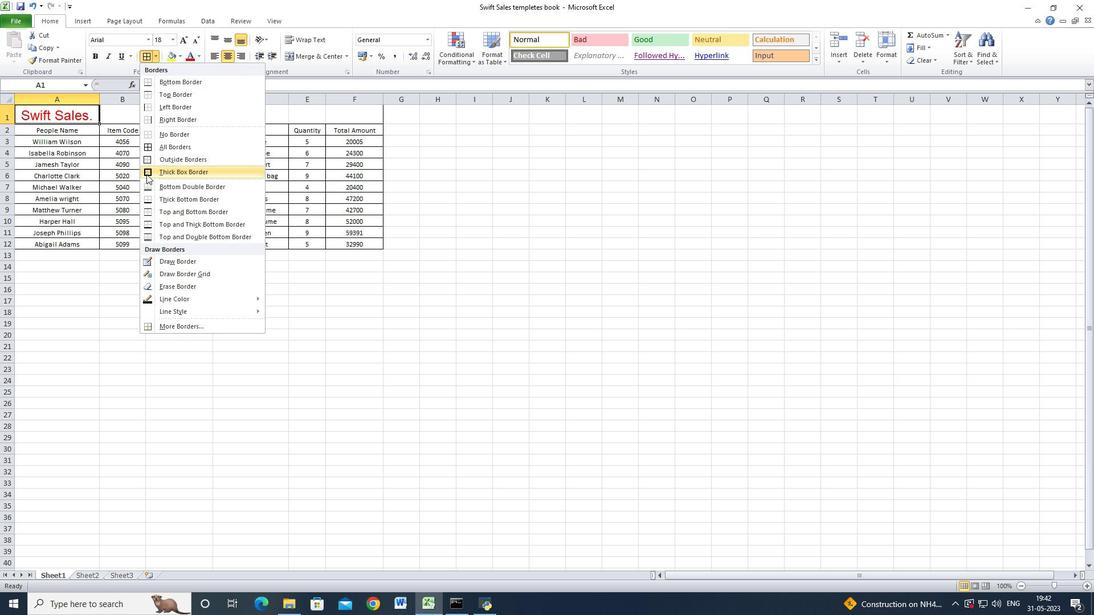 
Action: Mouse pressed left at (148, 168)
Screenshot: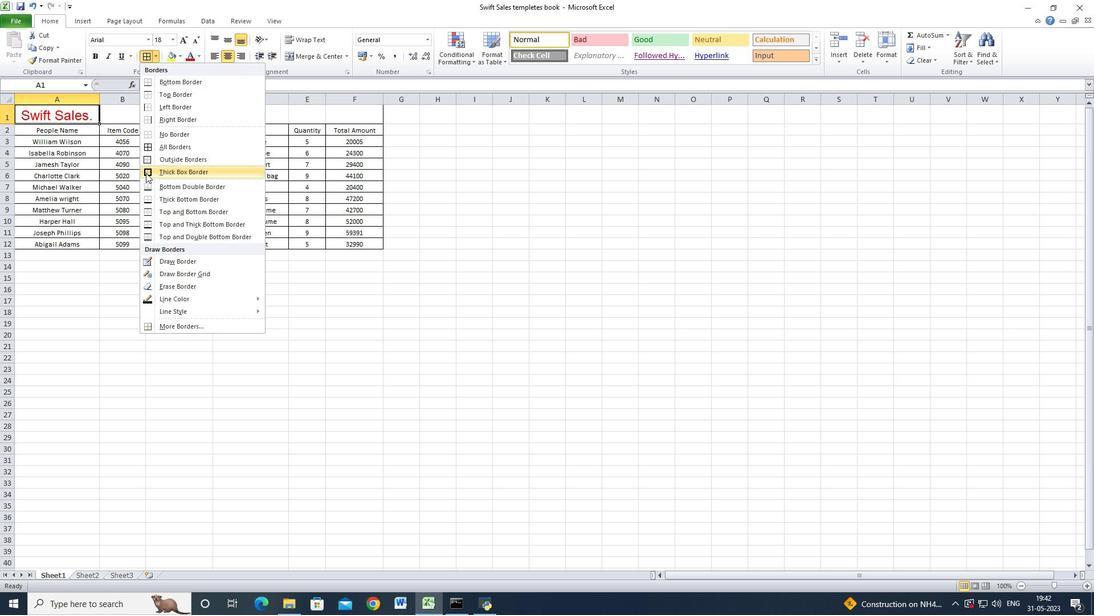 
Action: Mouse moved to (201, 54)
Screenshot: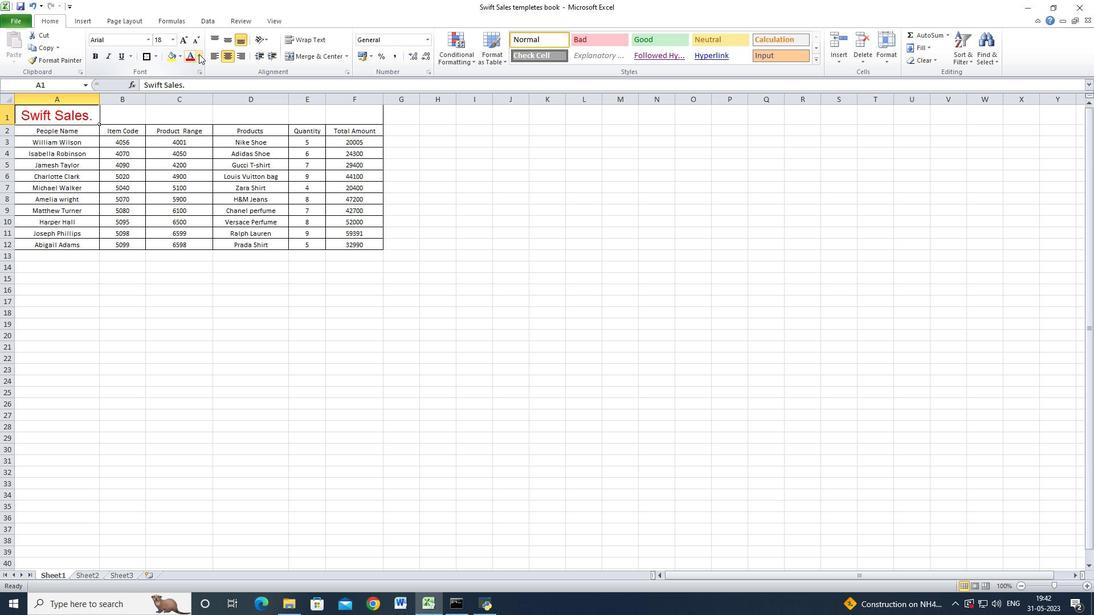 
Action: Mouse pressed left at (201, 54)
Screenshot: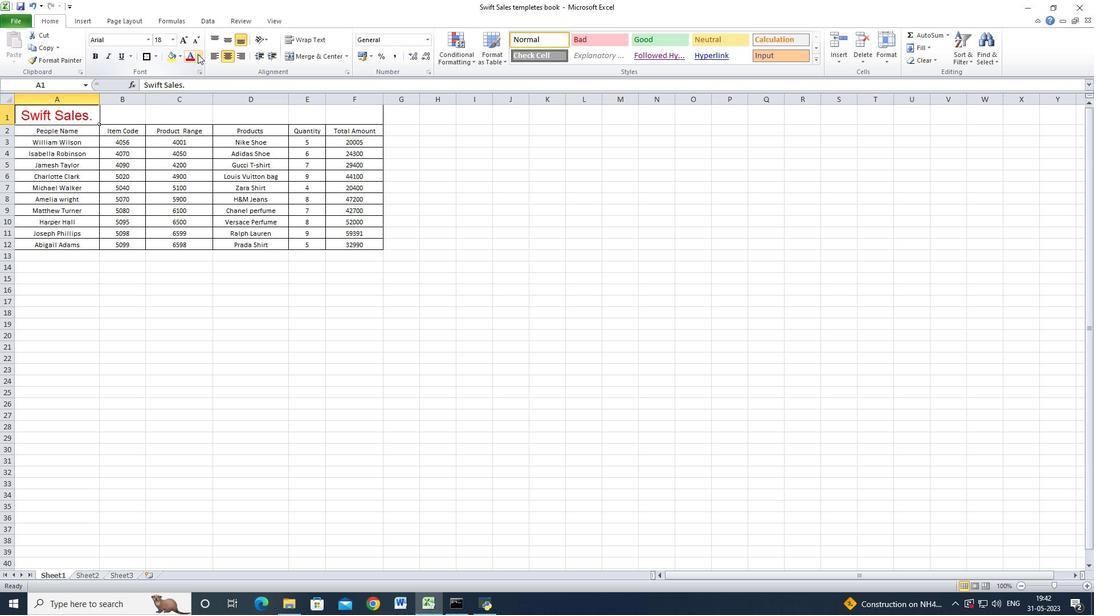 
Action: Mouse moved to (195, 69)
Screenshot: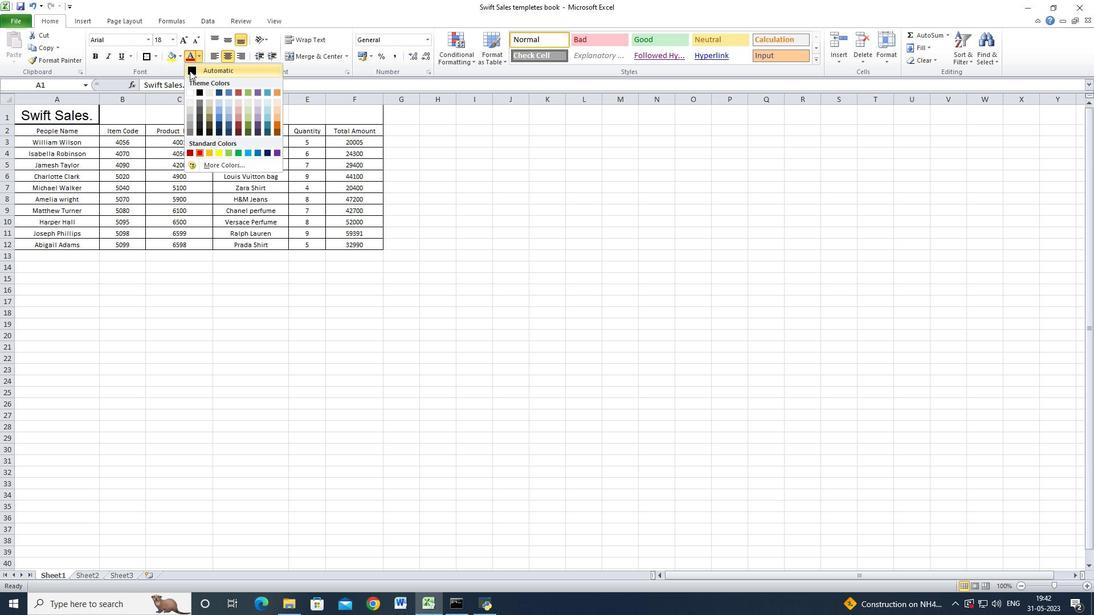 
Action: Mouse pressed left at (195, 69)
Screenshot: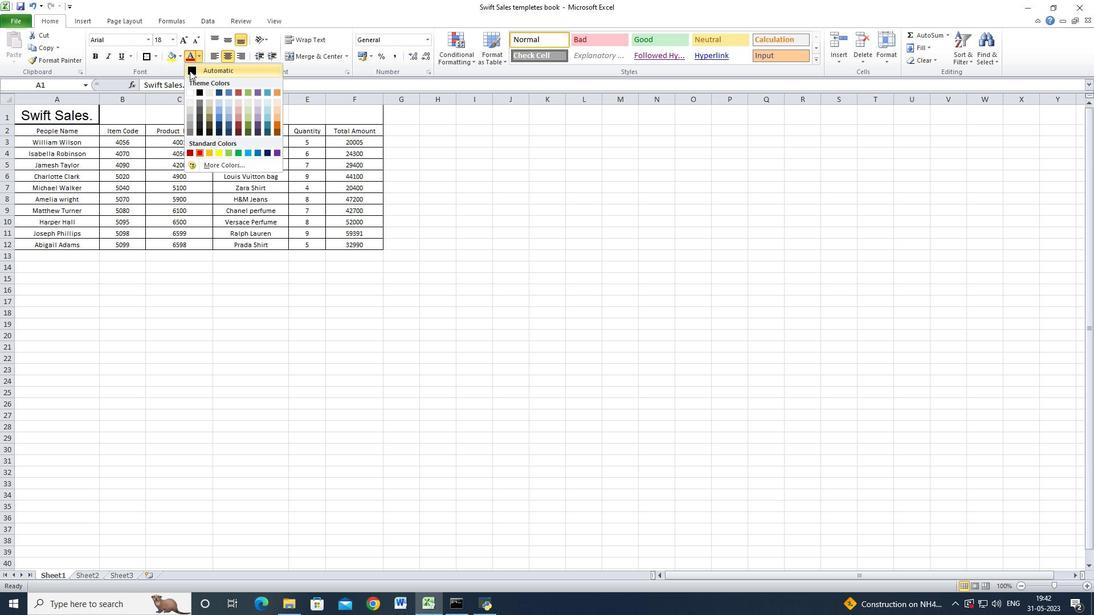 
Action: Mouse moved to (88, 138)
Screenshot: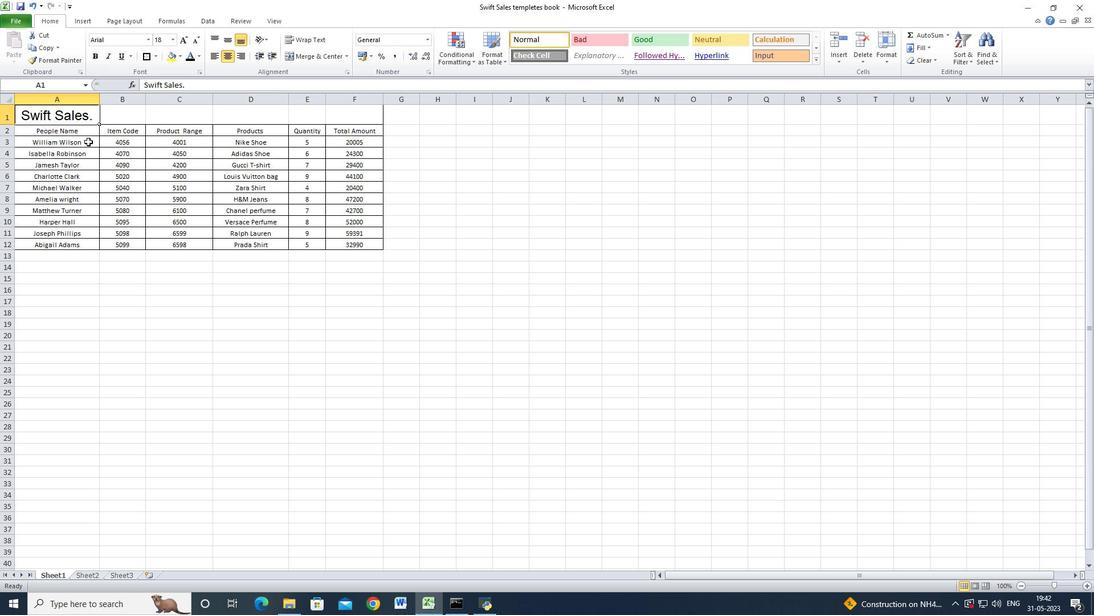 
Action: Mouse pressed left at (88, 138)
Screenshot: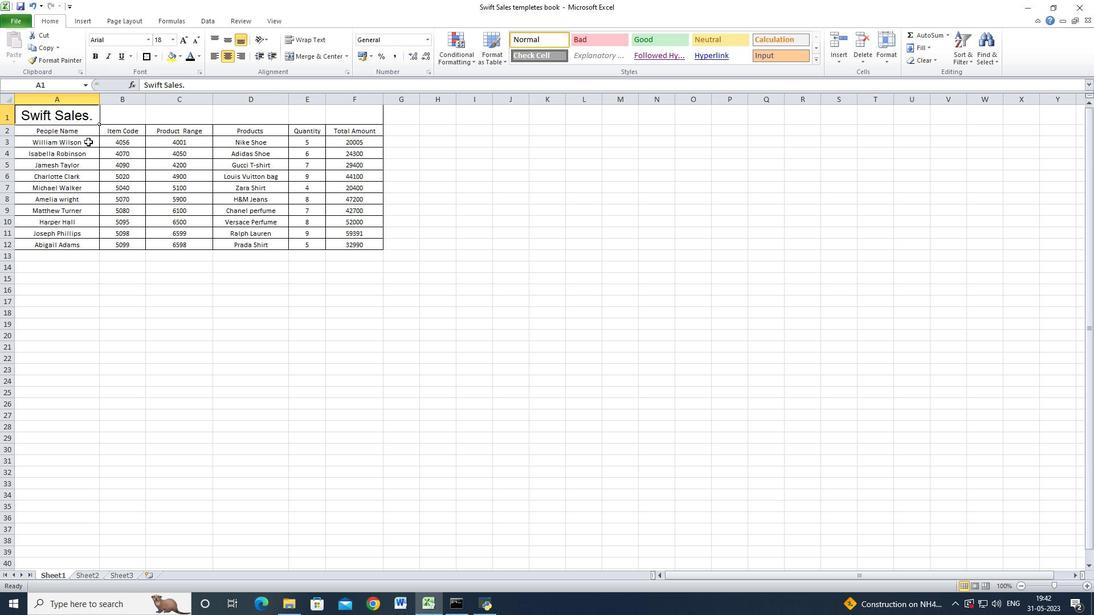 
Action: Mouse moved to (85, 116)
Screenshot: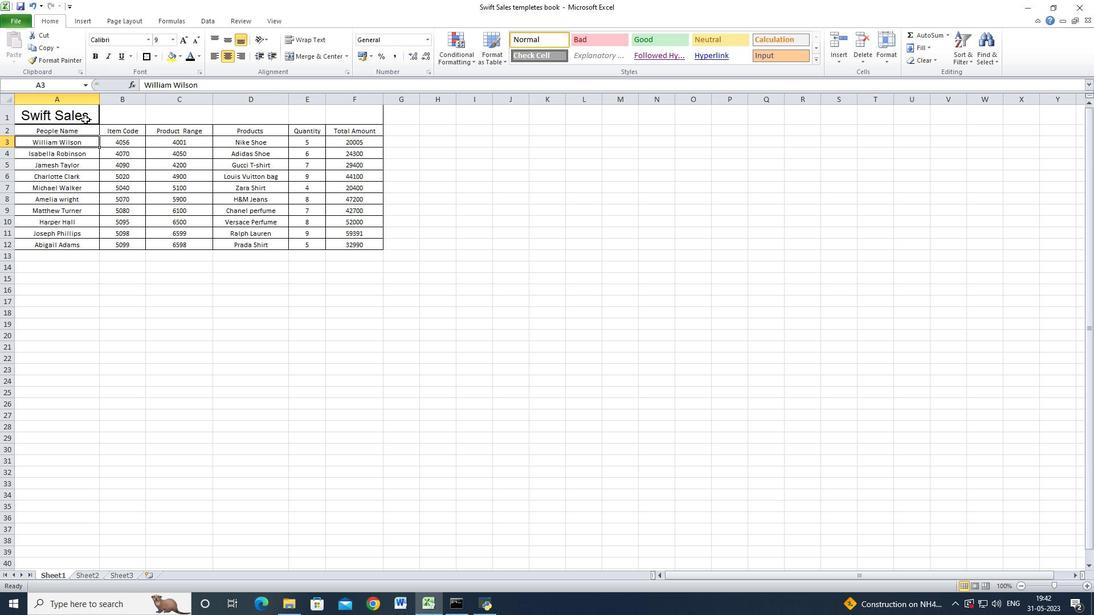 
Action: Mouse pressed left at (85, 116)
Screenshot: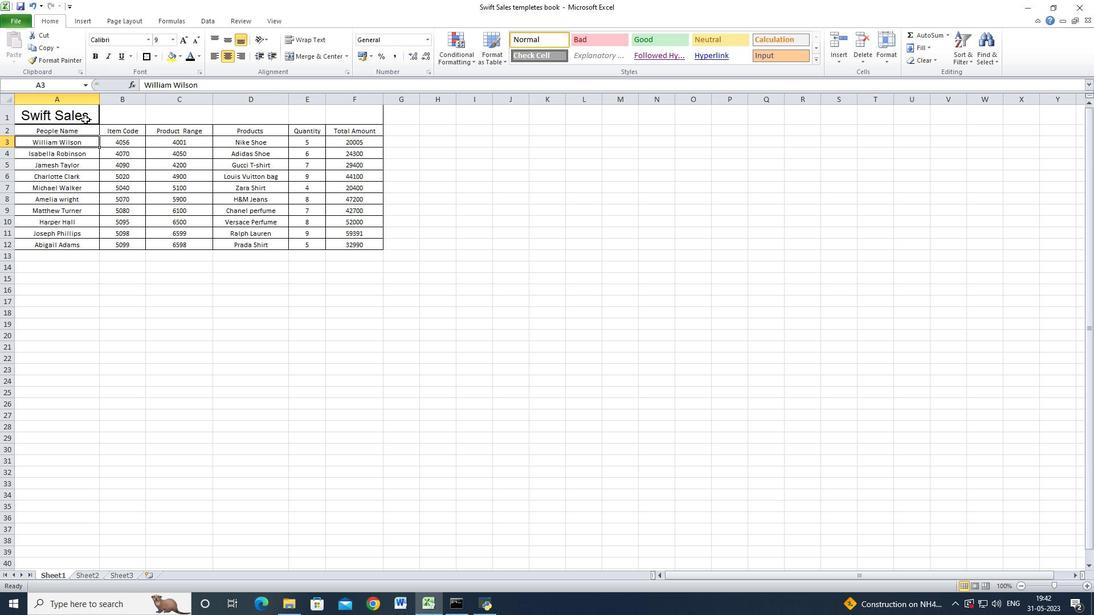 
Action: Mouse pressed left at (85, 116)
Screenshot: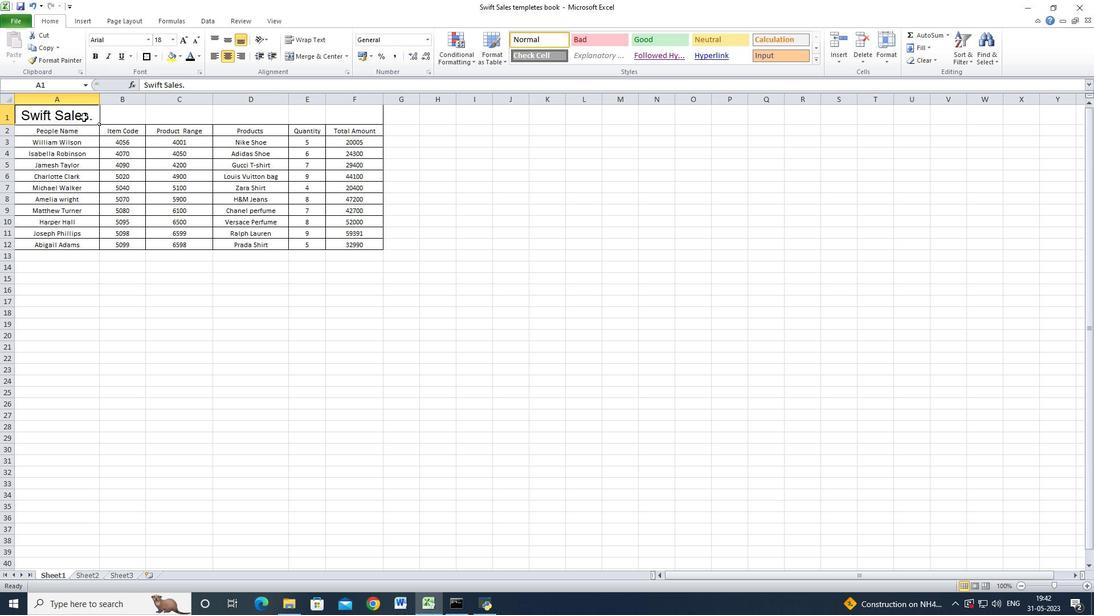 
Action: Mouse moved to (208, 52)
Screenshot: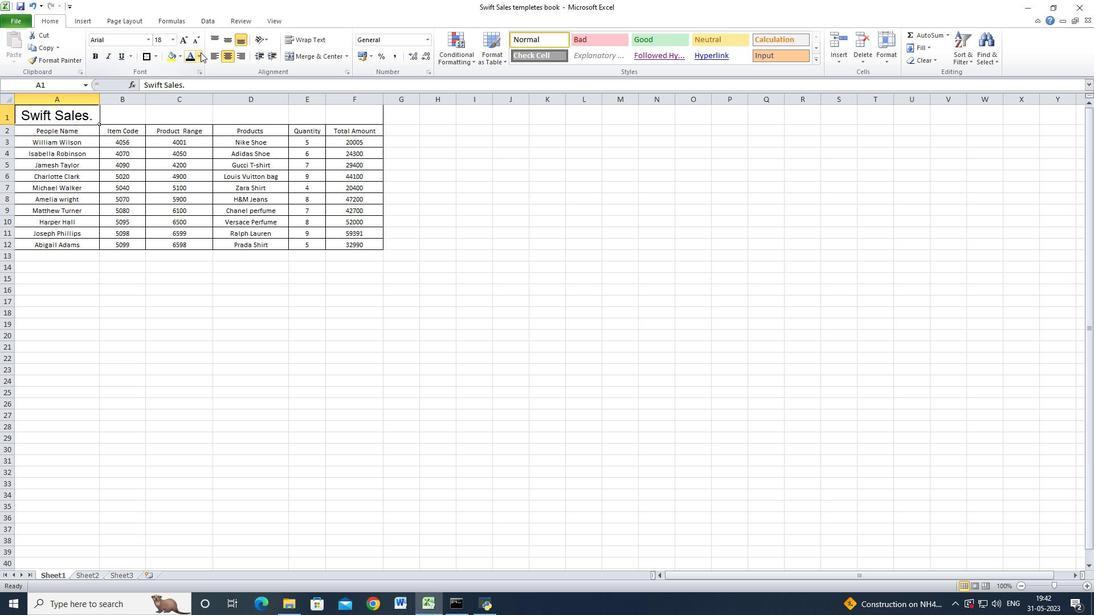 
Action: Mouse pressed left at (208, 52)
Screenshot: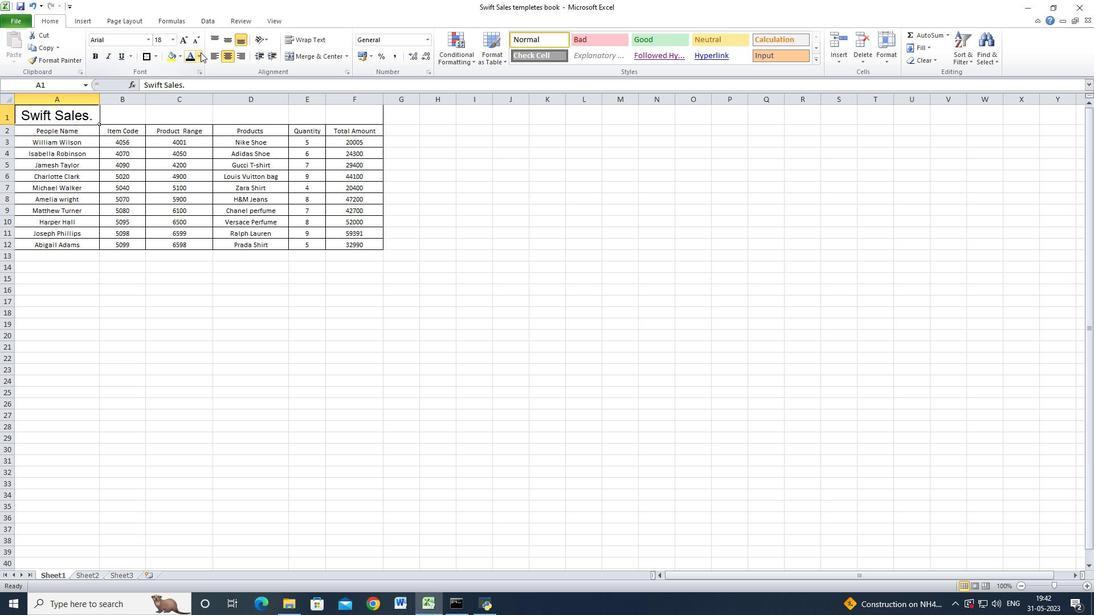 
Action: Mouse moved to (205, 57)
Screenshot: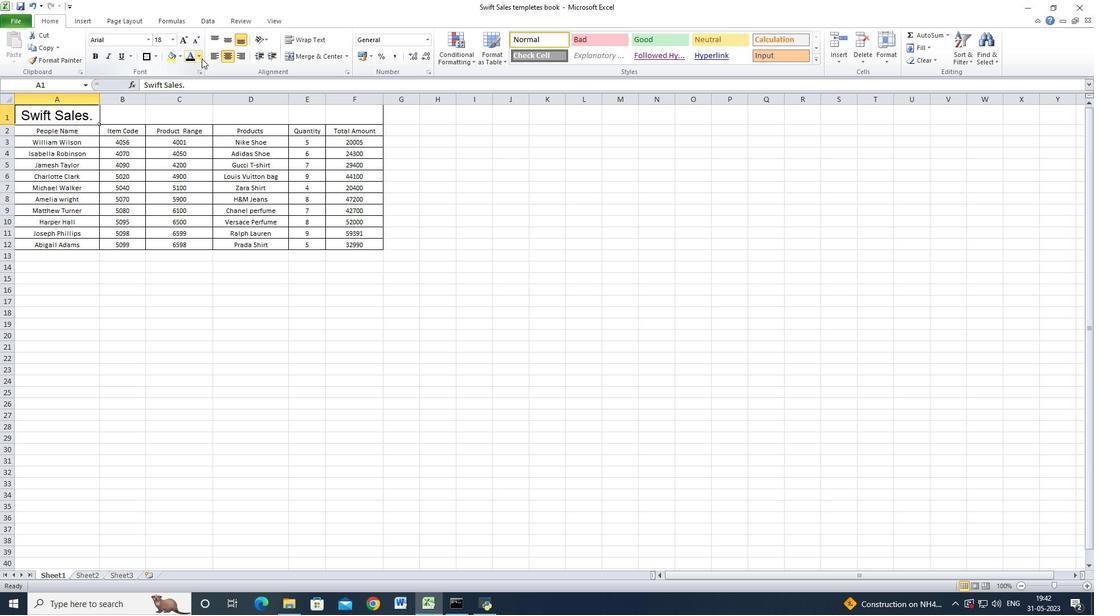 
Action: Mouse pressed left at (205, 57)
Screenshot: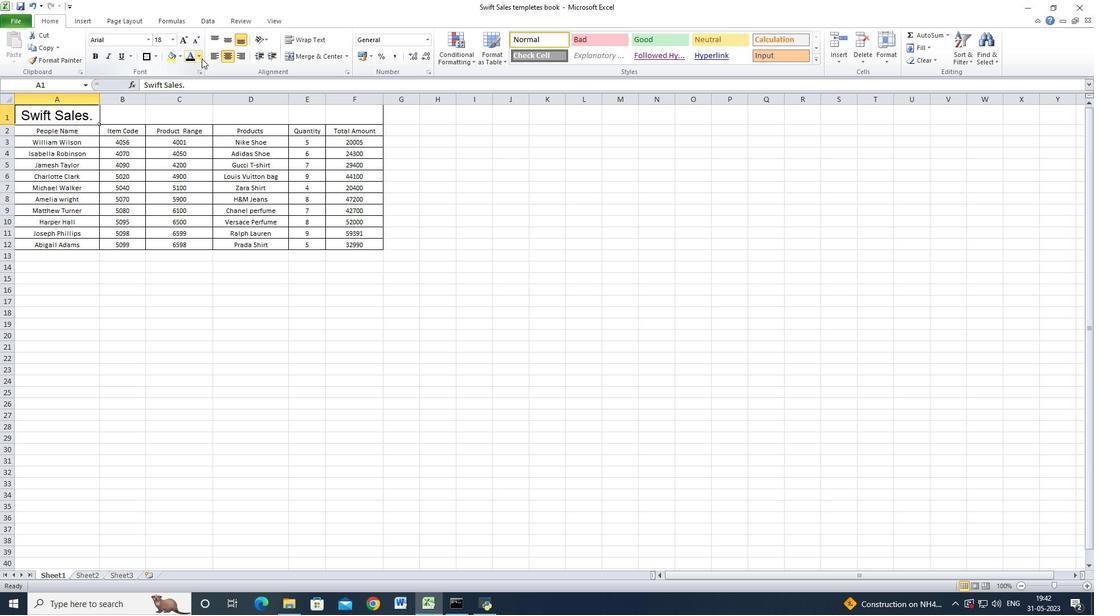 
Action: Mouse moved to (203, 148)
Screenshot: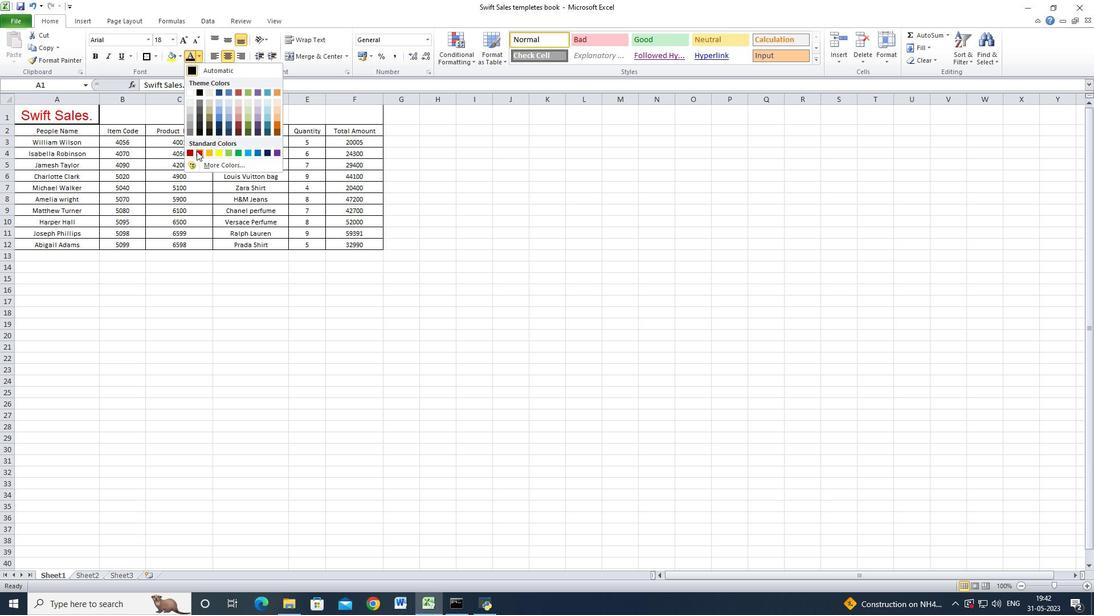
Action: Mouse pressed left at (203, 148)
Screenshot: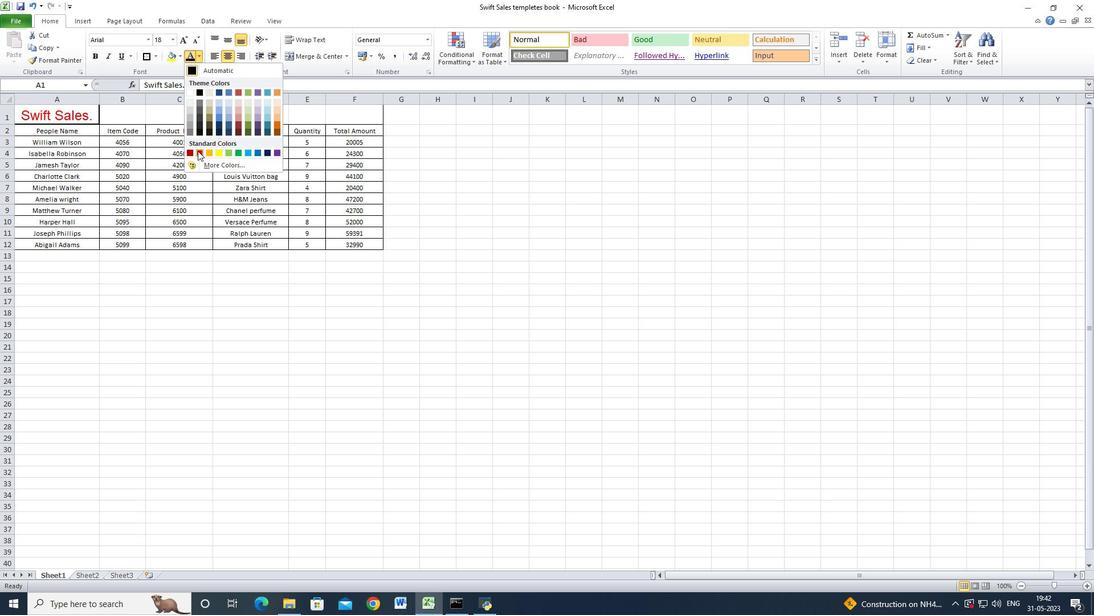 
Action: Mouse moved to (103, 141)
Screenshot: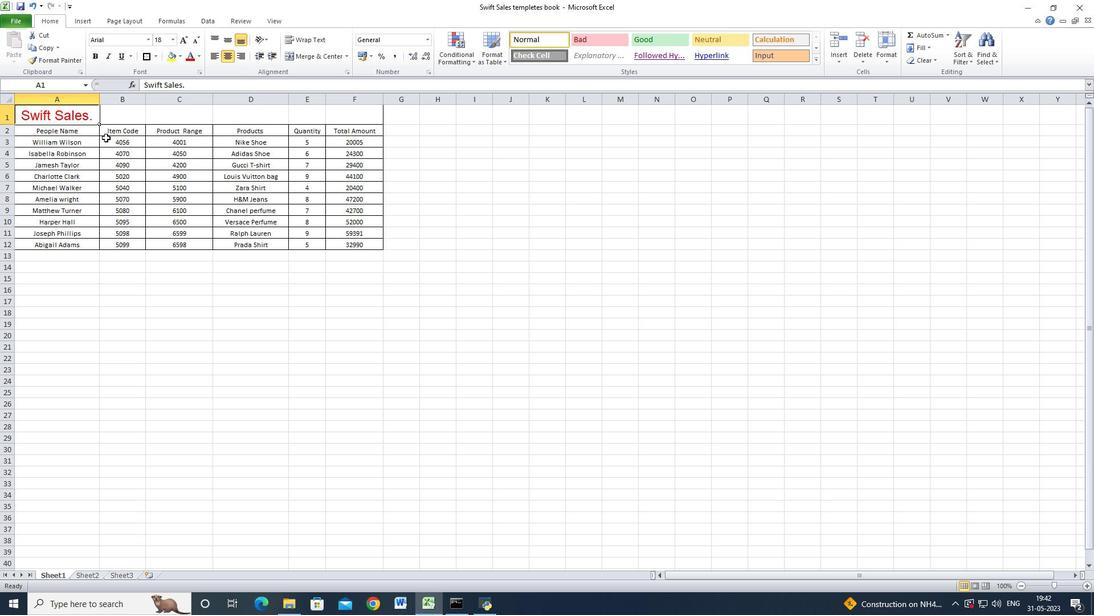 
Action: Mouse pressed left at (103, 141)
Screenshot: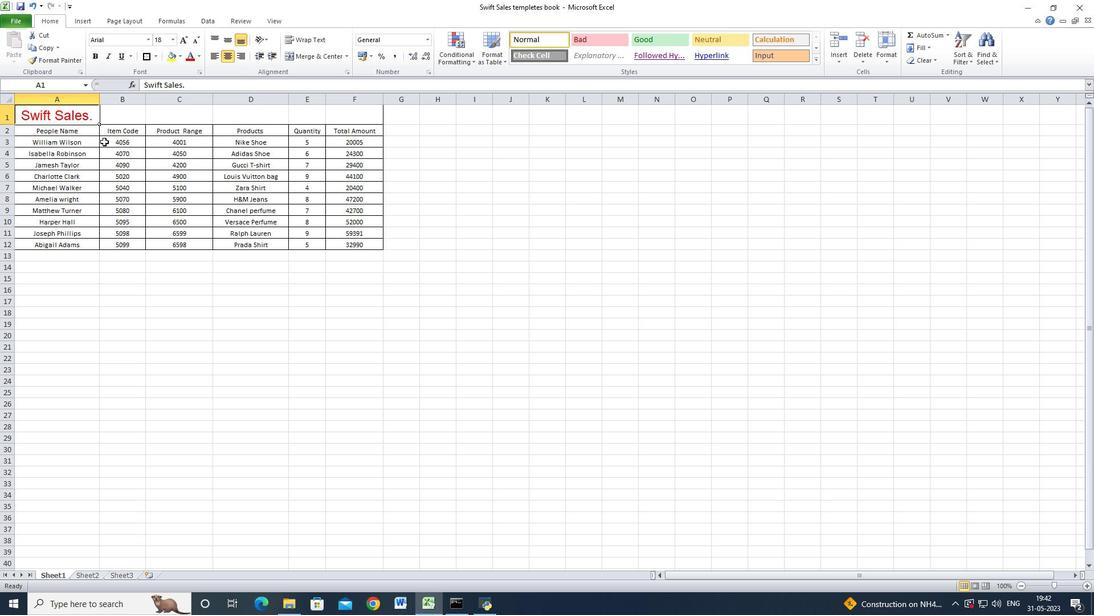 
Action: Mouse moved to (79, 117)
Screenshot: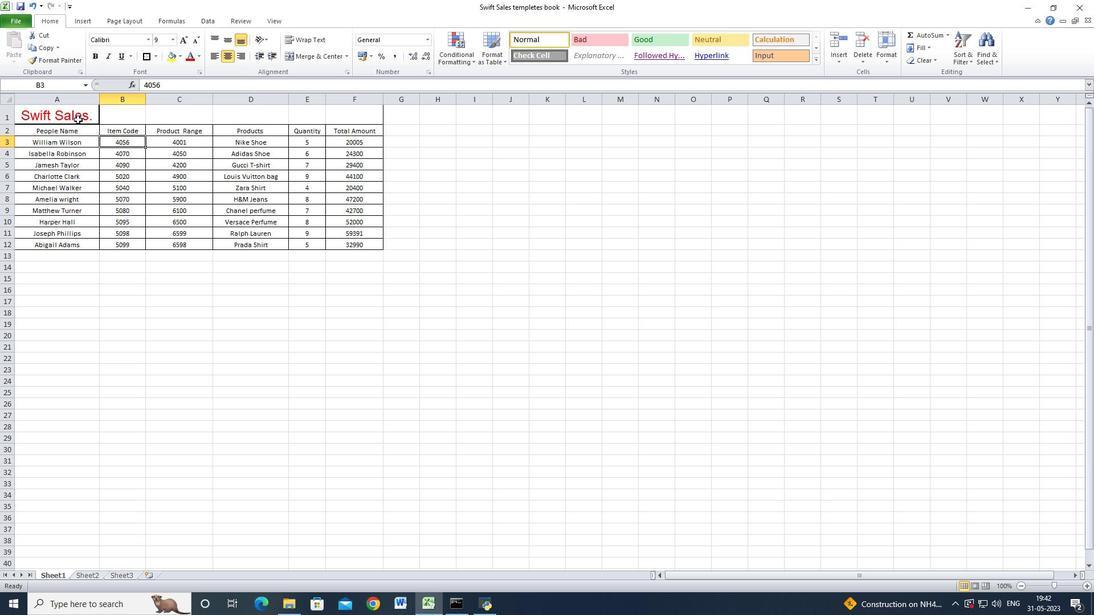 
Action: Mouse pressed left at (79, 117)
Screenshot: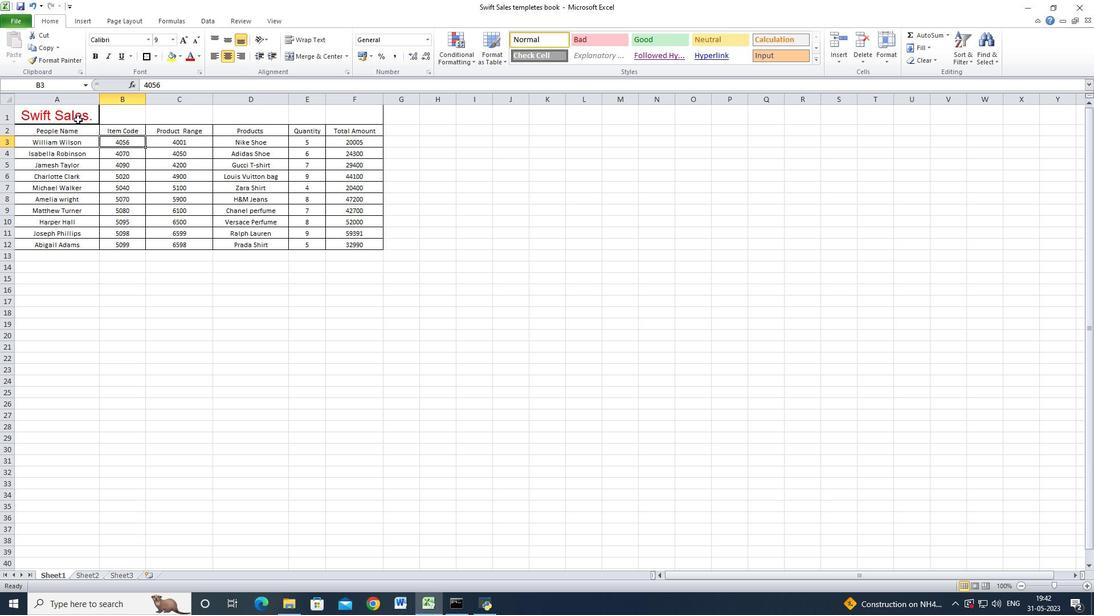 
Action: Mouse moved to (92, 140)
Screenshot: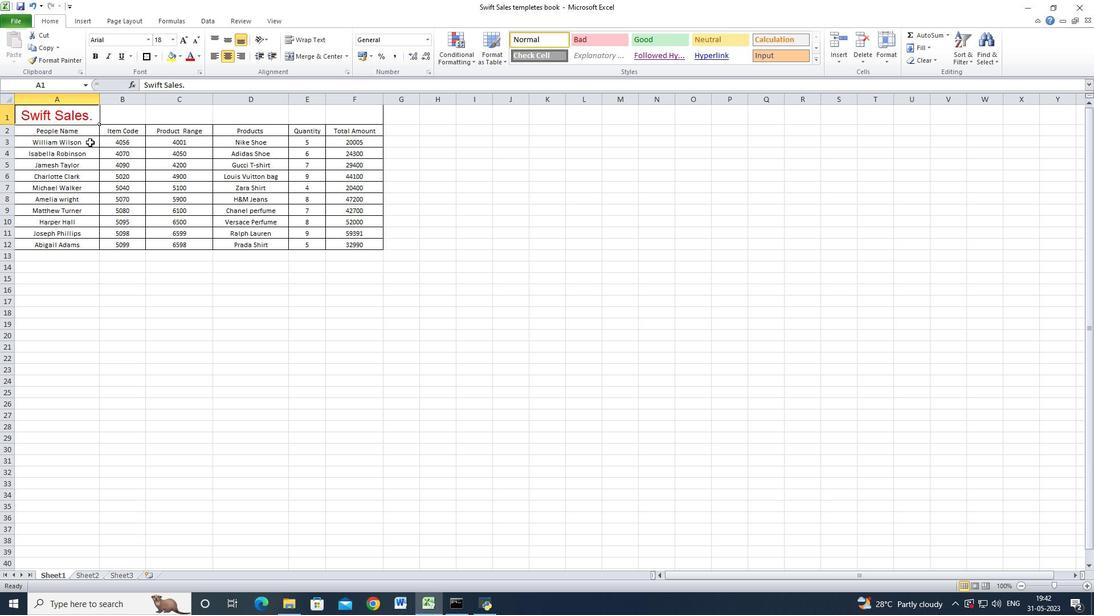 
Action: Mouse pressed left at (91, 140)
Screenshot: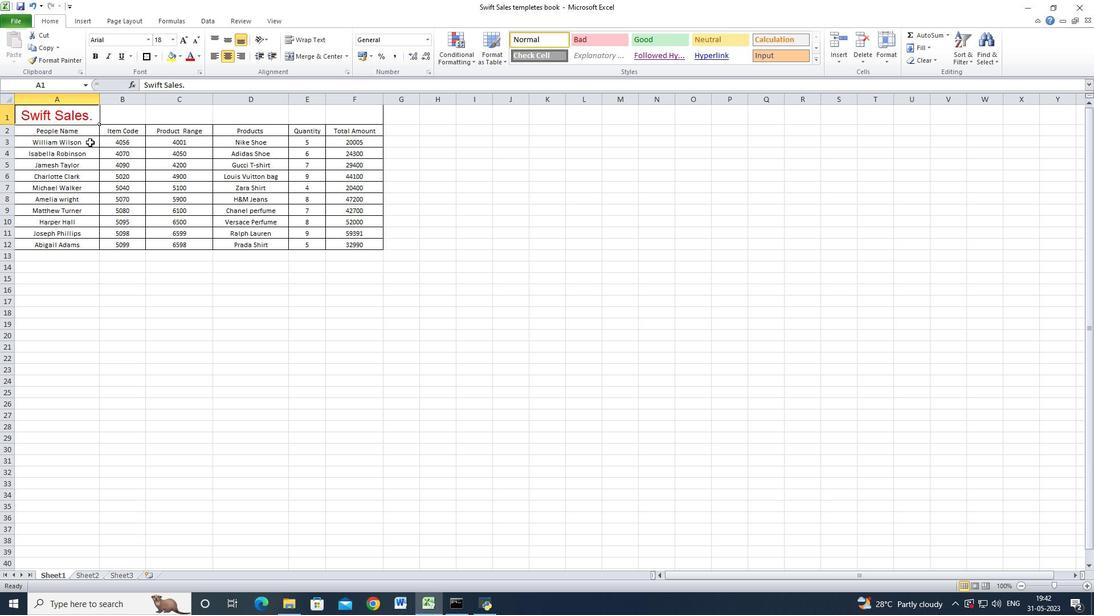 
Action: Mouse moved to (43, 130)
Screenshot: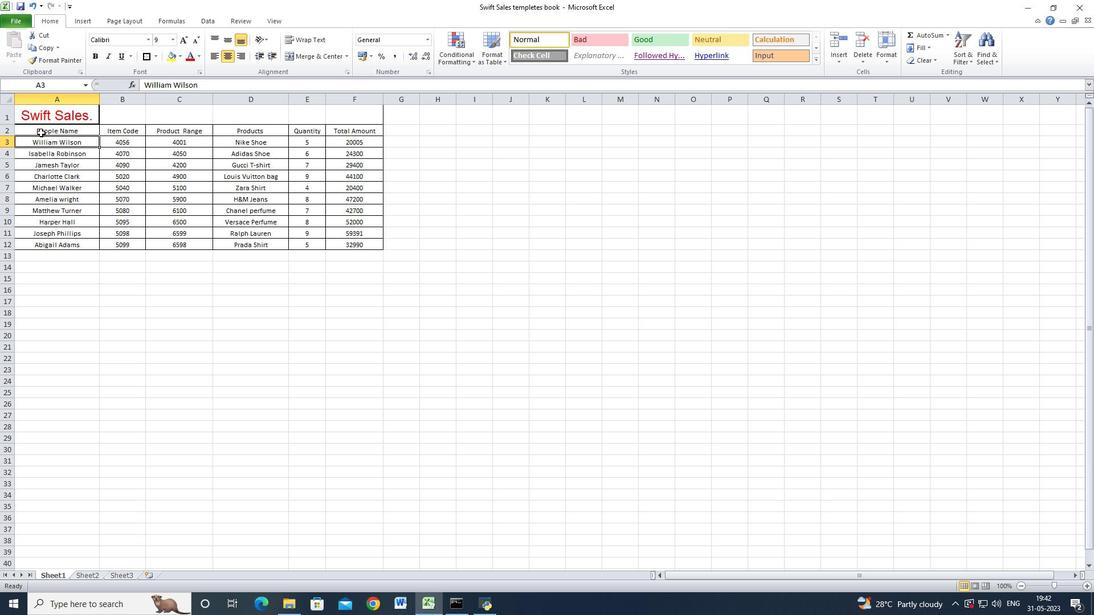 
Action: Mouse pressed left at (43, 130)
Screenshot: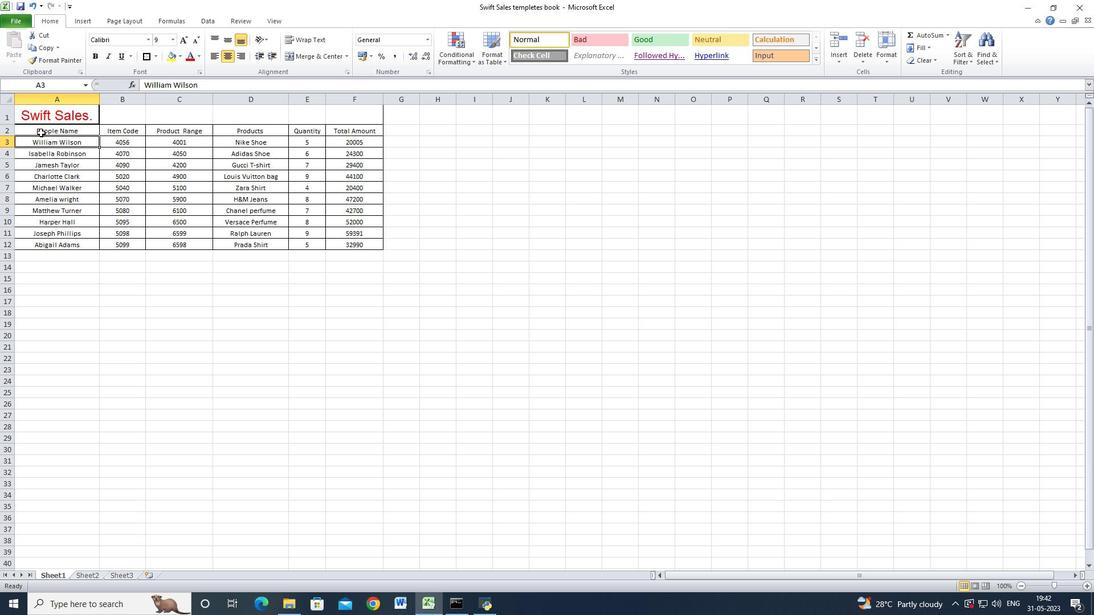 
Action: Mouse moved to (193, 57)
Screenshot: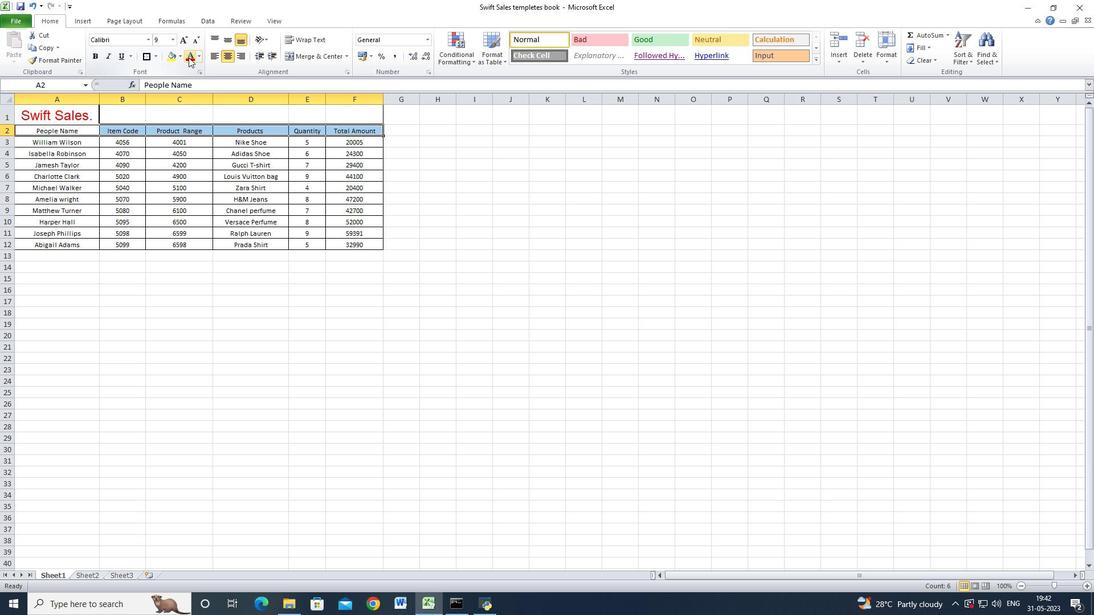 
Action: Mouse pressed left at (193, 57)
Screenshot: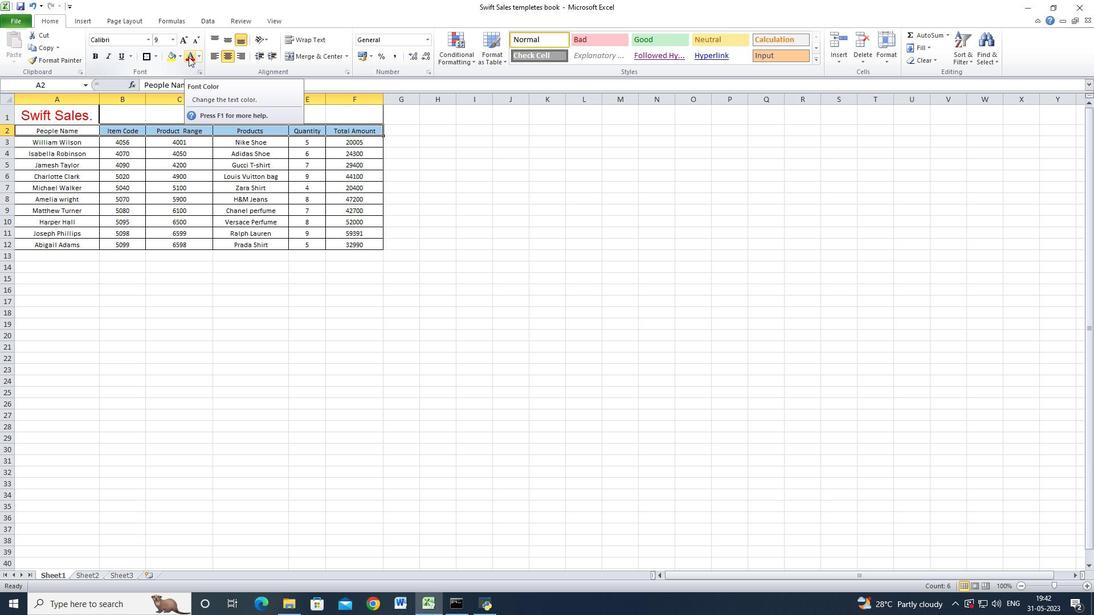 
Action: Mouse moved to (150, 58)
Screenshot: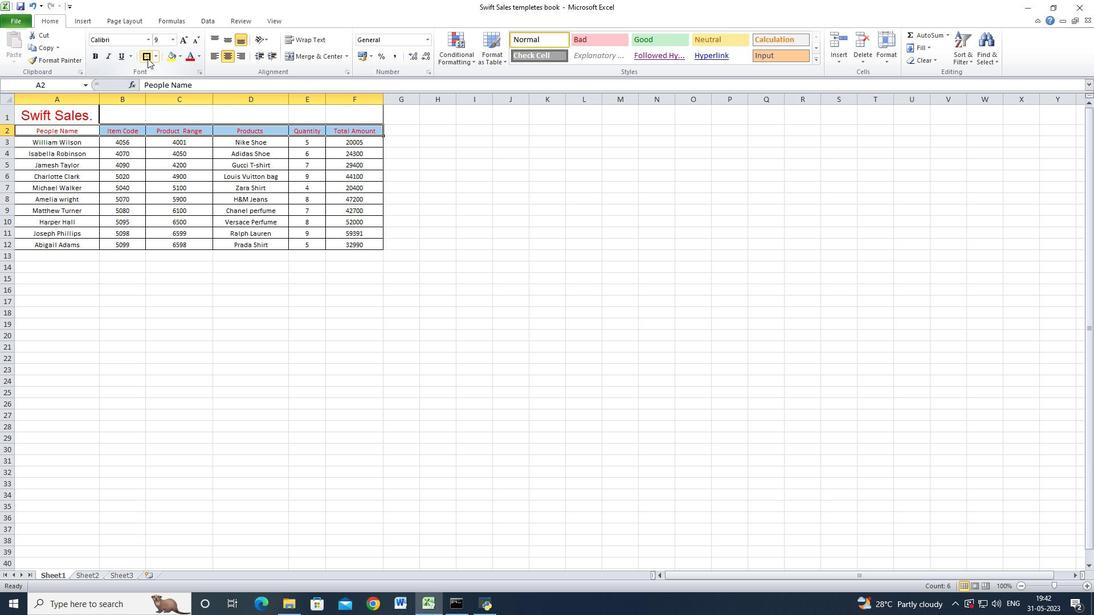 
Action: Mouse pressed left at (150, 58)
Screenshot: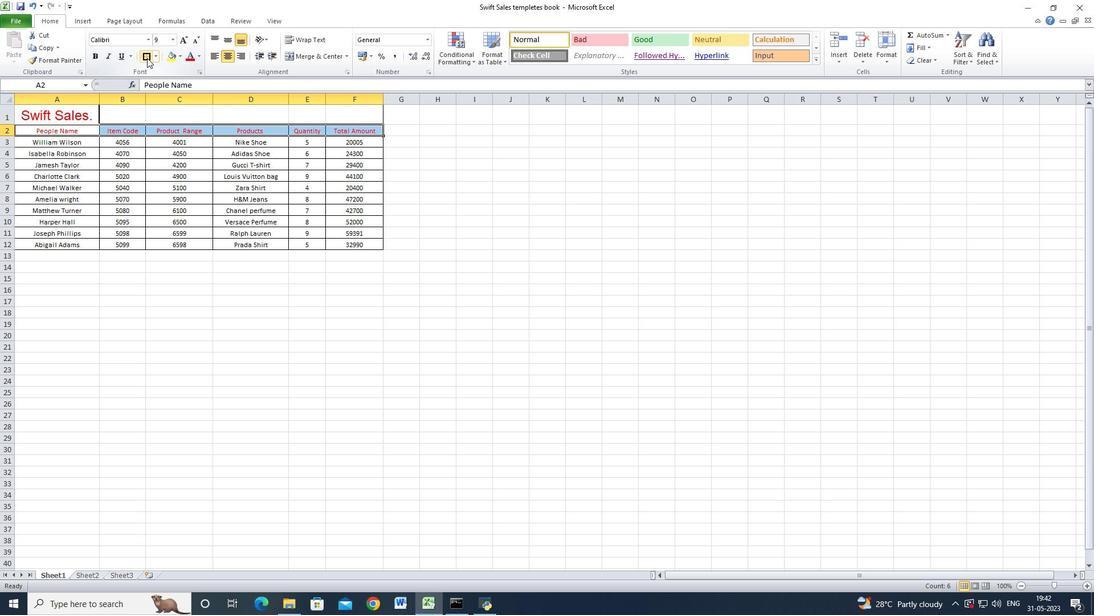 
Action: Mouse moved to (152, 55)
Screenshot: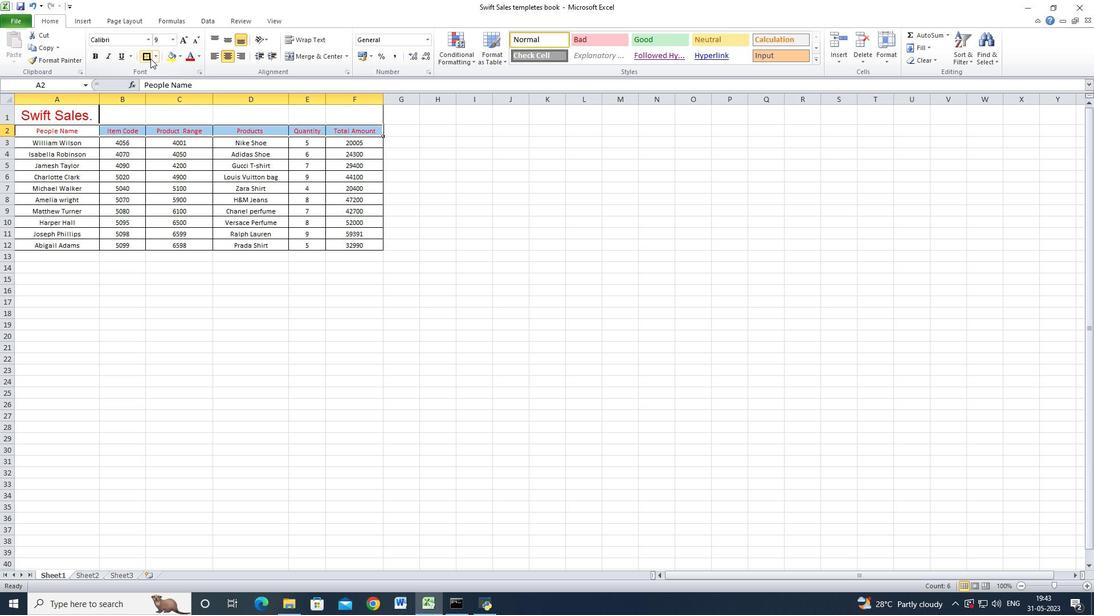 
Action: Mouse pressed left at (152, 55)
Screenshot: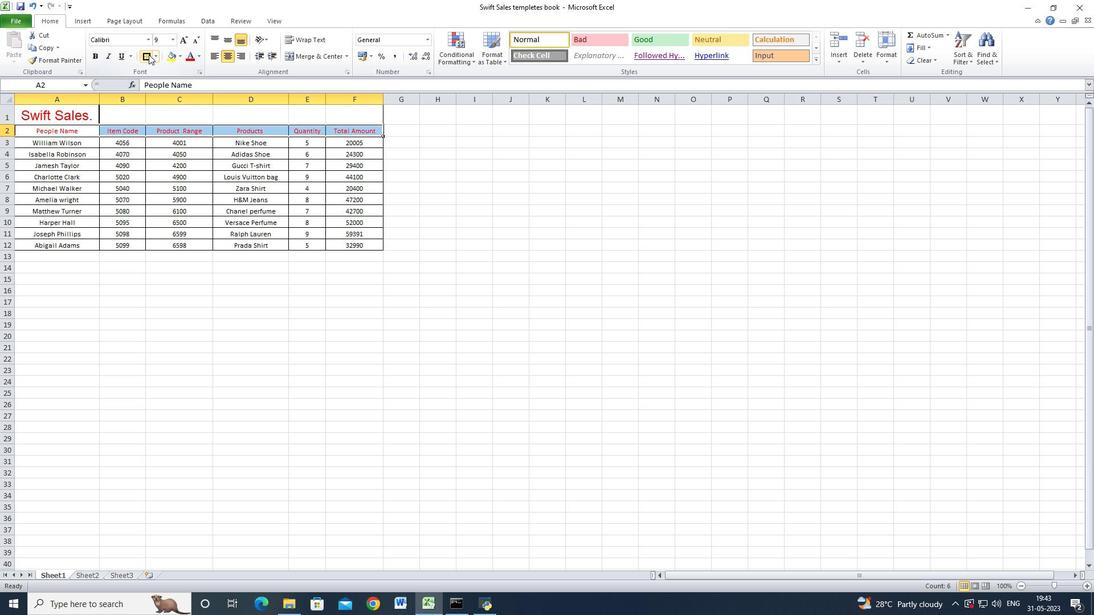 
Action: Mouse moved to (90, 153)
Screenshot: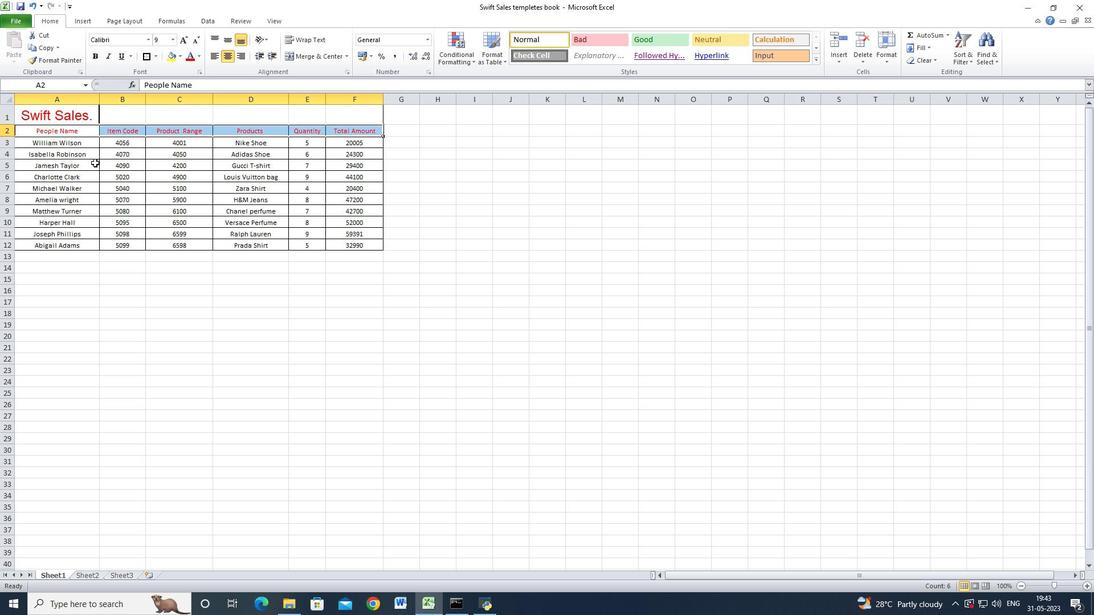 
Action: Mouse pressed left at (90, 153)
Screenshot: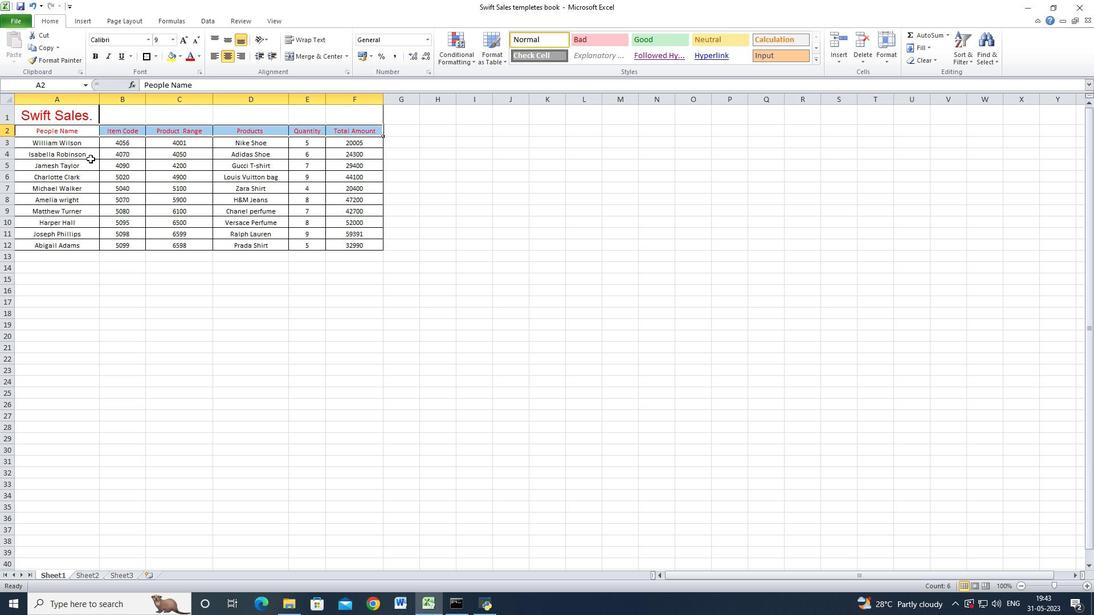 
Action: Mouse moved to (60, 111)
Screenshot: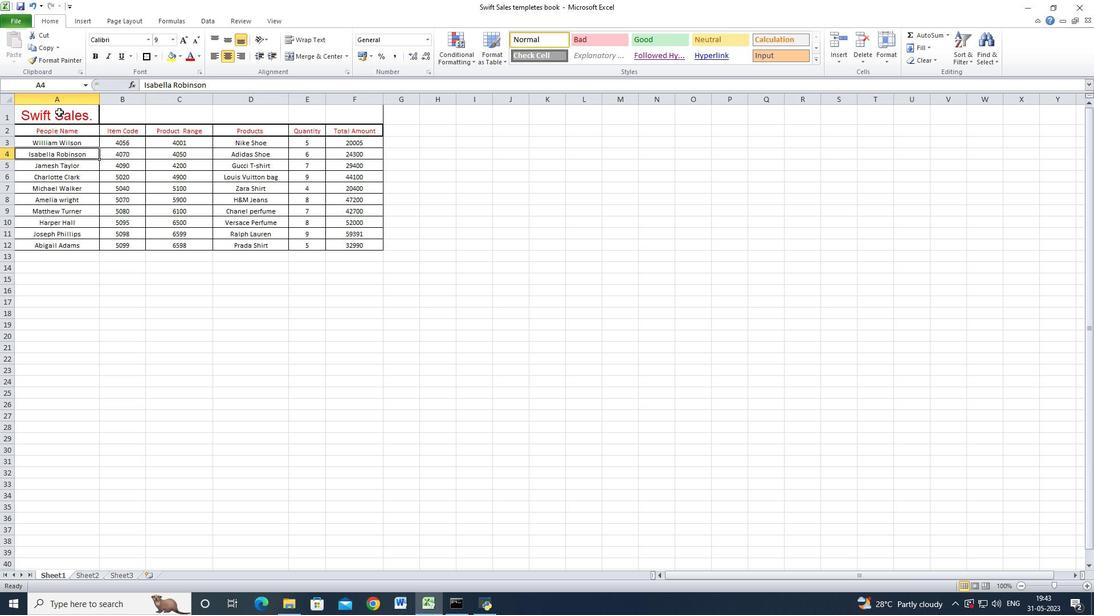 
Action: Mouse pressed left at (60, 111)
Screenshot: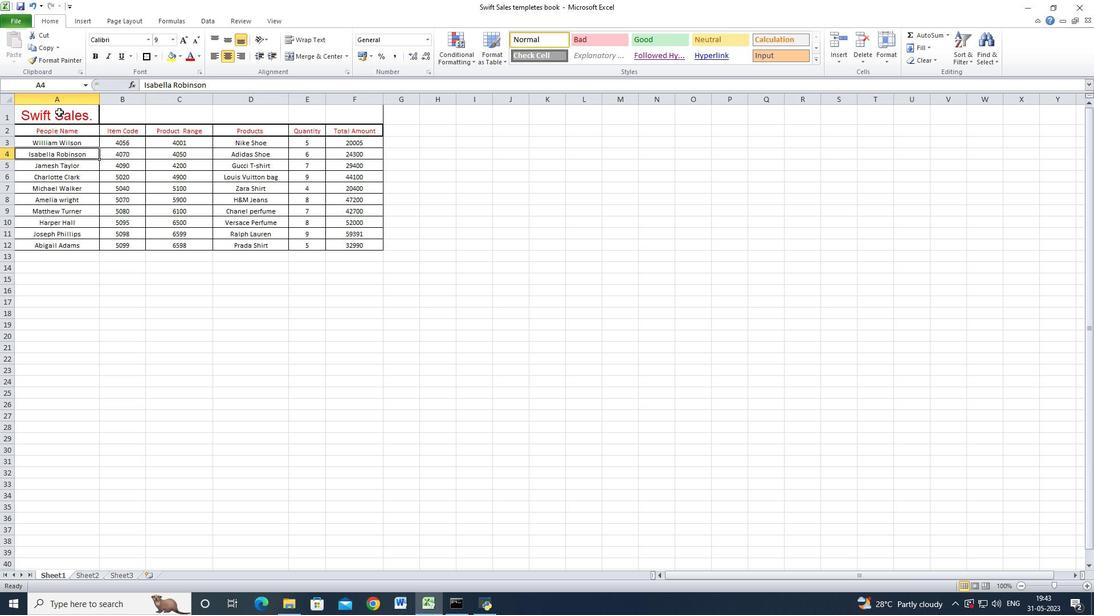 
Action: Mouse moved to (143, 200)
Screenshot: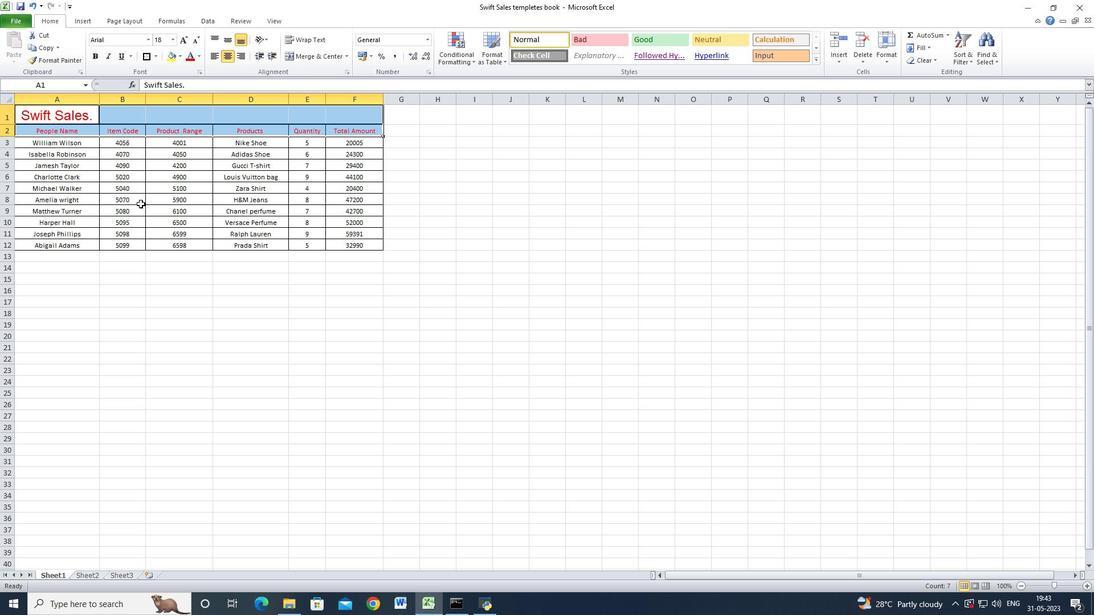 
Action: Mouse pressed left at (143, 200)
Screenshot: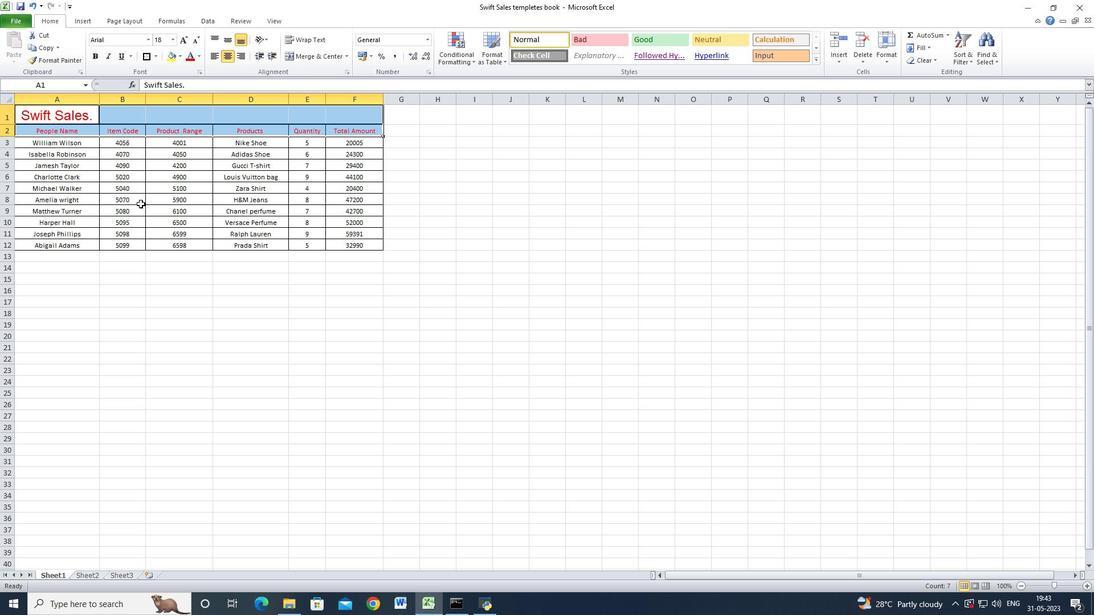 
Action: Mouse moved to (213, 22)
Screenshot: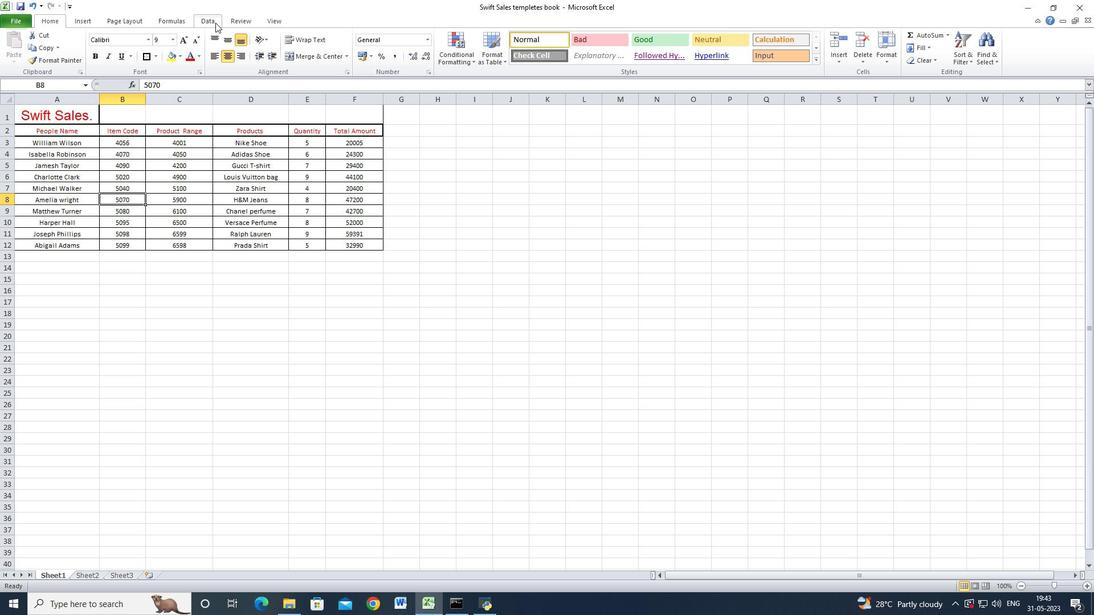 
Action: Mouse pressed left at (213, 22)
Screenshot: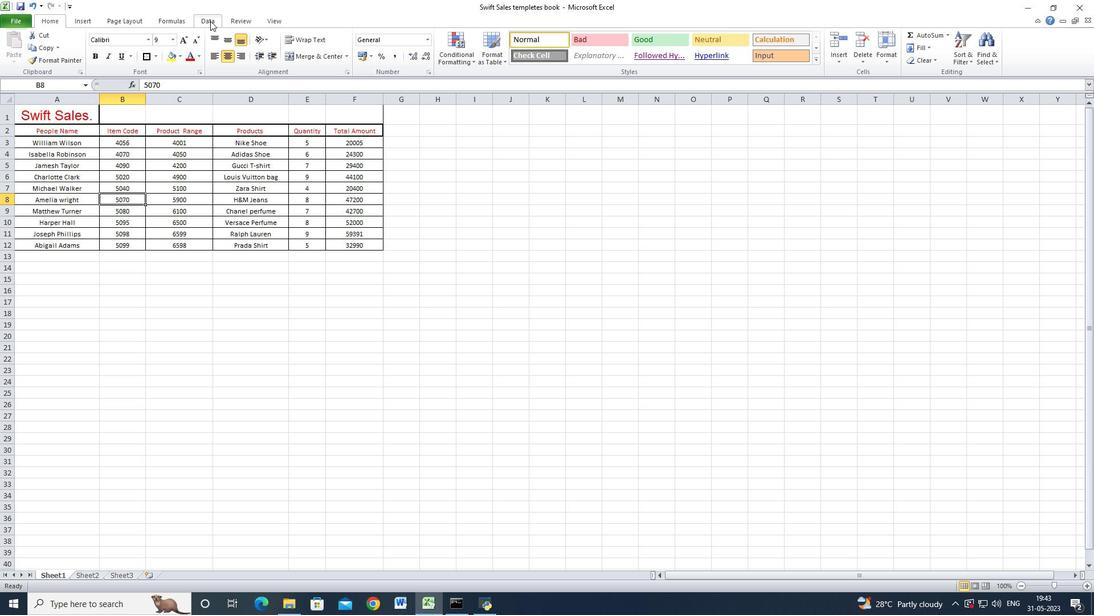 
Action: Mouse moved to (244, 22)
Screenshot: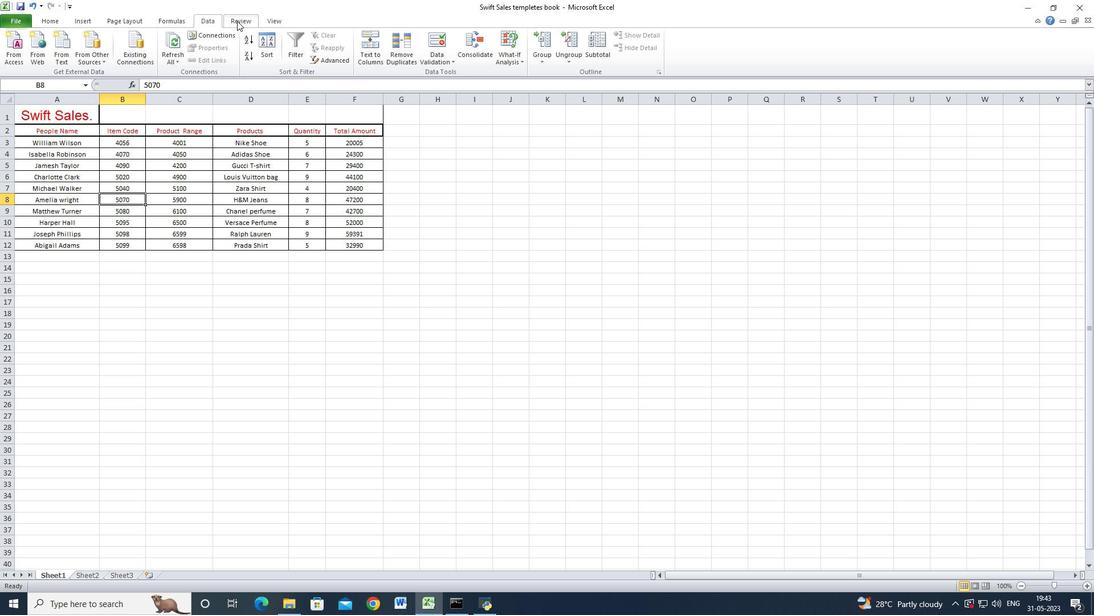 
Action: Mouse pressed left at (244, 22)
Screenshot: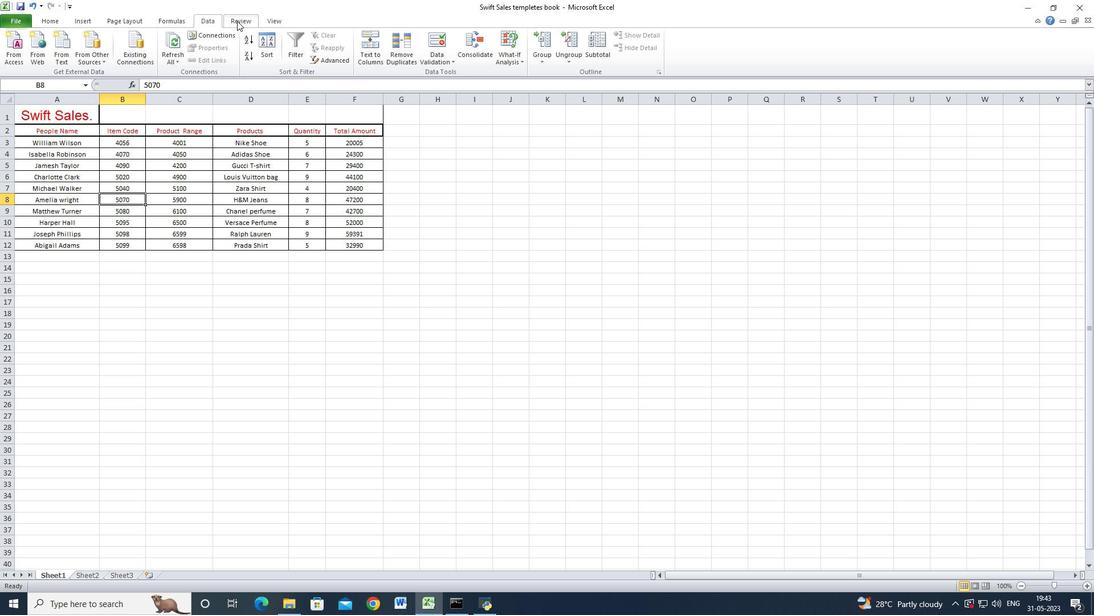 
Action: Mouse moved to (209, 22)
Screenshot: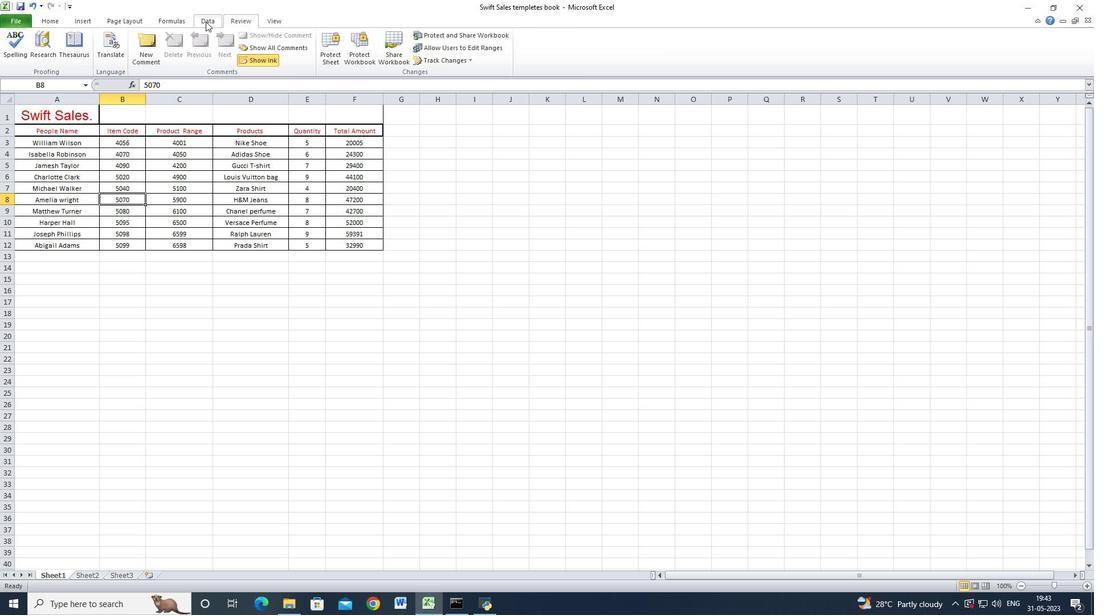 
Action: Mouse pressed left at (209, 22)
Screenshot: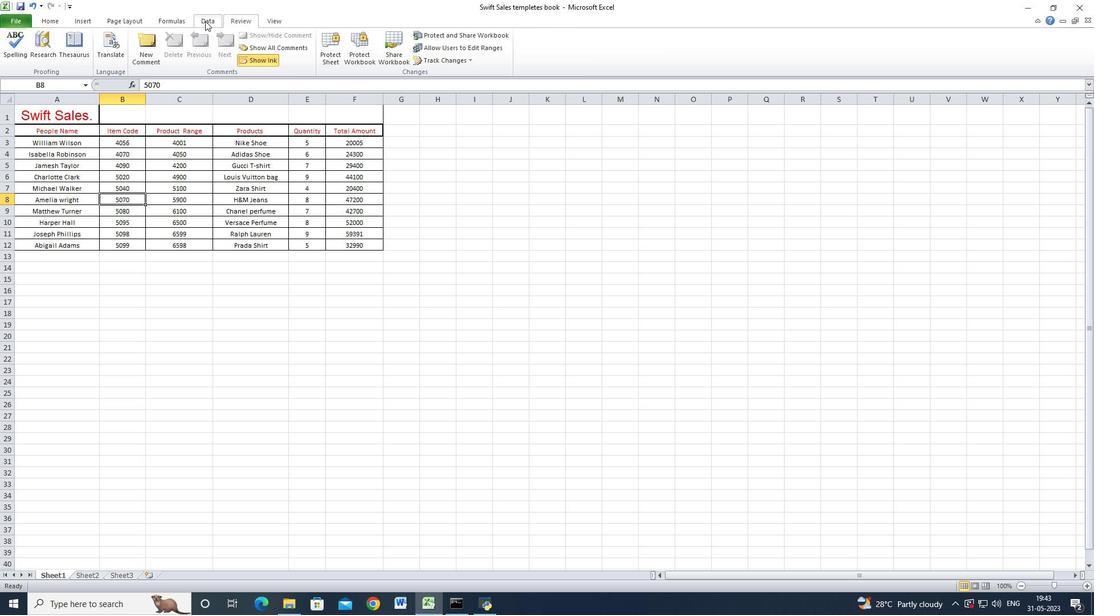 
Action: Mouse moved to (183, 21)
Screenshot: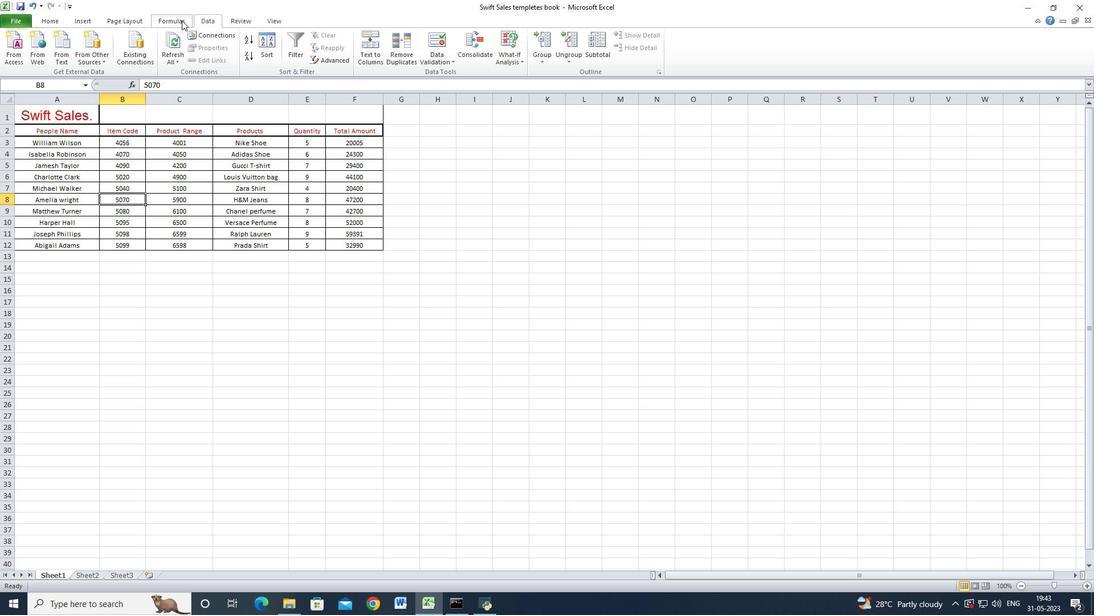 
Action: Mouse pressed left at (183, 21)
Screenshot: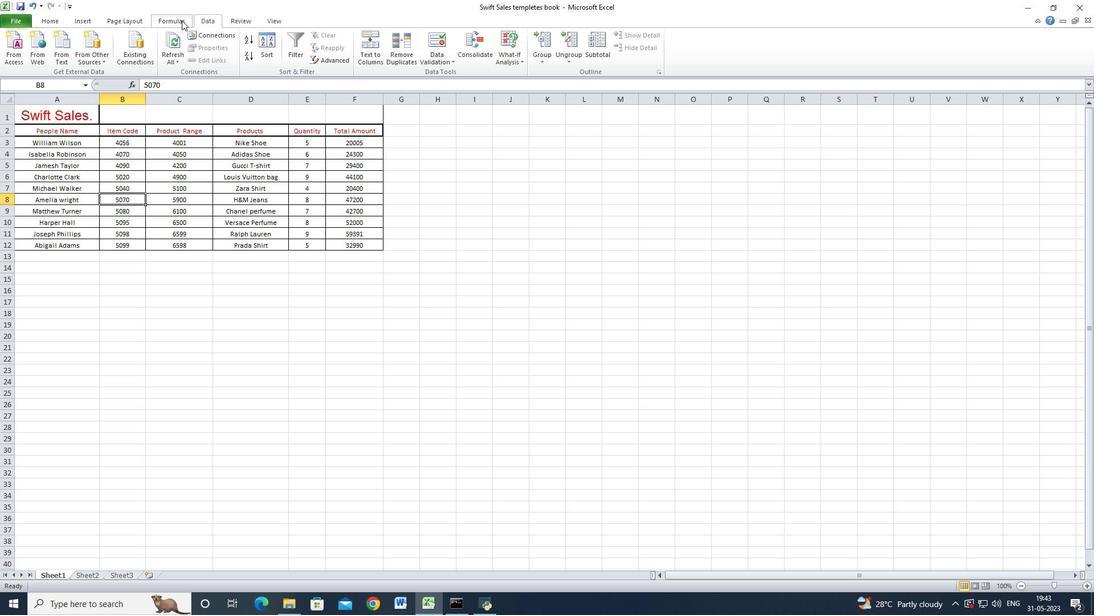
Action: Mouse moved to (189, 169)
Screenshot: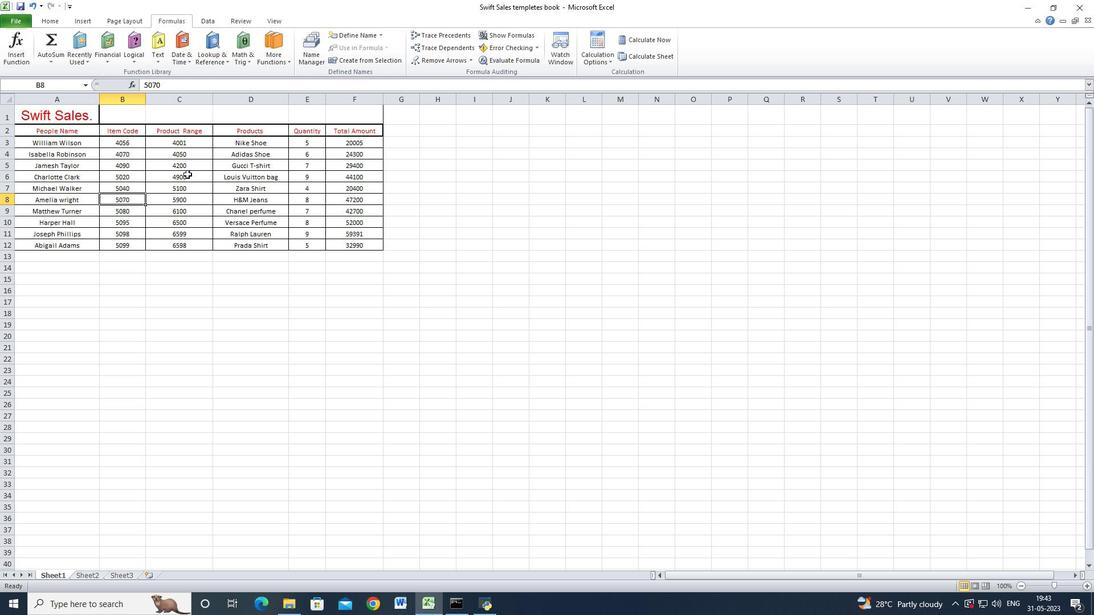 
Action: Mouse pressed left at (189, 169)
Screenshot: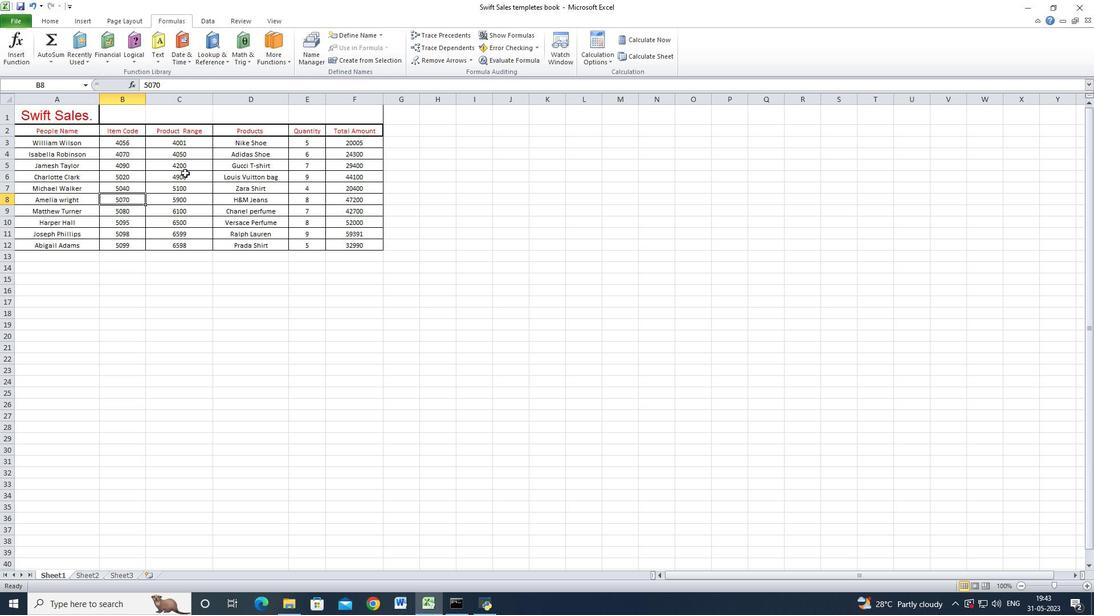 
Action: Mouse moved to (57, 165)
Screenshot: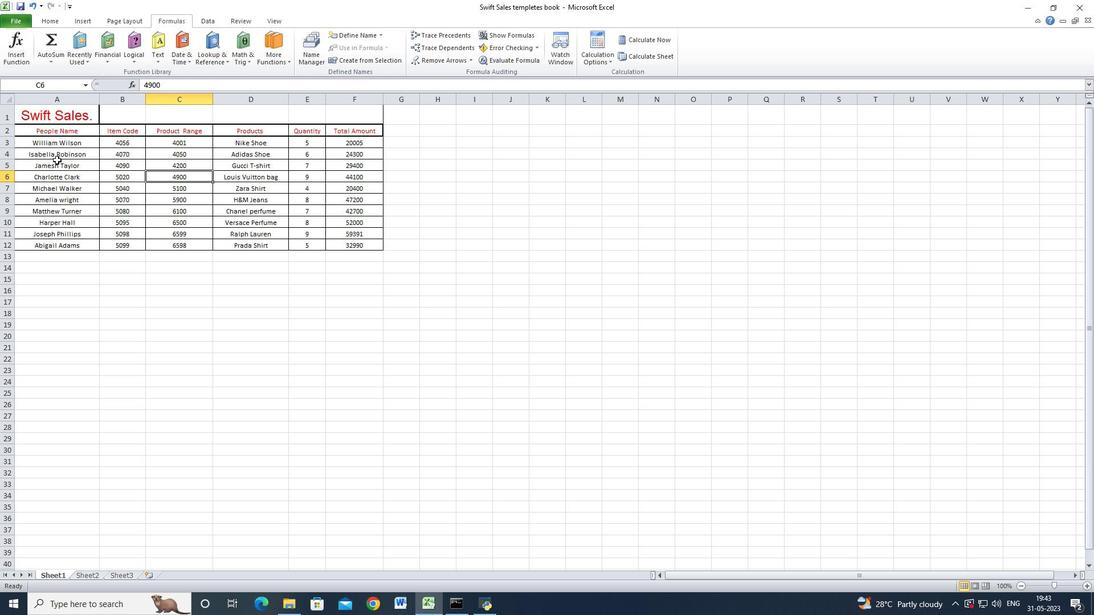 
Action: Mouse pressed left at (57, 165)
Screenshot: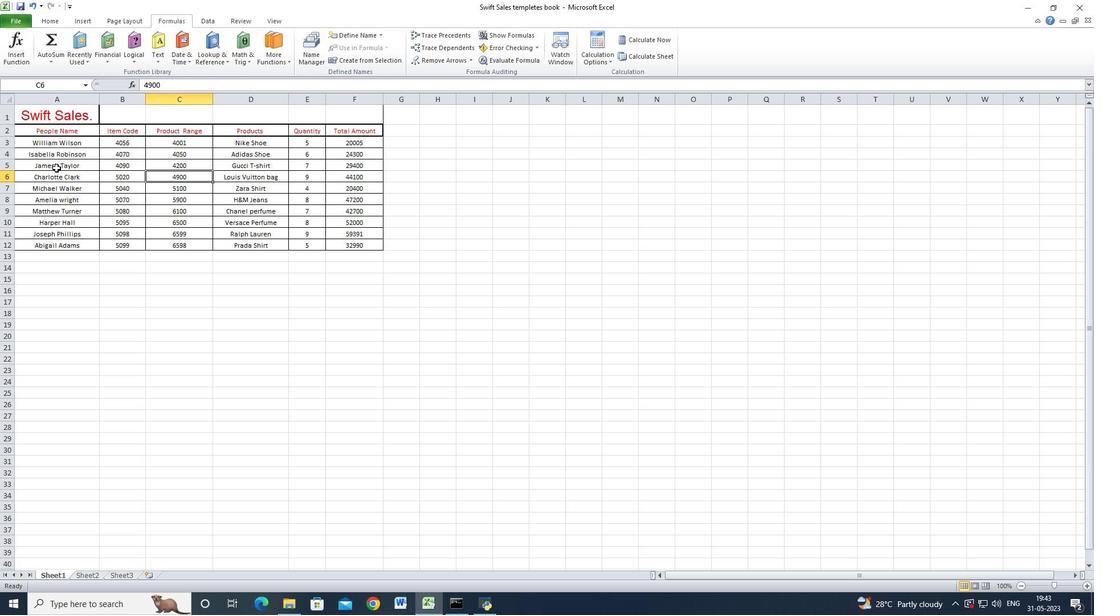 
Action: Mouse moved to (63, 114)
Screenshot: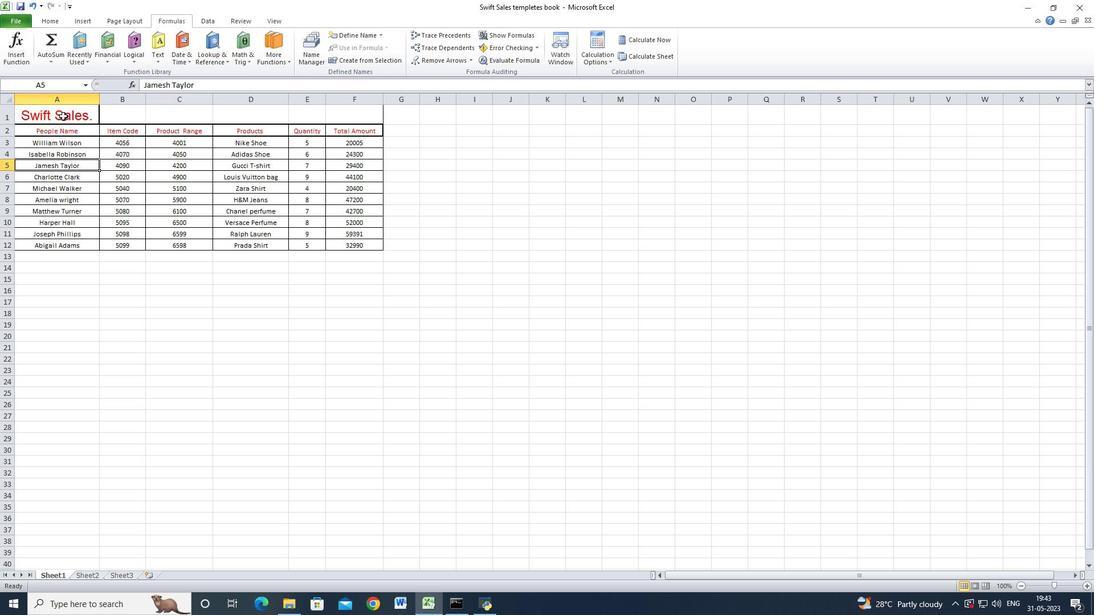 
Action: Mouse pressed left at (63, 114)
Screenshot: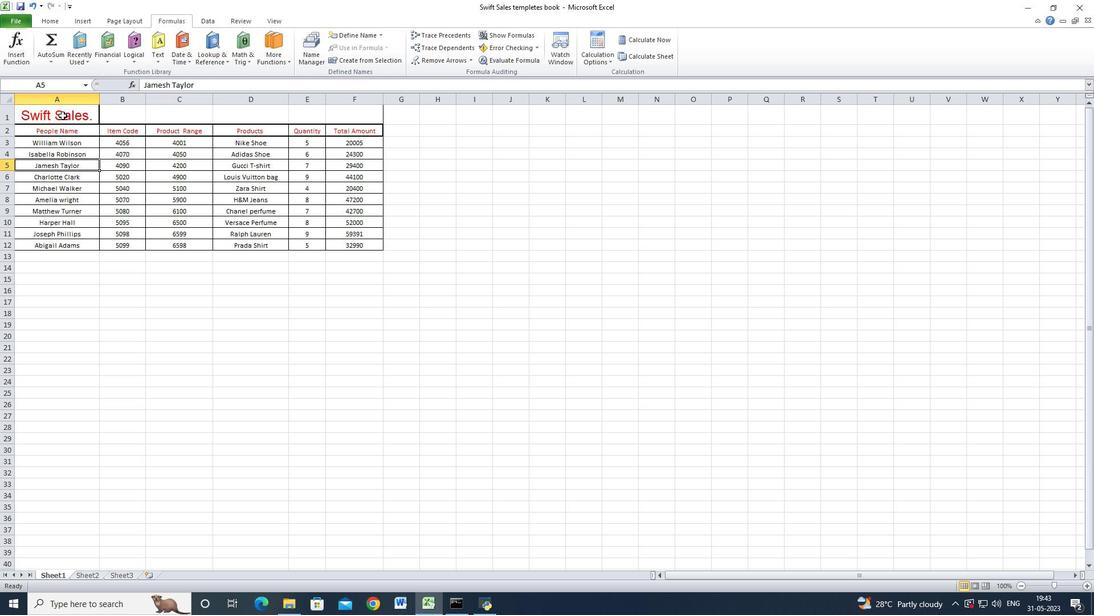 
Action: Mouse moved to (45, 21)
Screenshot: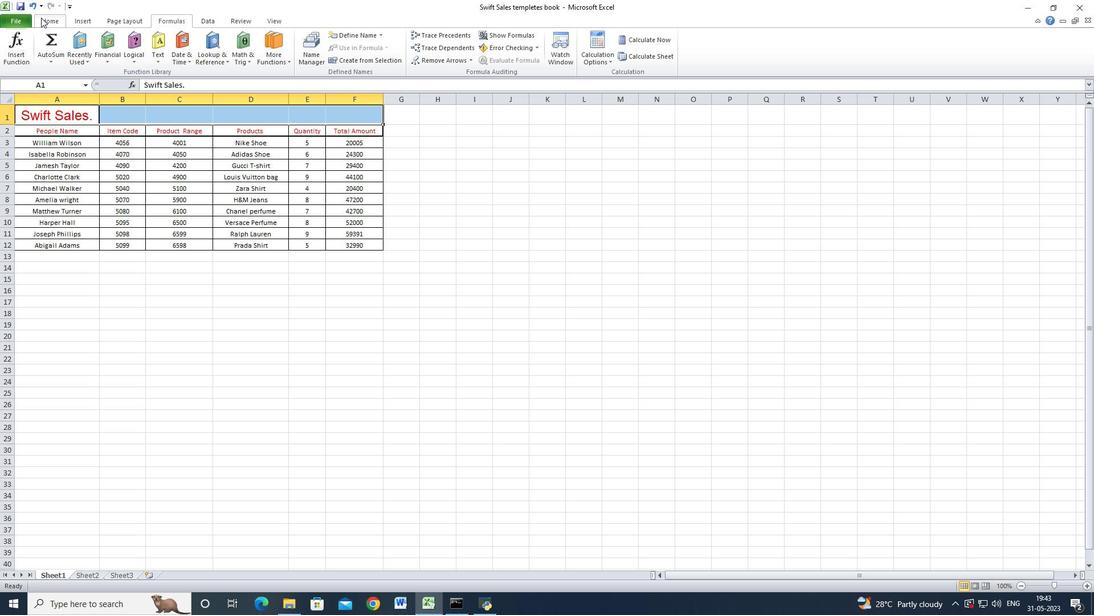 
Action: Mouse pressed left at (45, 21)
Screenshot: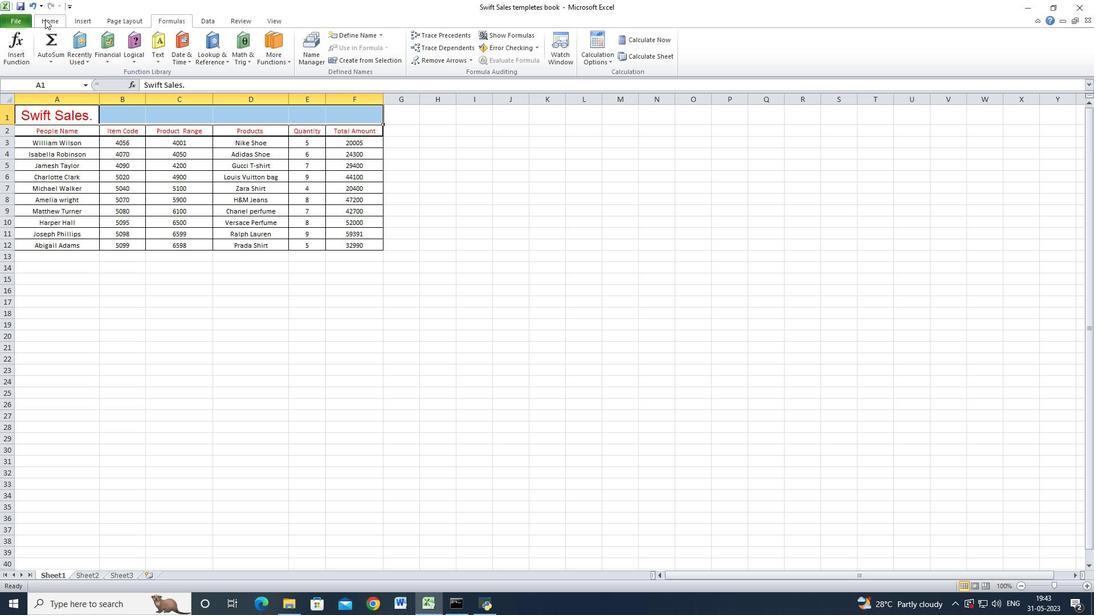 
Action: Mouse moved to (297, 54)
Screenshot: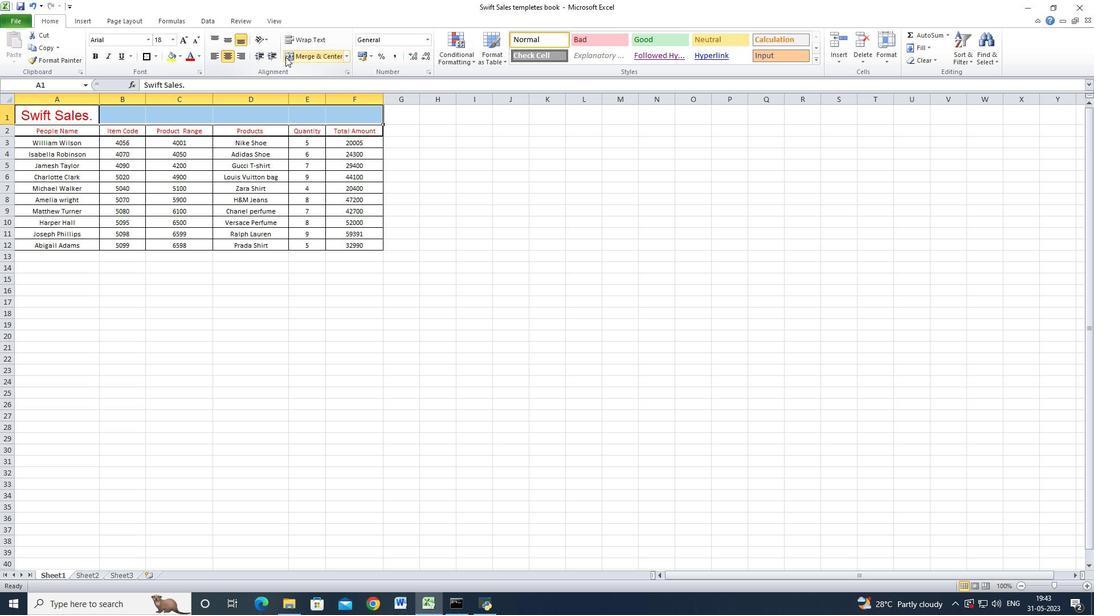 
Action: Mouse pressed left at (297, 54)
Screenshot: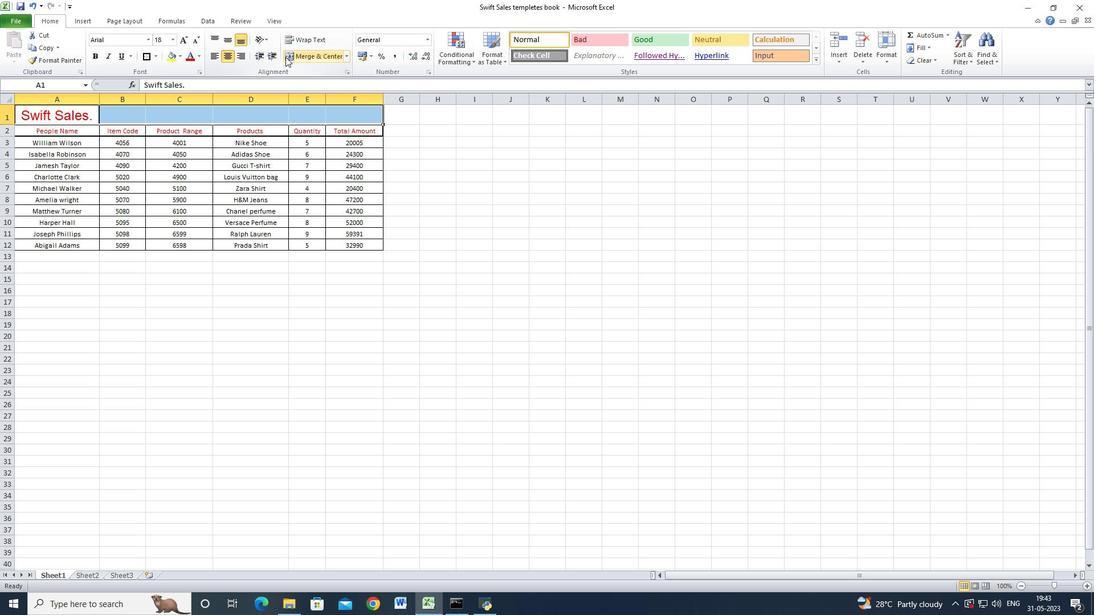 
Action: Mouse moved to (117, 177)
Screenshot: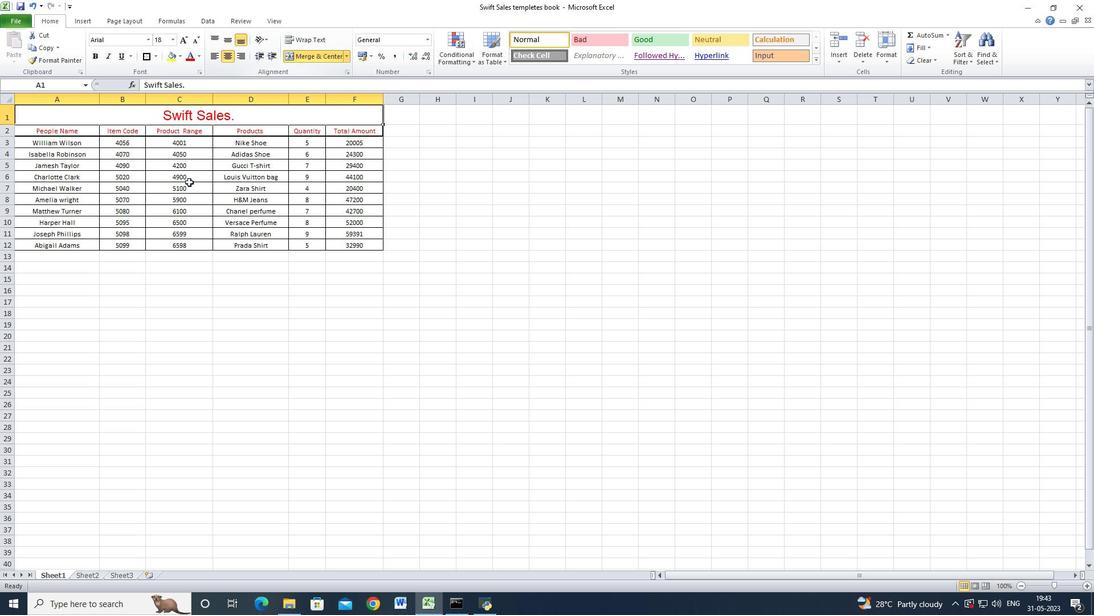 
Action: Mouse pressed left at (117, 177)
Screenshot: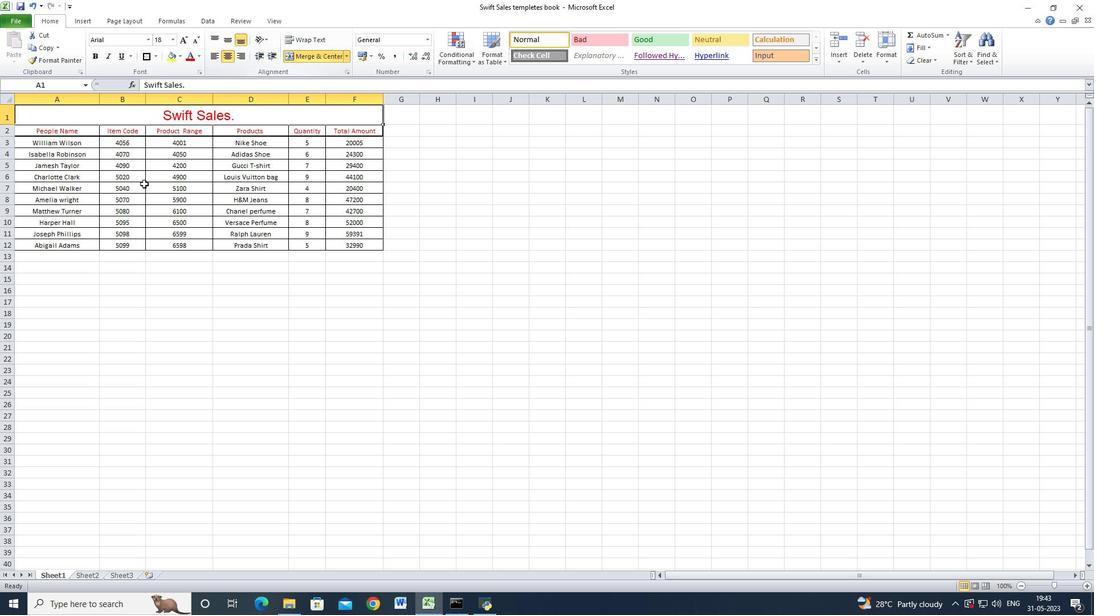 
Action: Mouse moved to (72, 151)
Screenshot: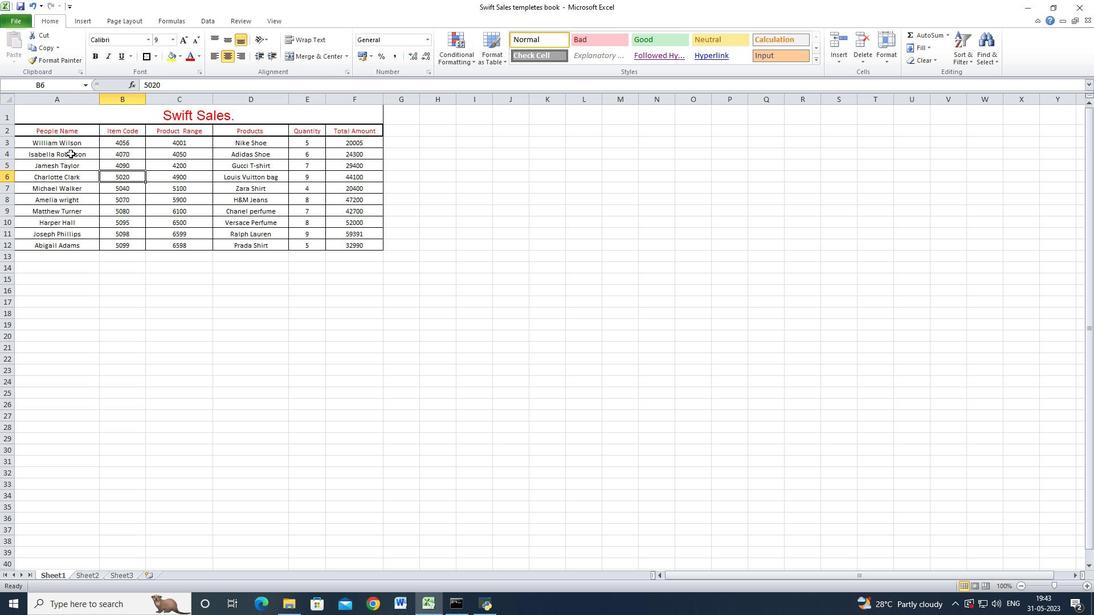 
Action: Mouse pressed left at (72, 151)
Screenshot: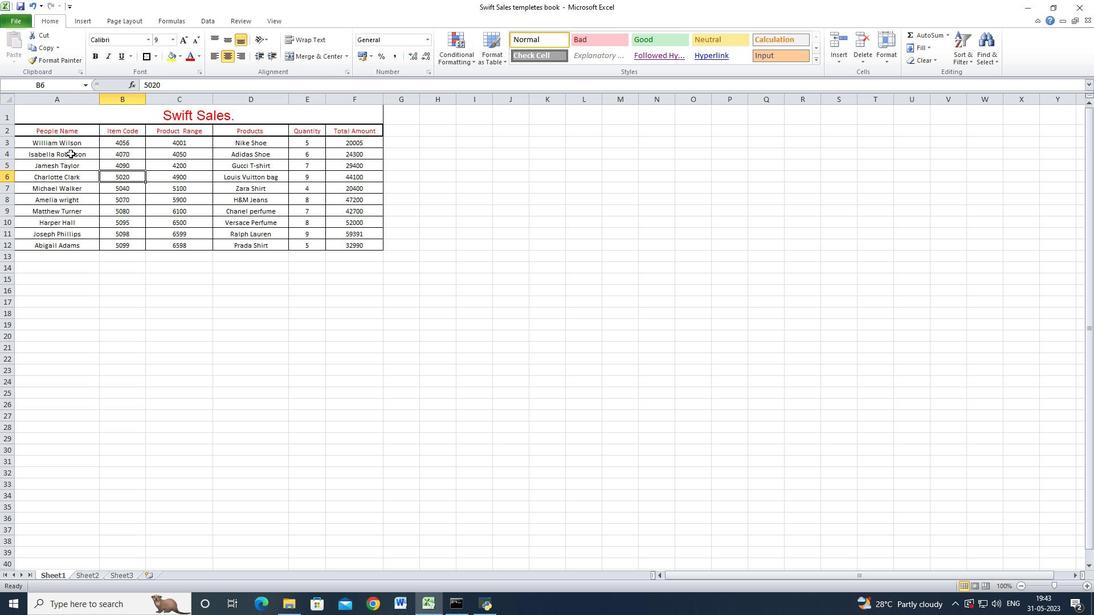 
Action: Mouse moved to (59, 141)
Screenshot: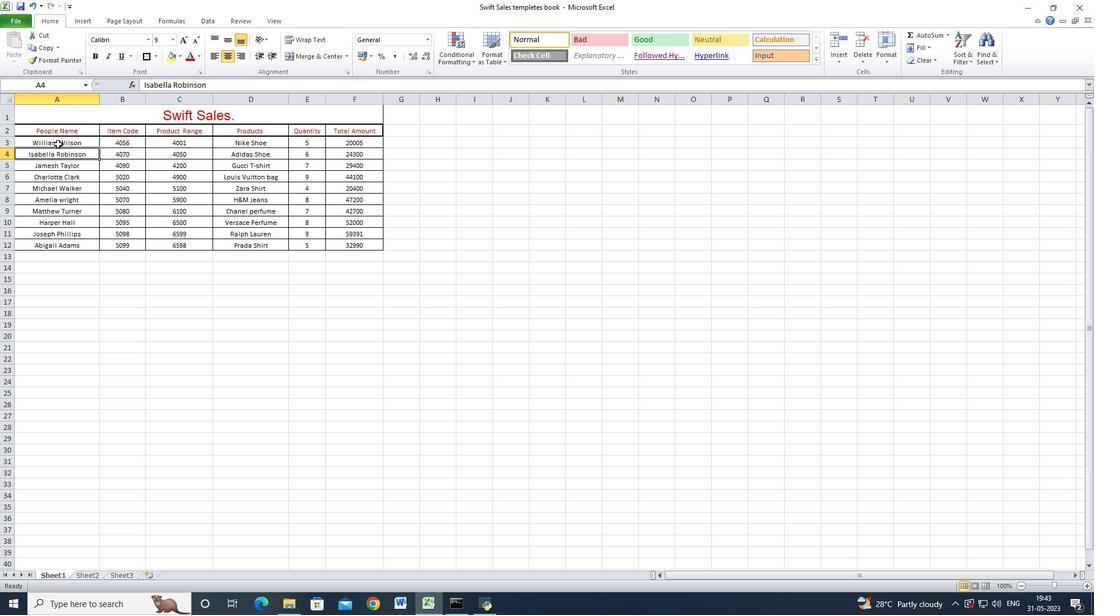 
Action: Mouse pressed left at (59, 141)
Screenshot: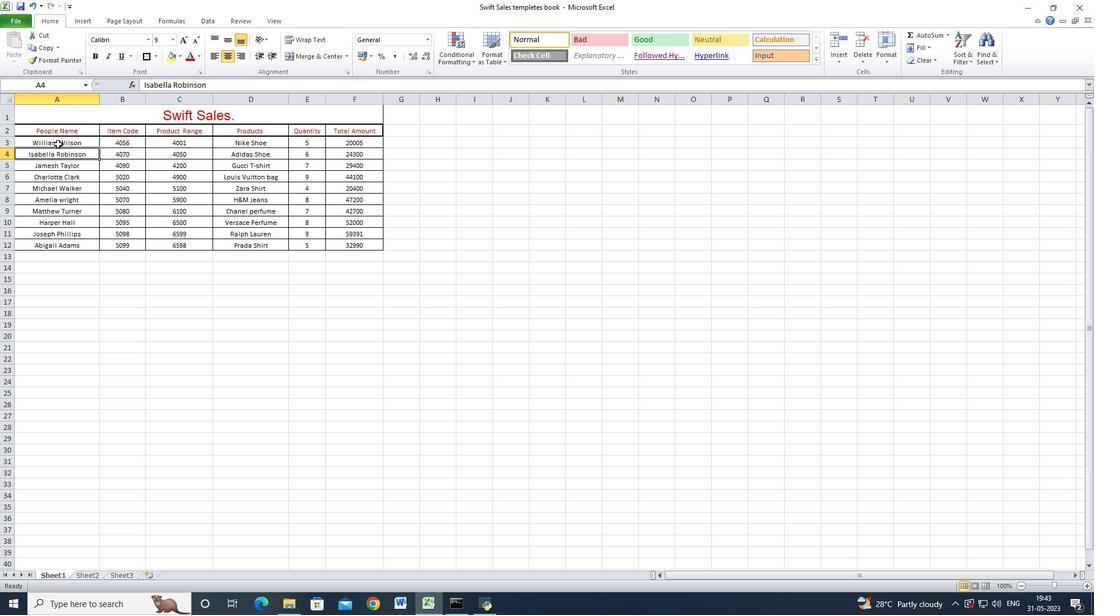 
Action: Mouse moved to (159, 55)
Screenshot: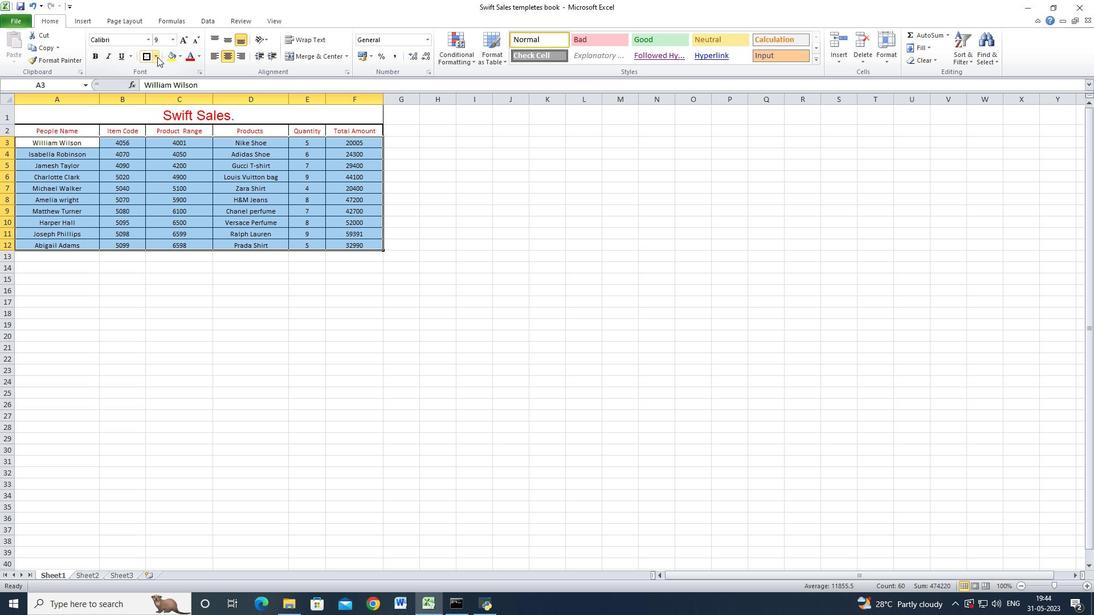 
Action: Mouse pressed left at (159, 55)
Screenshot: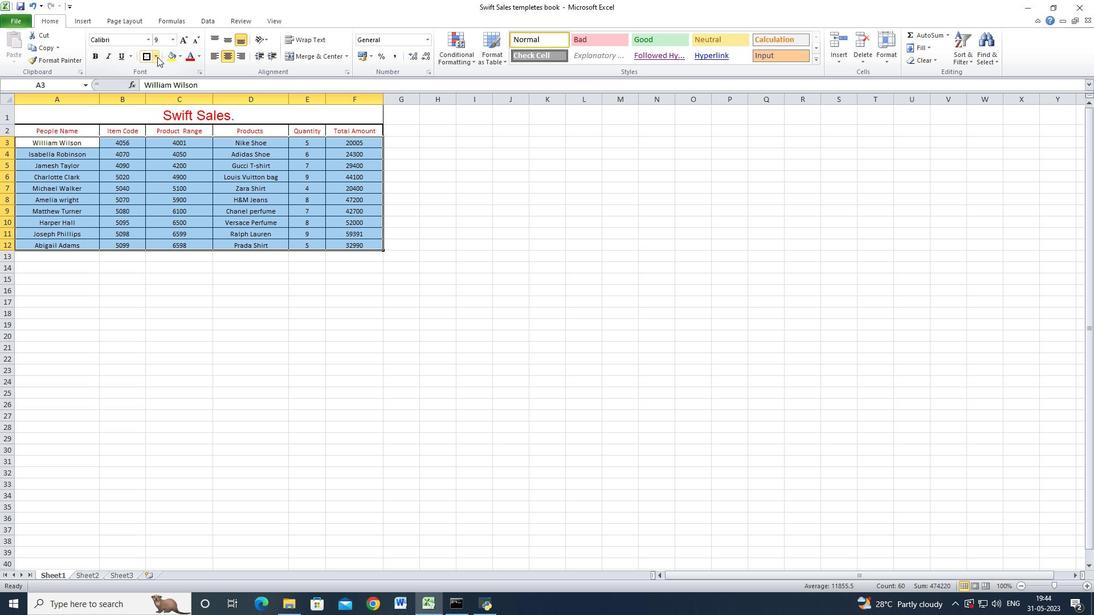 
Action: Mouse moved to (155, 131)
Screenshot: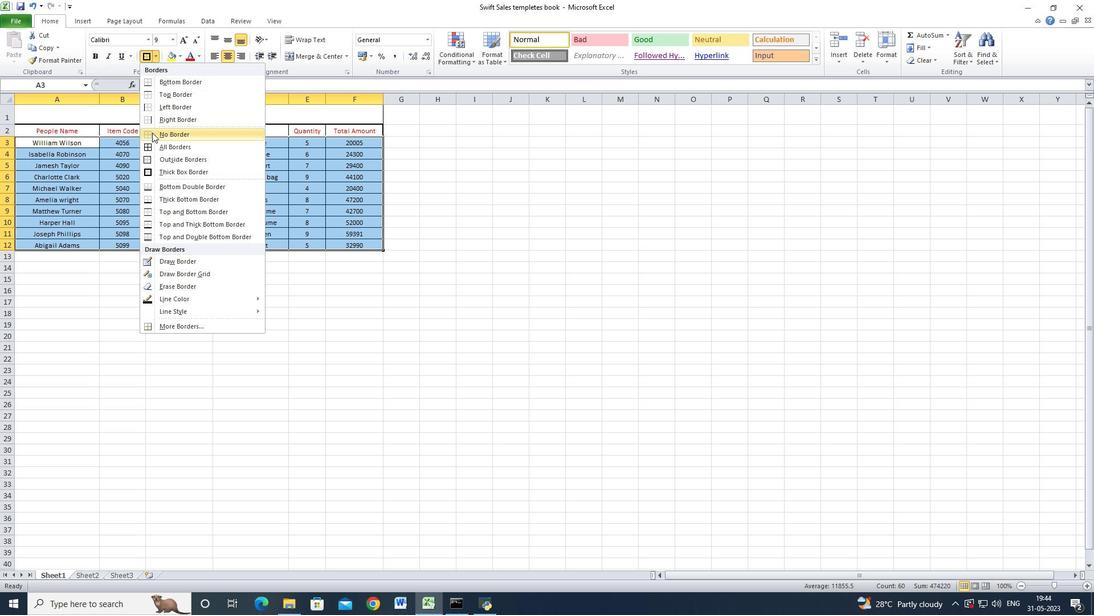 
Action: Mouse pressed left at (155, 131)
Screenshot: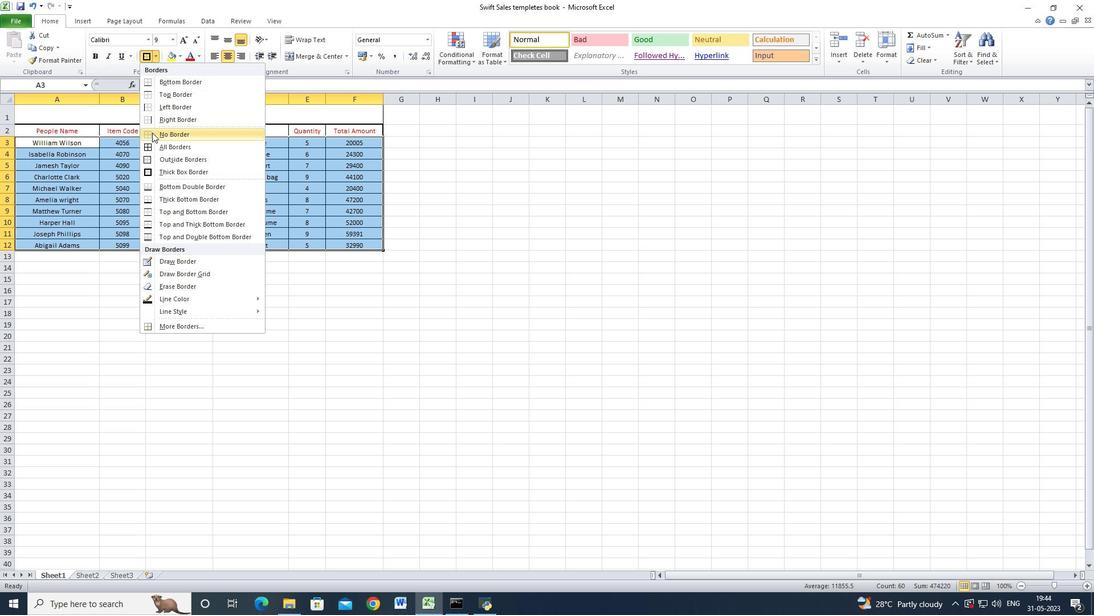 
Action: Mouse moved to (161, 193)
Screenshot: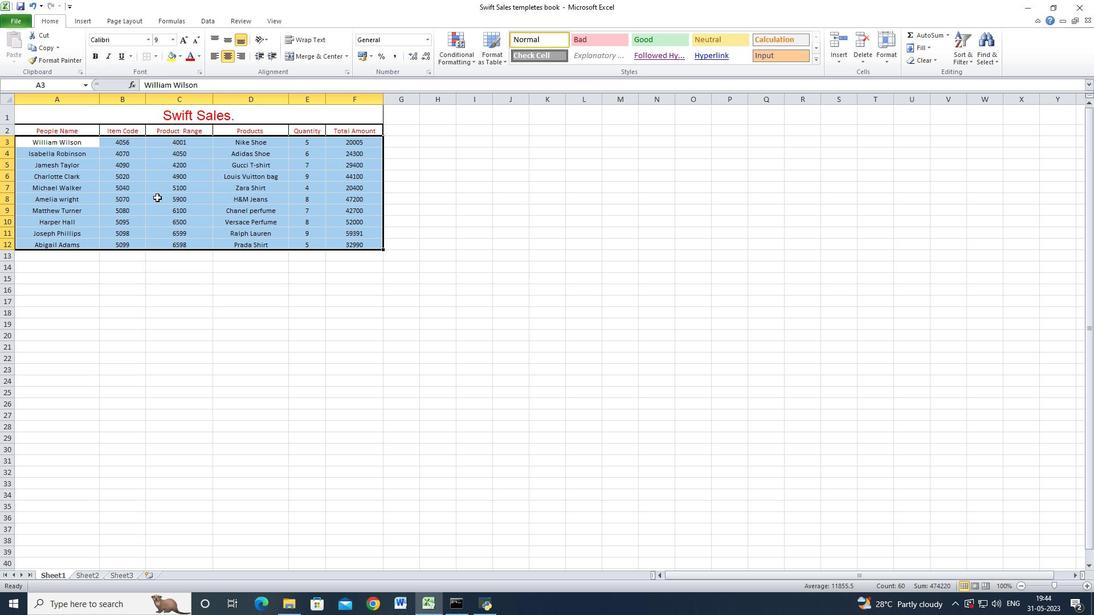 
Action: Mouse pressed left at (161, 193)
Screenshot: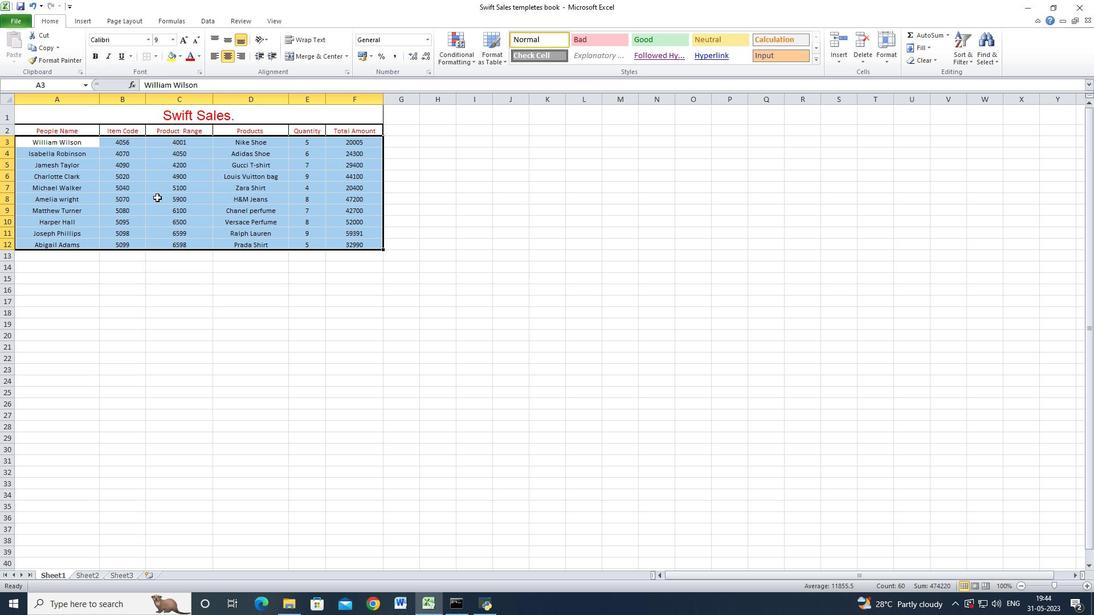
Action: Mouse moved to (8, 98)
Screenshot: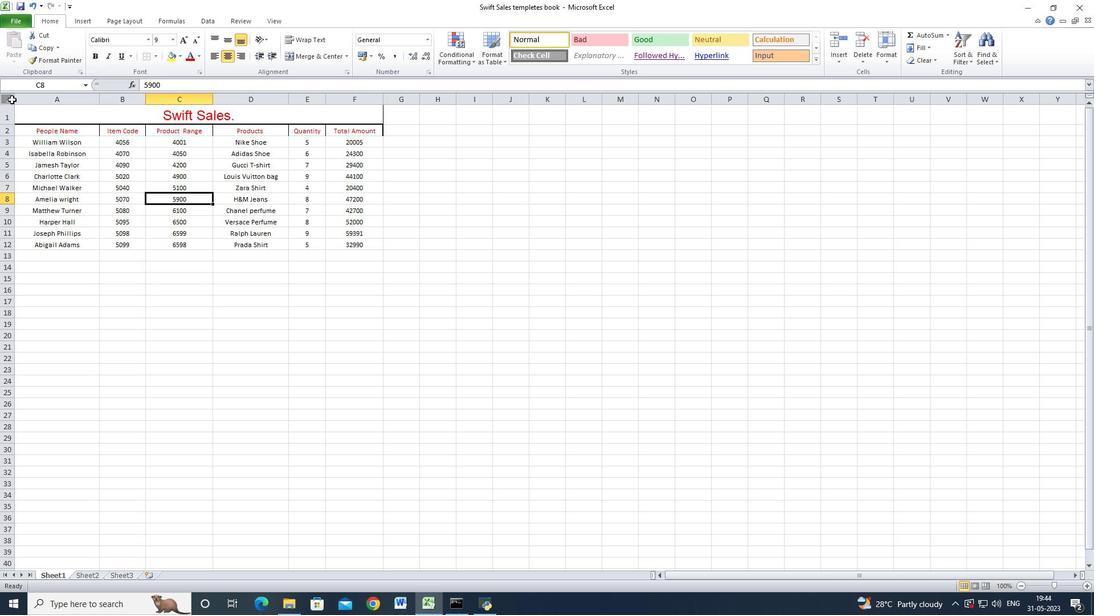 
Action: Mouse pressed left at (8, 98)
Screenshot: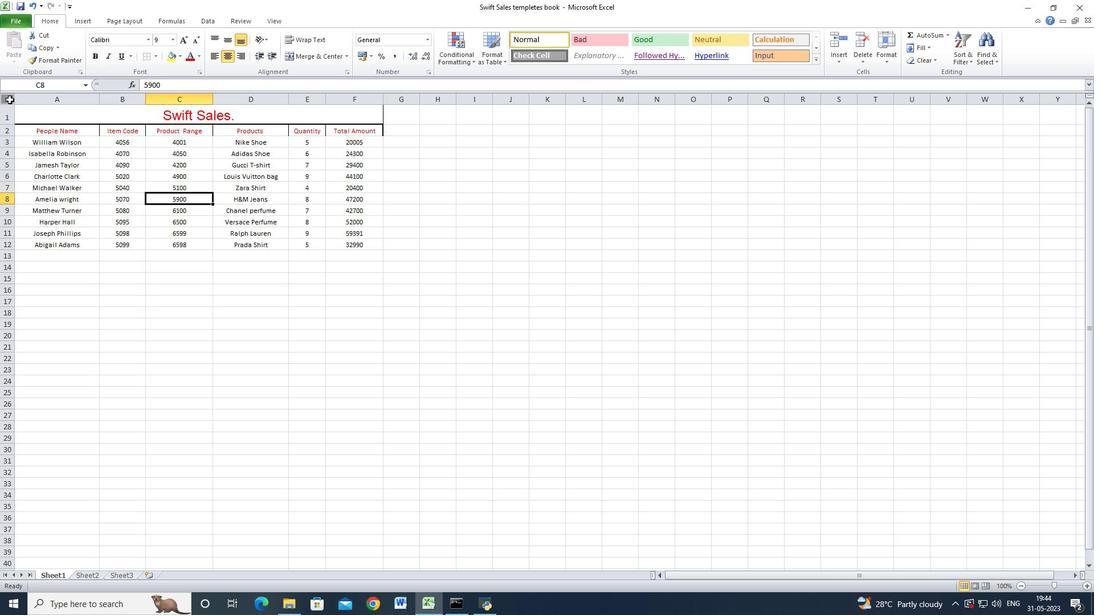 
Action: Mouse moved to (159, 55)
Screenshot: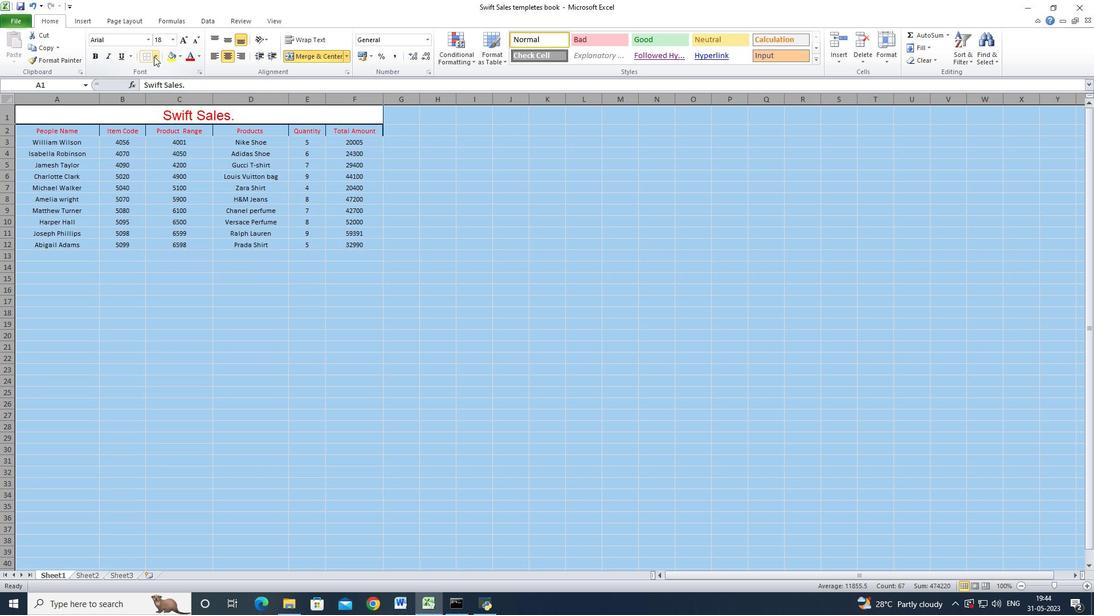 
Action: Mouse pressed left at (159, 55)
Screenshot: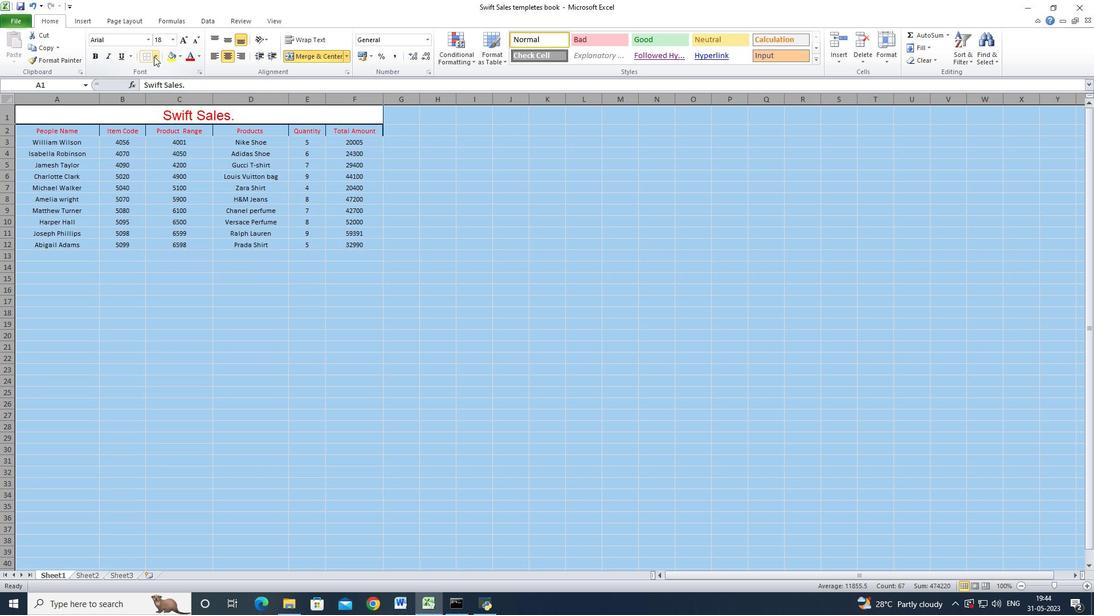 
Action: Mouse moved to (189, 132)
Screenshot: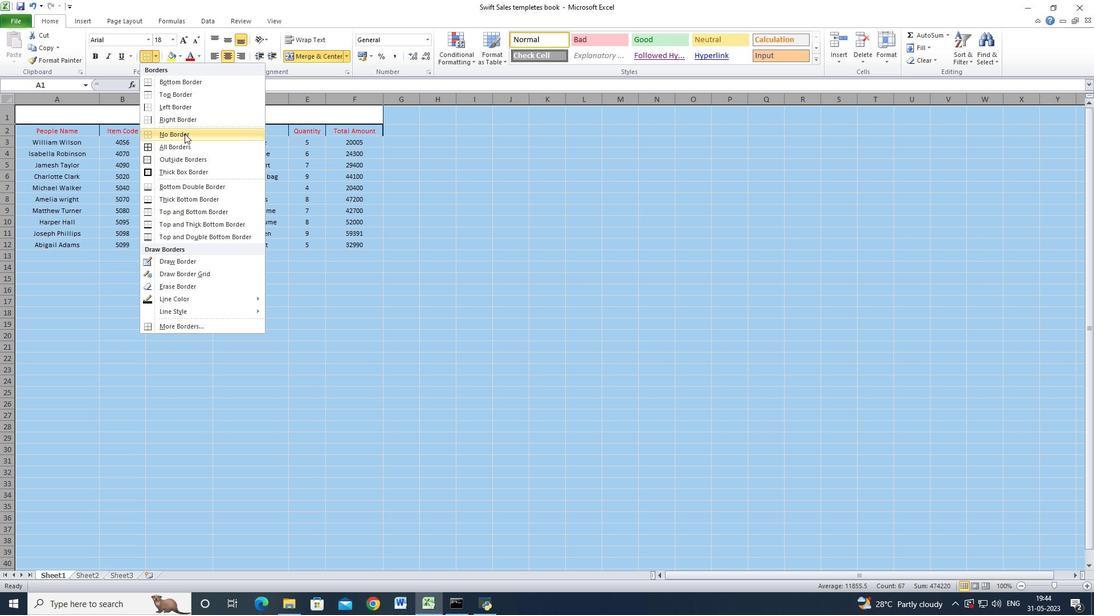 
Action: Mouse pressed left at (189, 132)
Screenshot: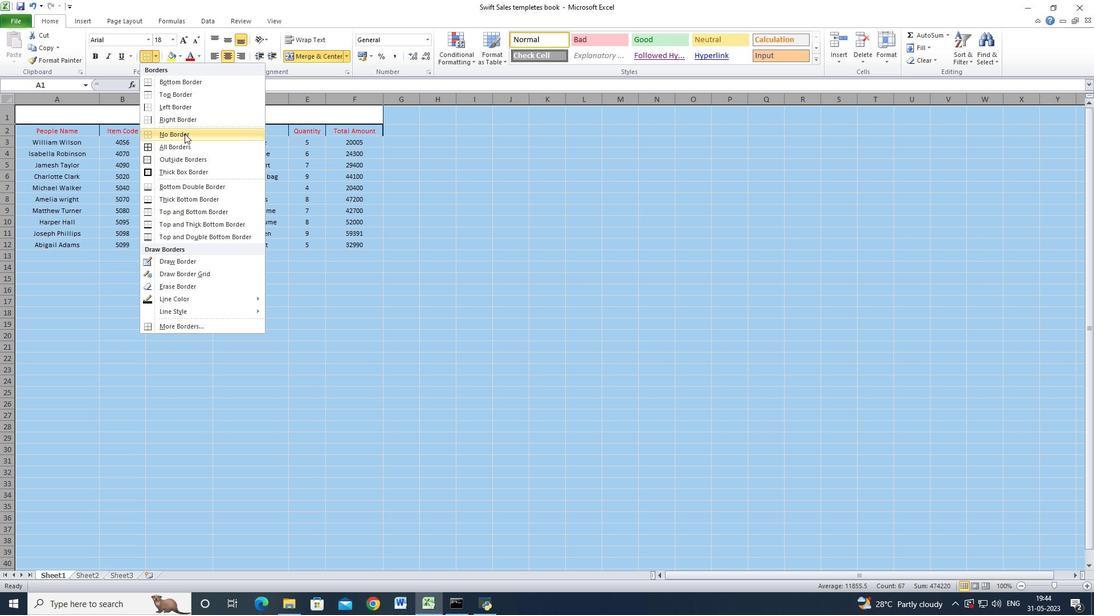 
Action: Mouse moved to (145, 190)
Screenshot: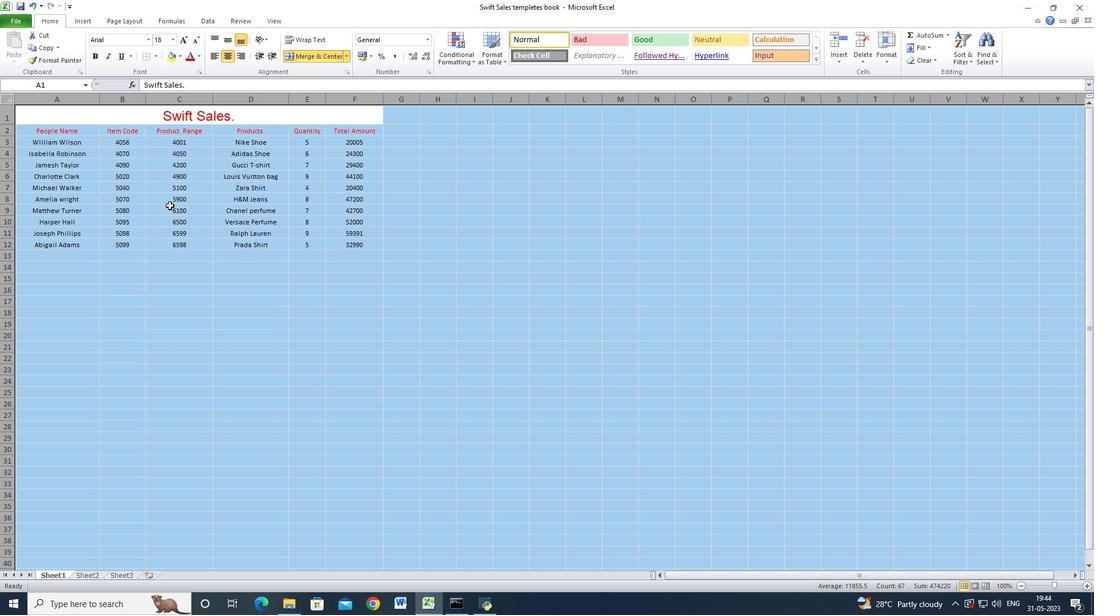 
Action: Mouse pressed left at (145, 190)
Screenshot: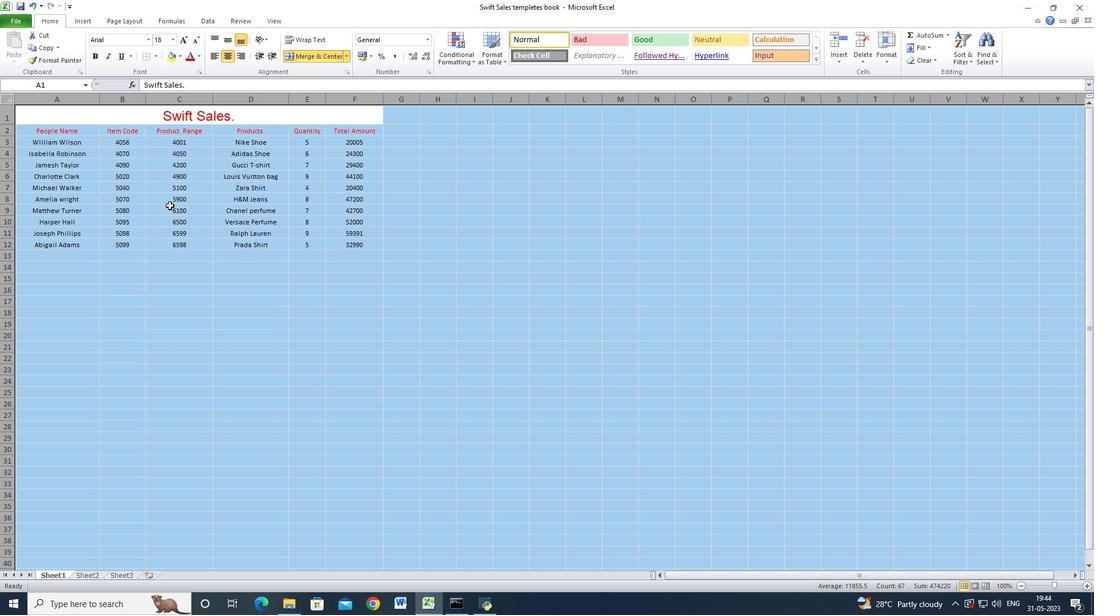 
Action: Mouse moved to (193, 187)
Screenshot: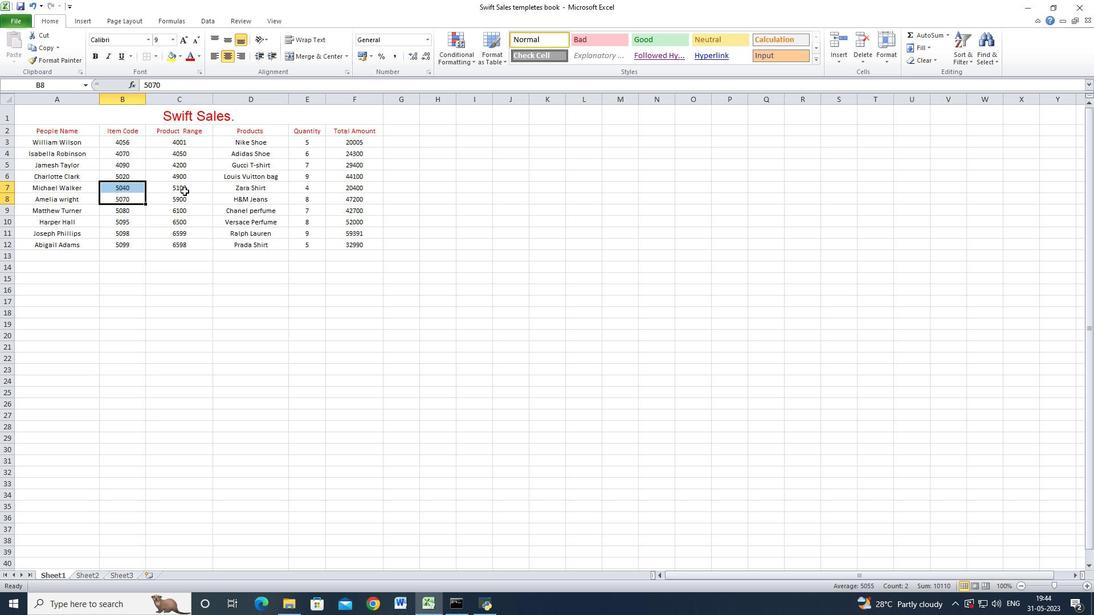 
Action: Mouse pressed left at (193, 187)
Screenshot: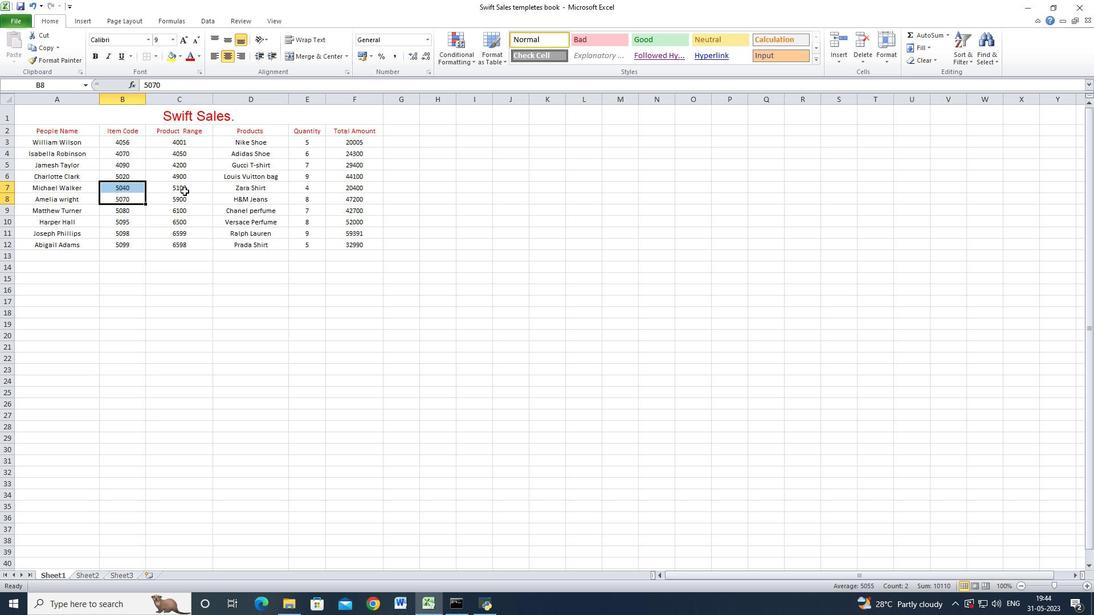 
Action: Mouse moved to (192, 155)
Screenshot: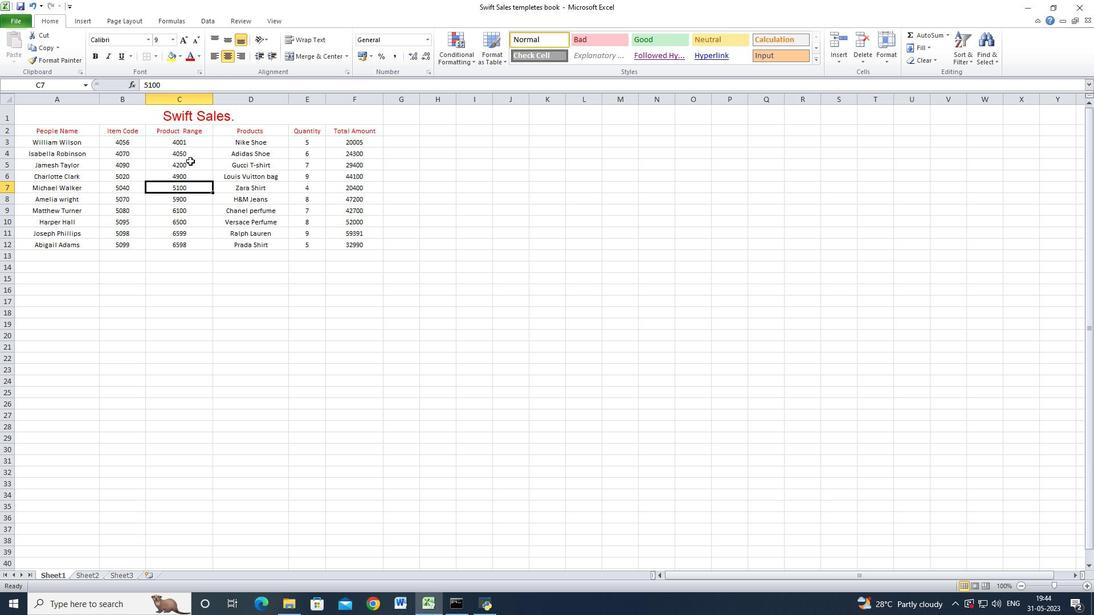 
Action: Mouse pressed left at (192, 155)
Screenshot: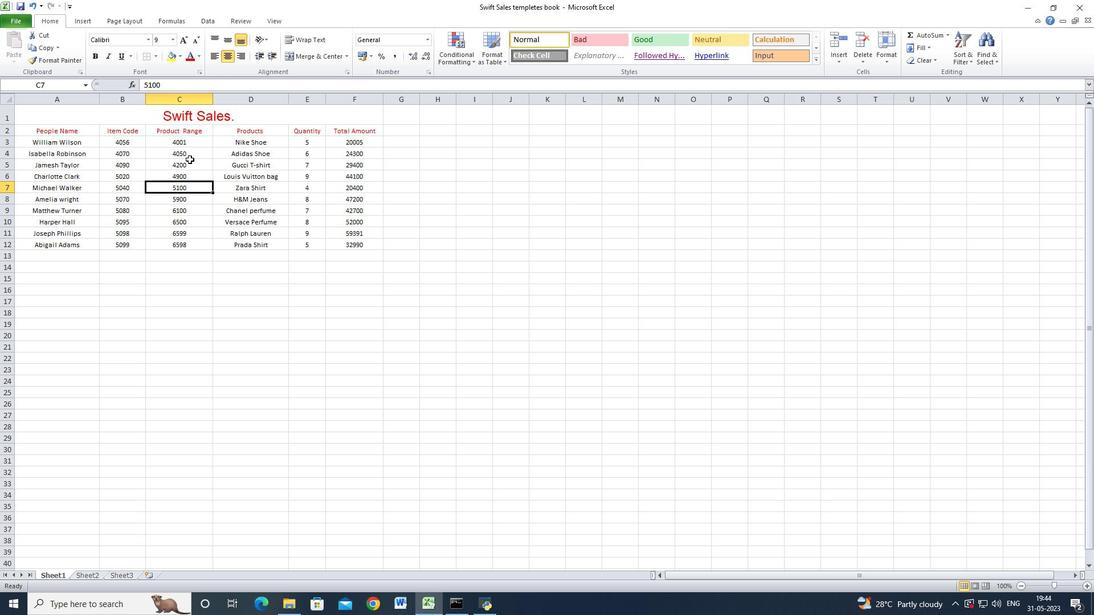 
Action: Mouse moved to (259, 172)
Screenshot: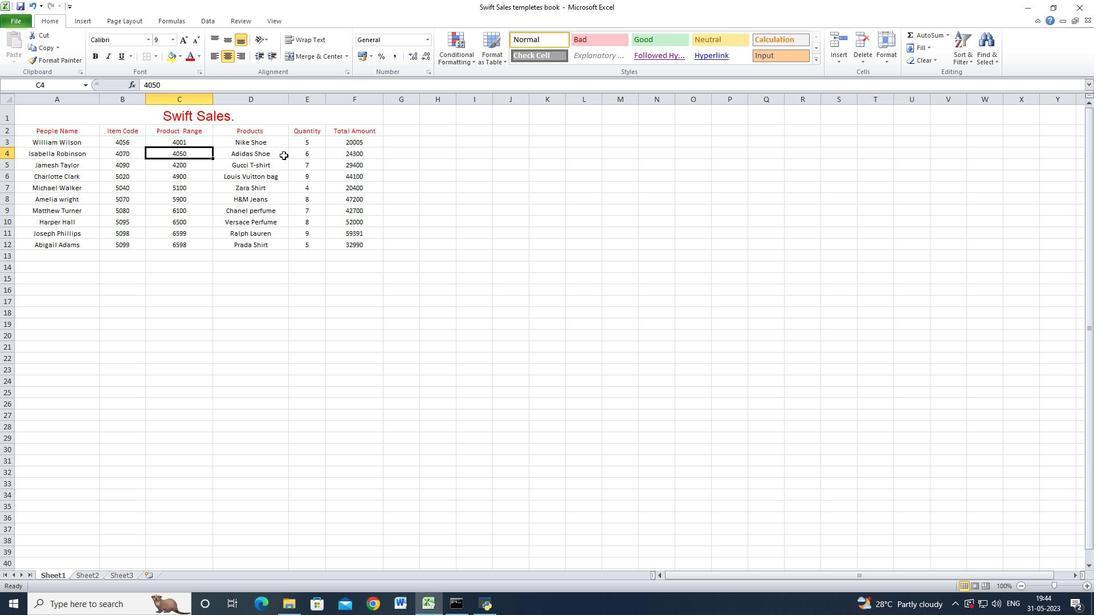 
